 Task: Check the percentage active listings of large living room in the last 3 years.
Action: Mouse moved to (1082, 282)
Screenshot: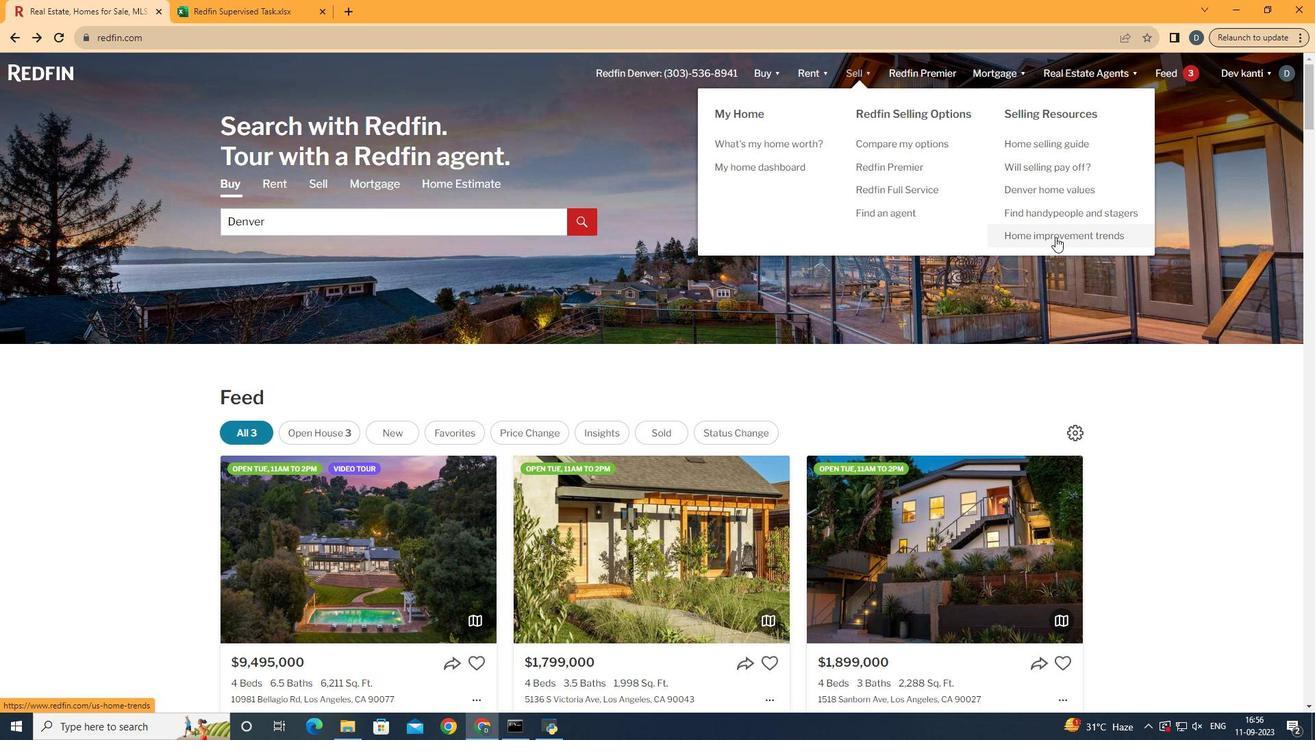 
Action: Mouse pressed left at (1082, 282)
Screenshot: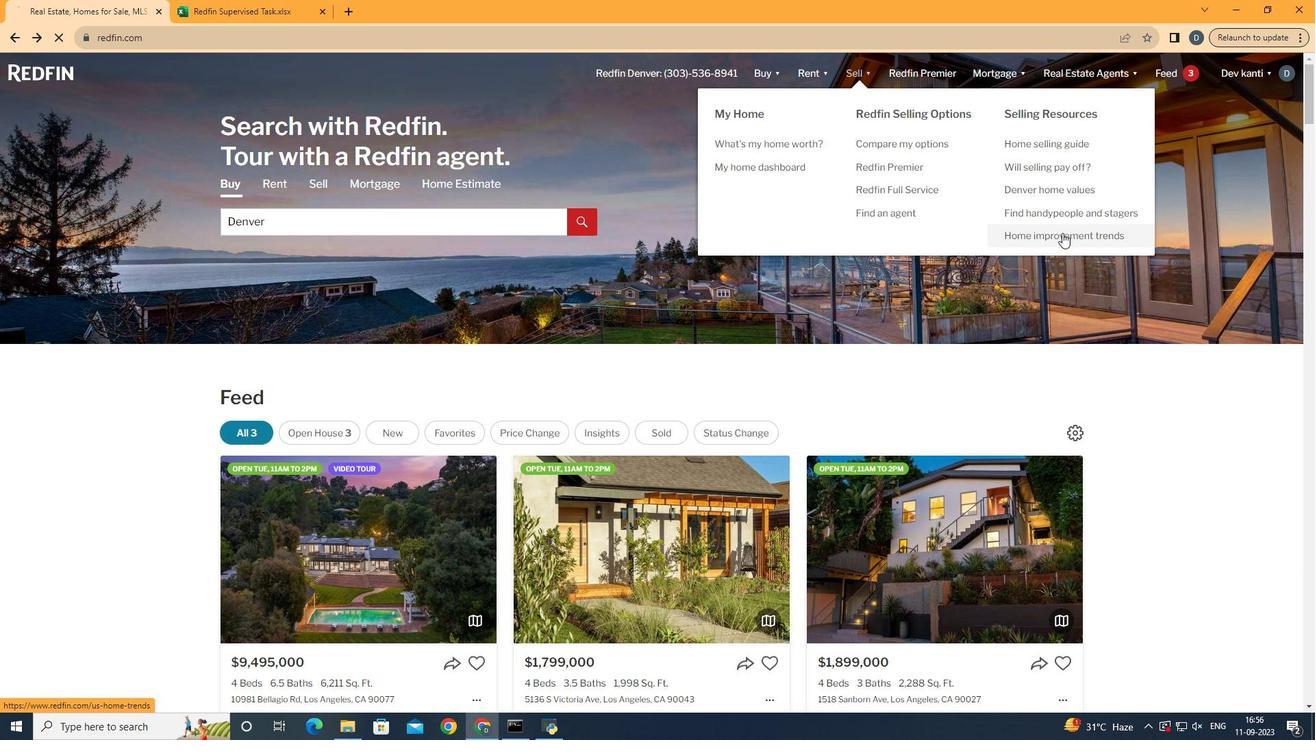 
Action: Mouse moved to (407, 304)
Screenshot: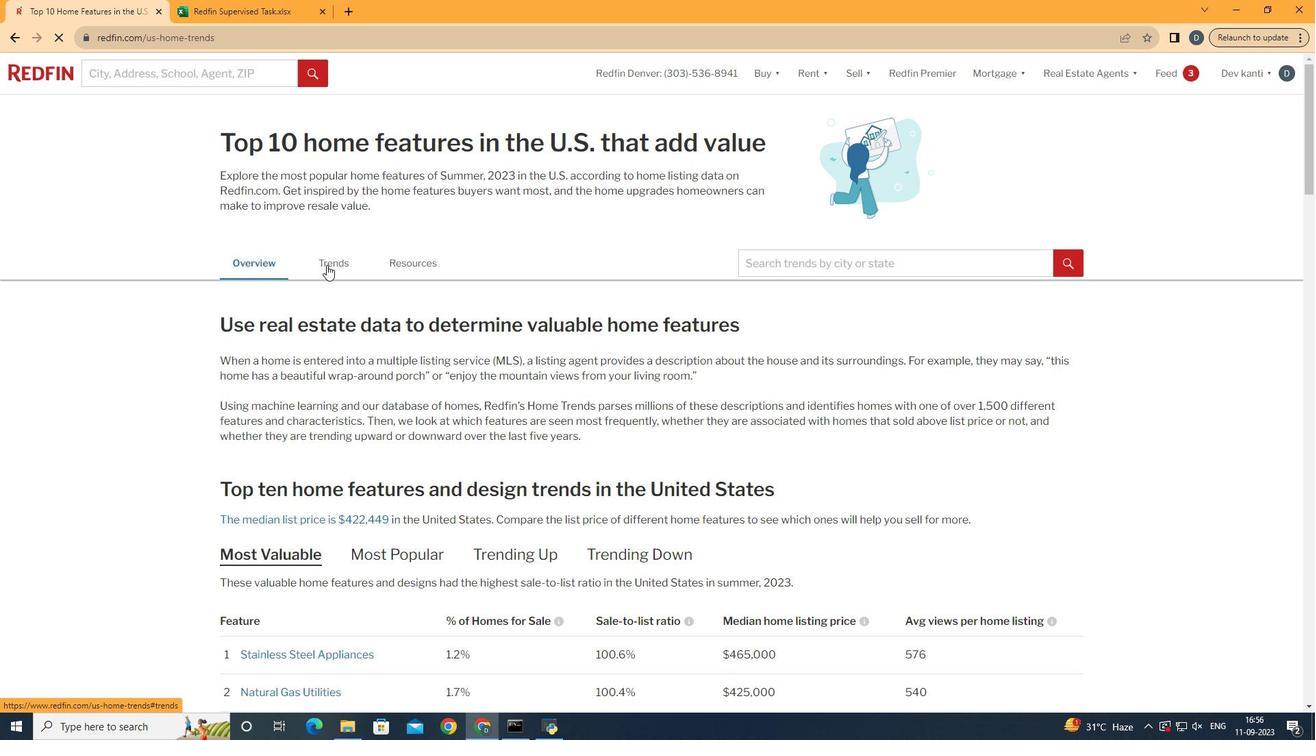 
Action: Mouse pressed left at (407, 304)
Screenshot: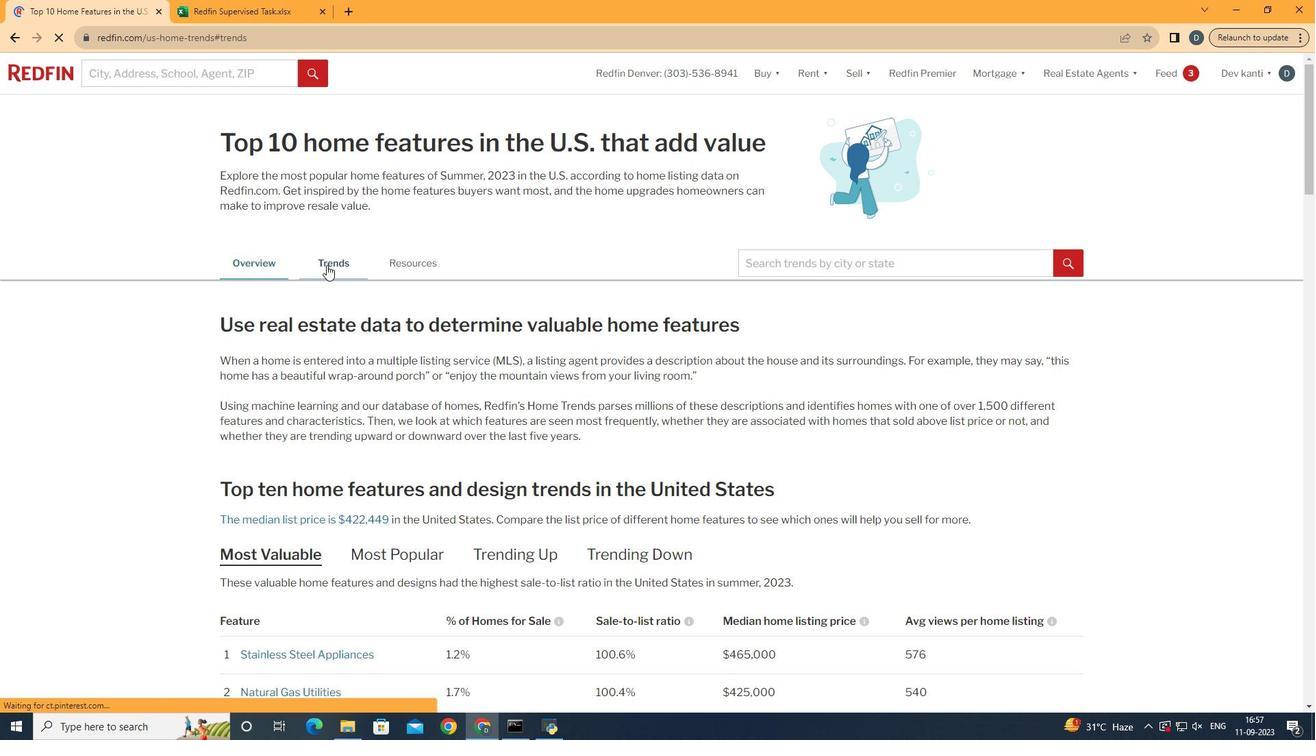 
Action: Mouse moved to (472, 379)
Screenshot: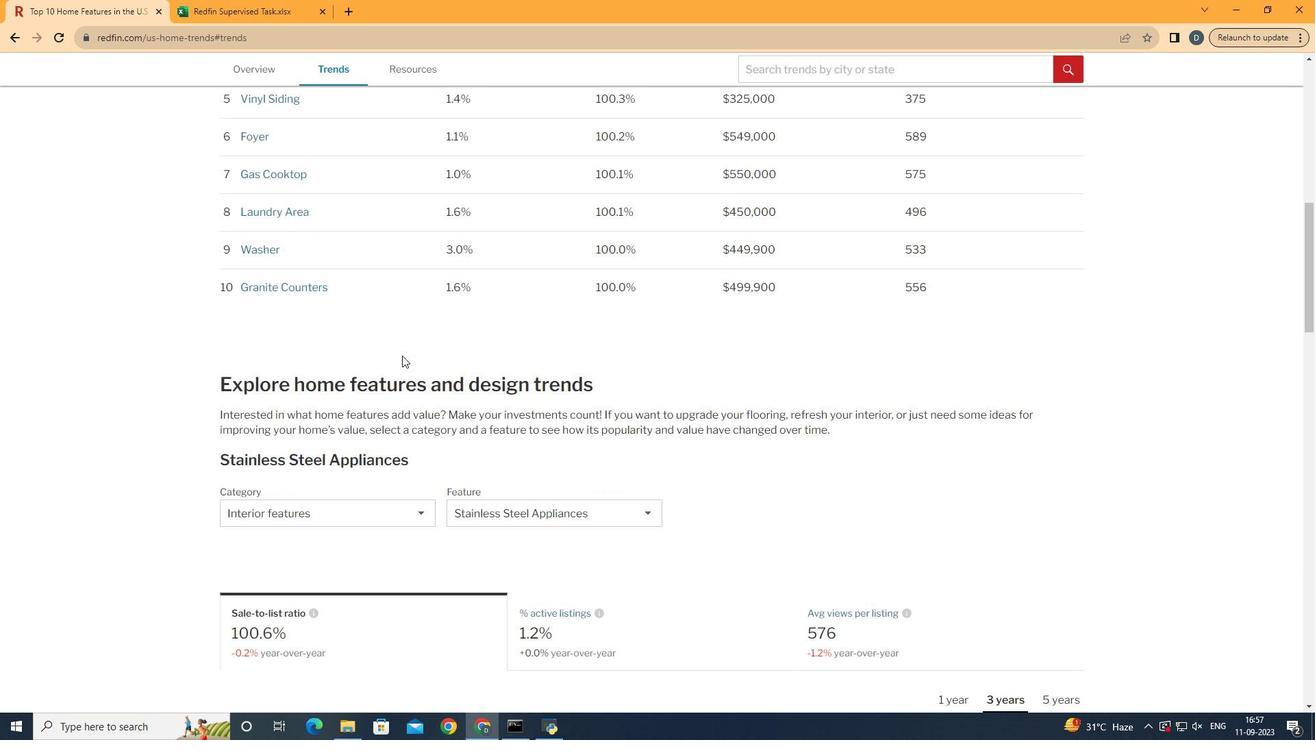 
Action: Mouse scrolled (472, 378) with delta (0, 0)
Screenshot: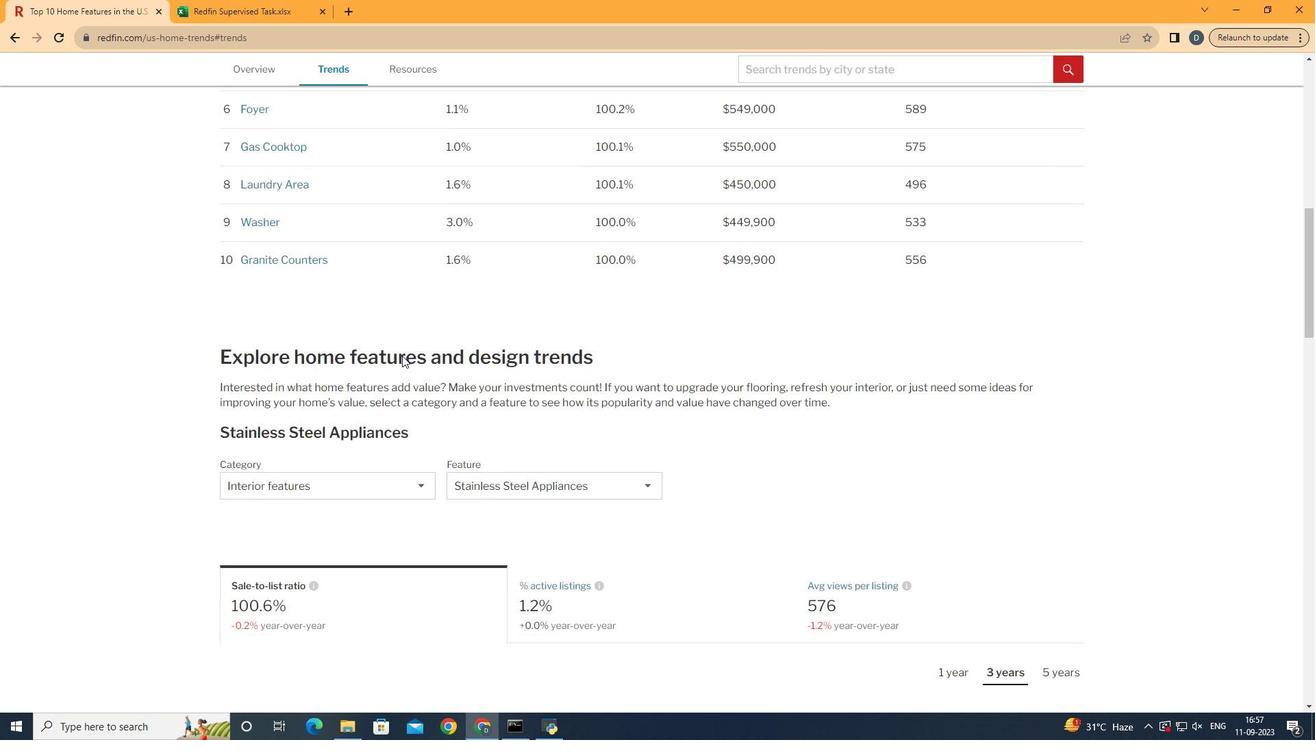 
Action: Mouse moved to (474, 379)
Screenshot: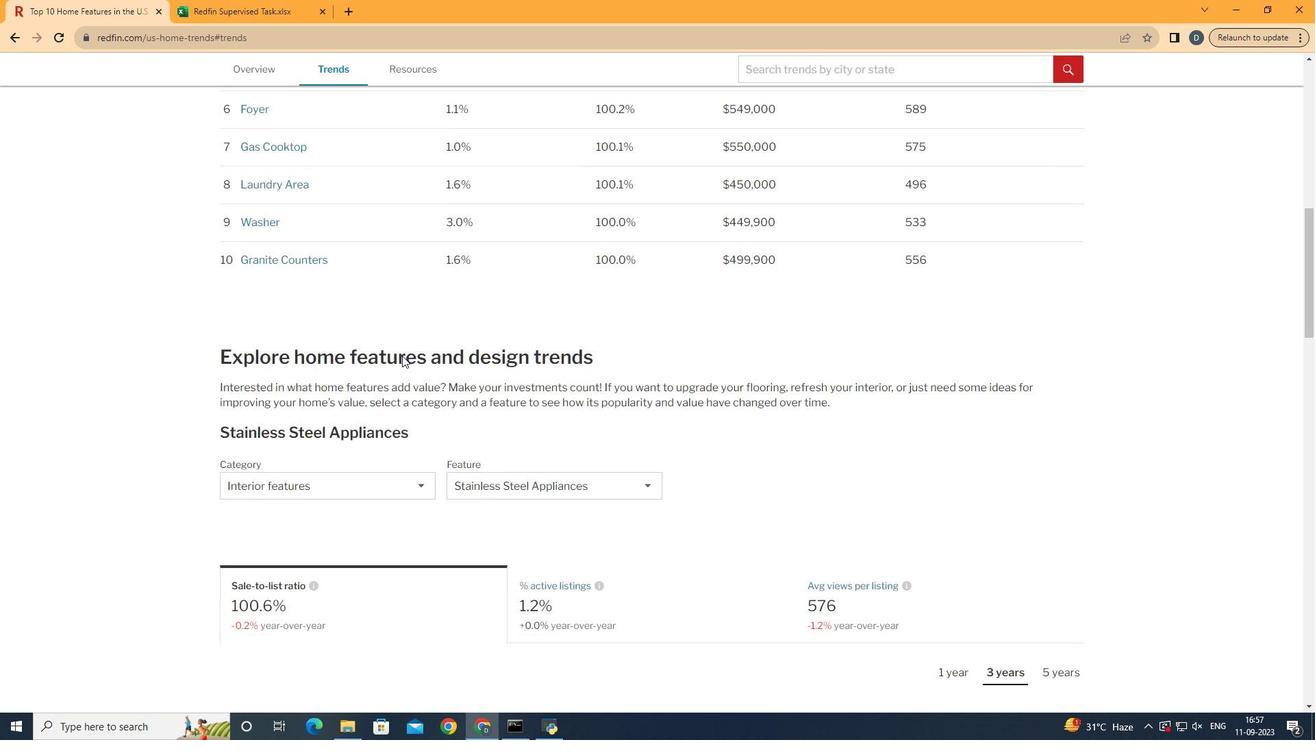 
Action: Mouse scrolled (474, 378) with delta (0, 0)
Screenshot: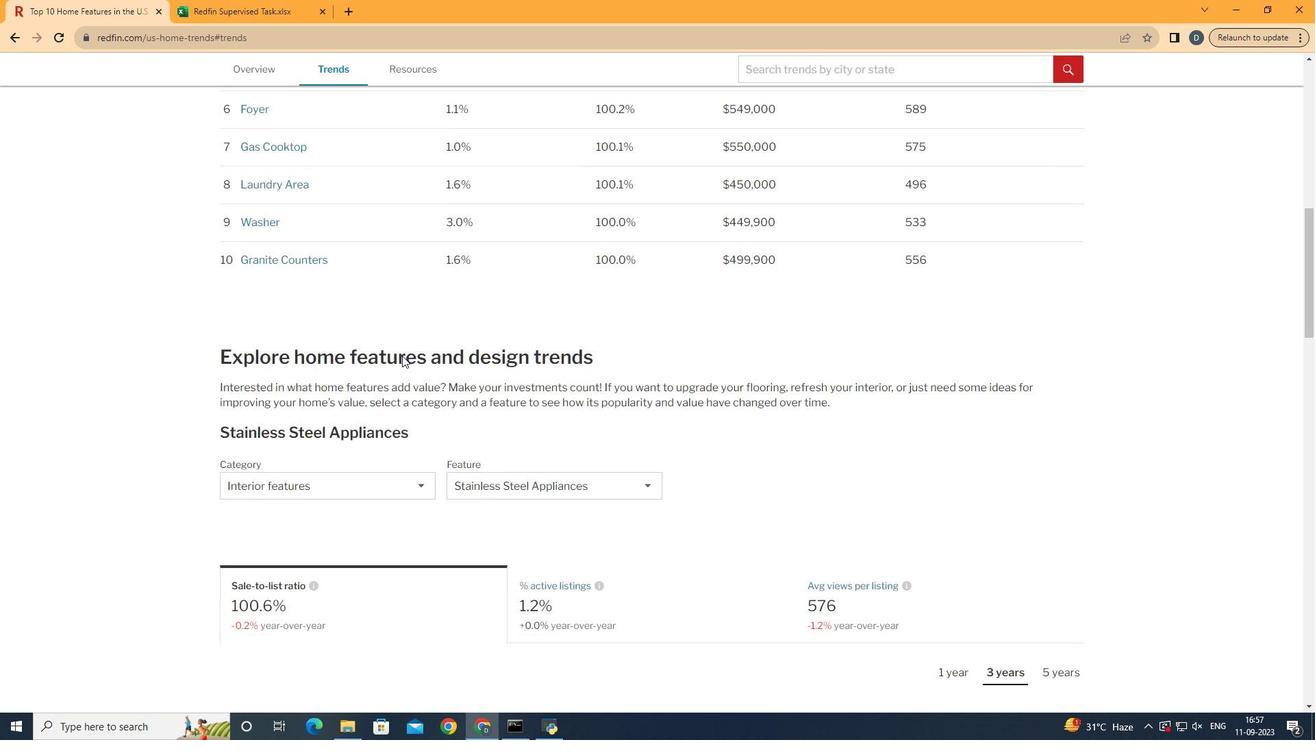 
Action: Mouse moved to (474, 379)
Screenshot: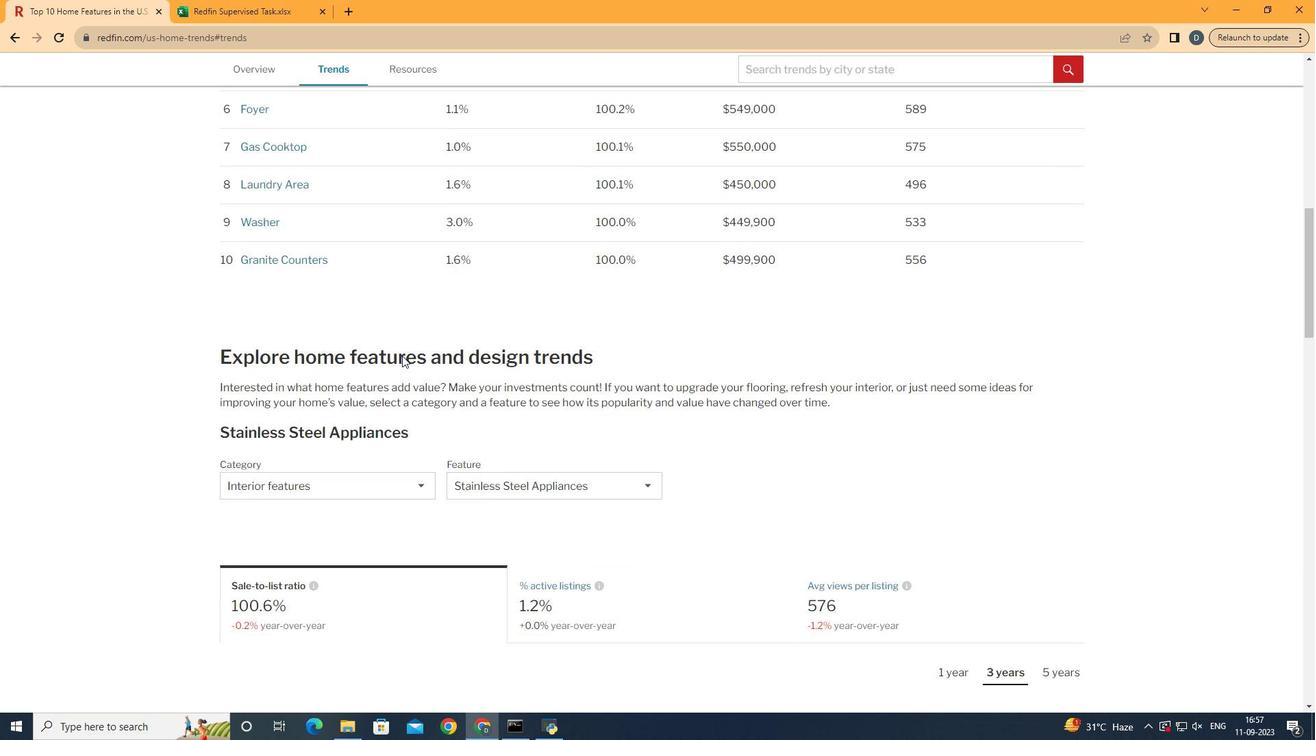 
Action: Mouse scrolled (474, 378) with delta (0, 0)
Screenshot: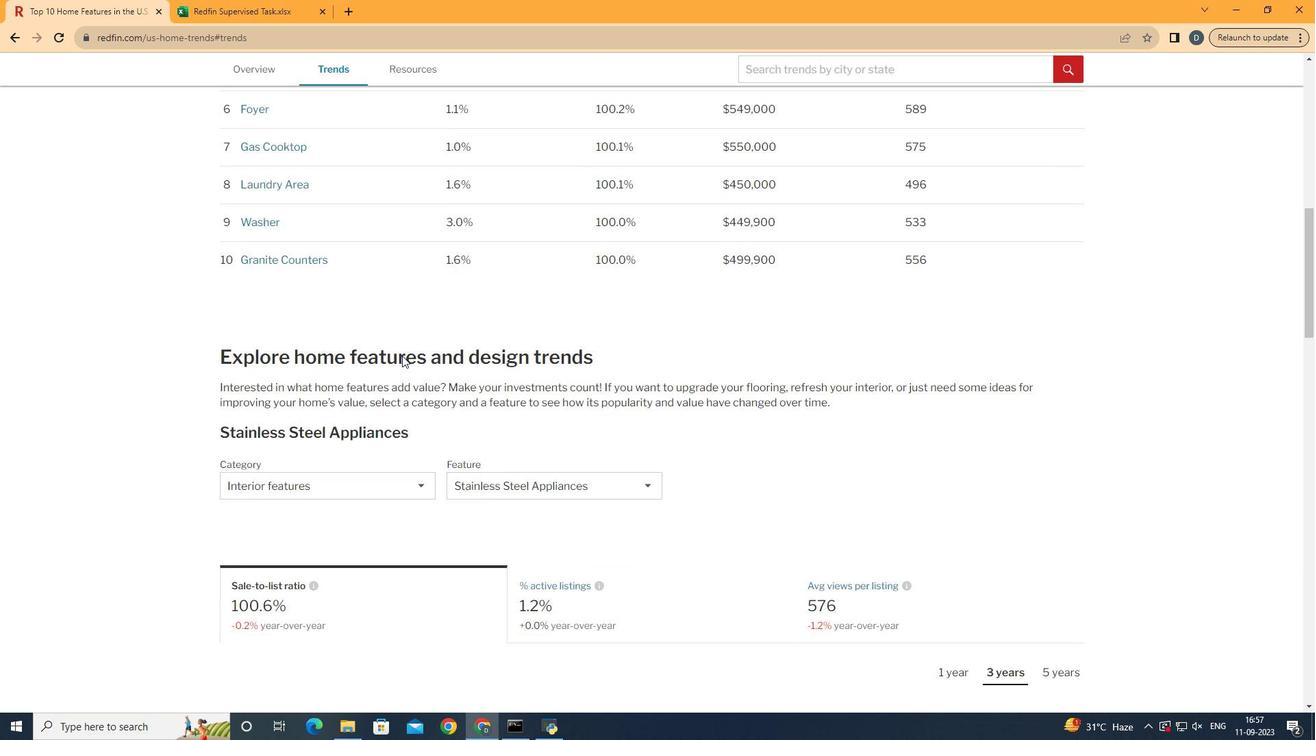 
Action: Mouse moved to (475, 378)
Screenshot: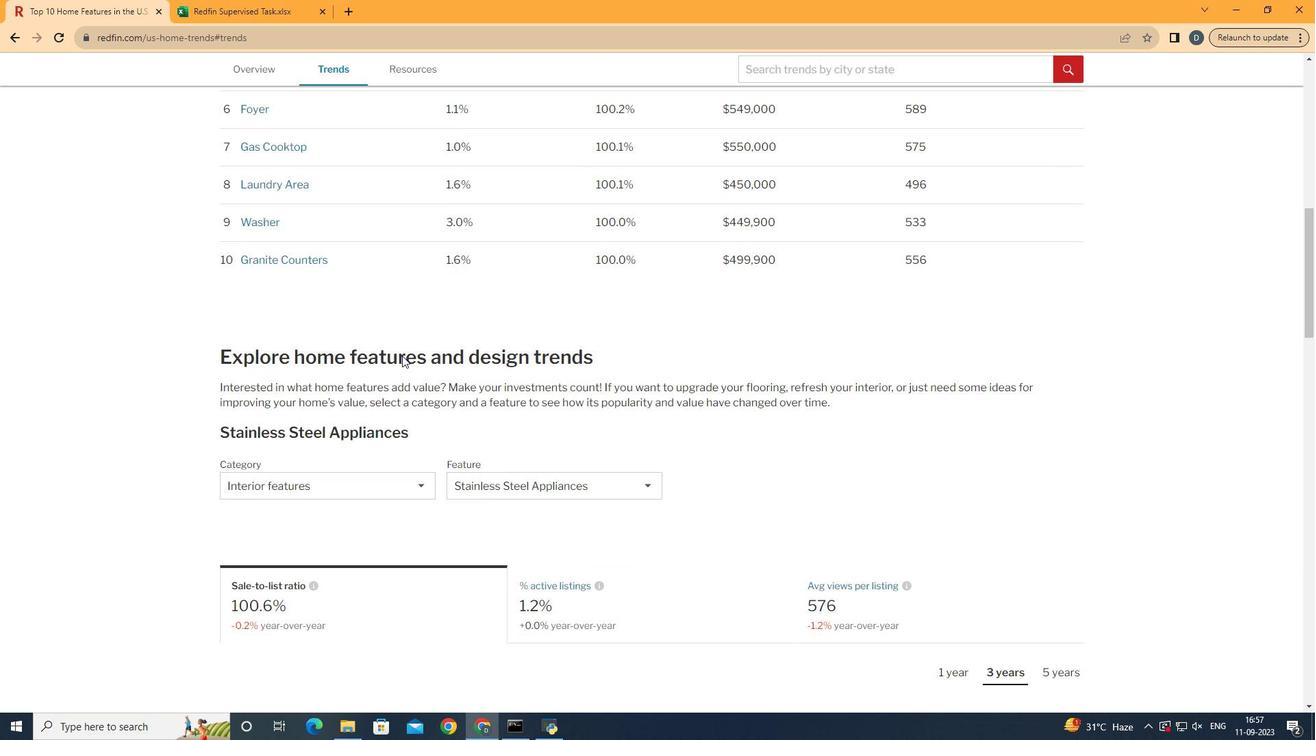 
Action: Mouse scrolled (475, 378) with delta (0, 0)
Screenshot: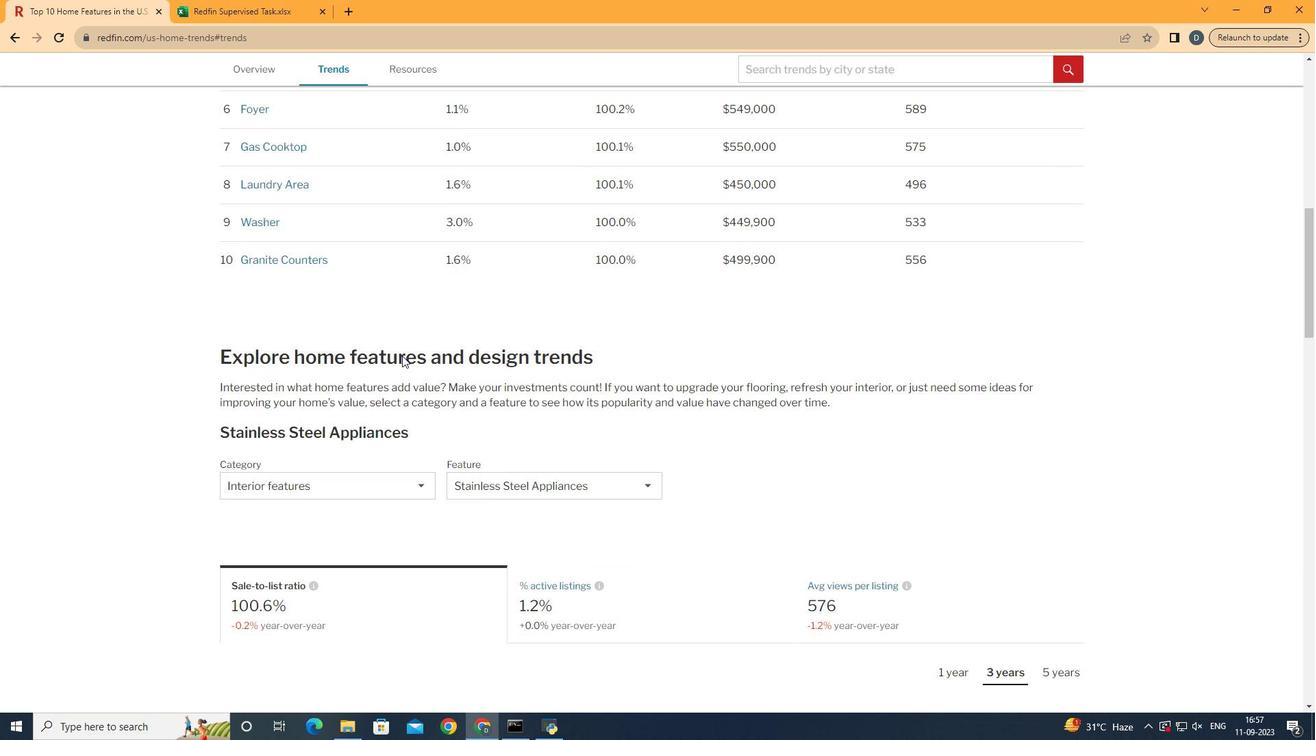
Action: Mouse scrolled (475, 378) with delta (0, 0)
Screenshot: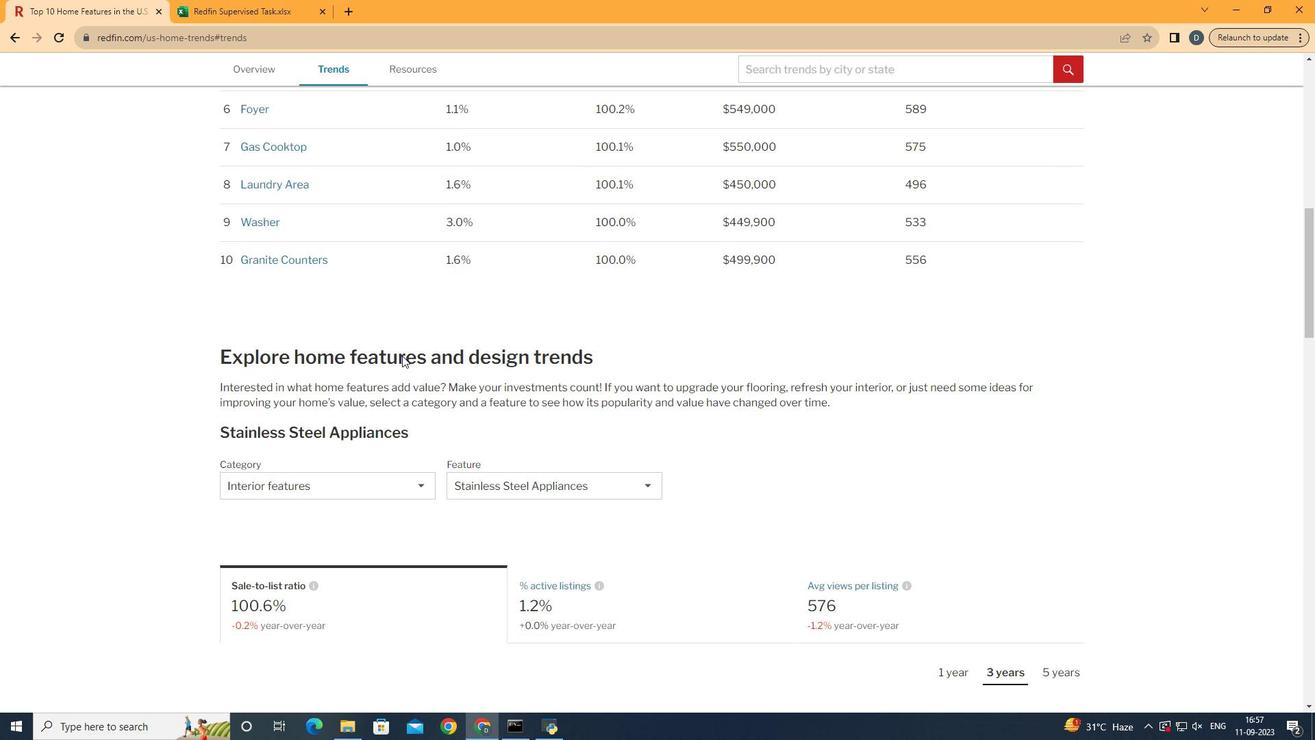 
Action: Mouse moved to (476, 378)
Screenshot: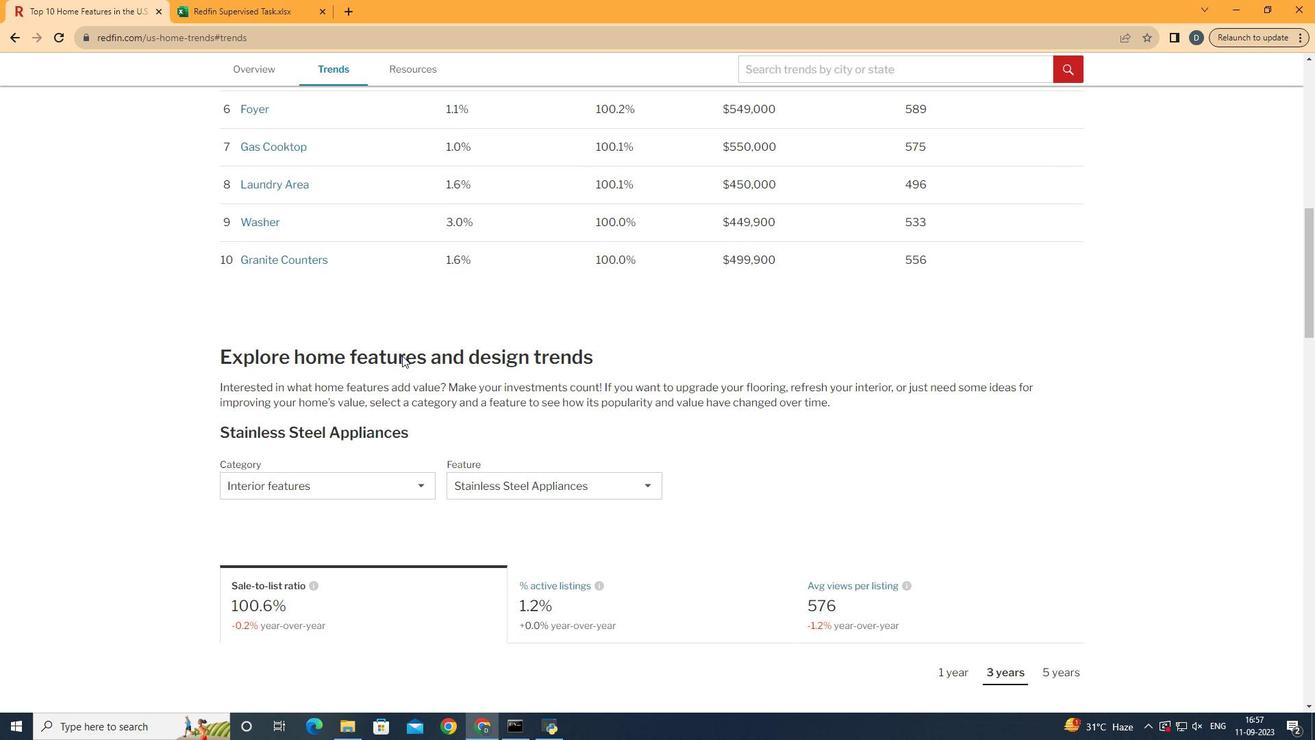 
Action: Mouse scrolled (476, 378) with delta (0, 0)
Screenshot: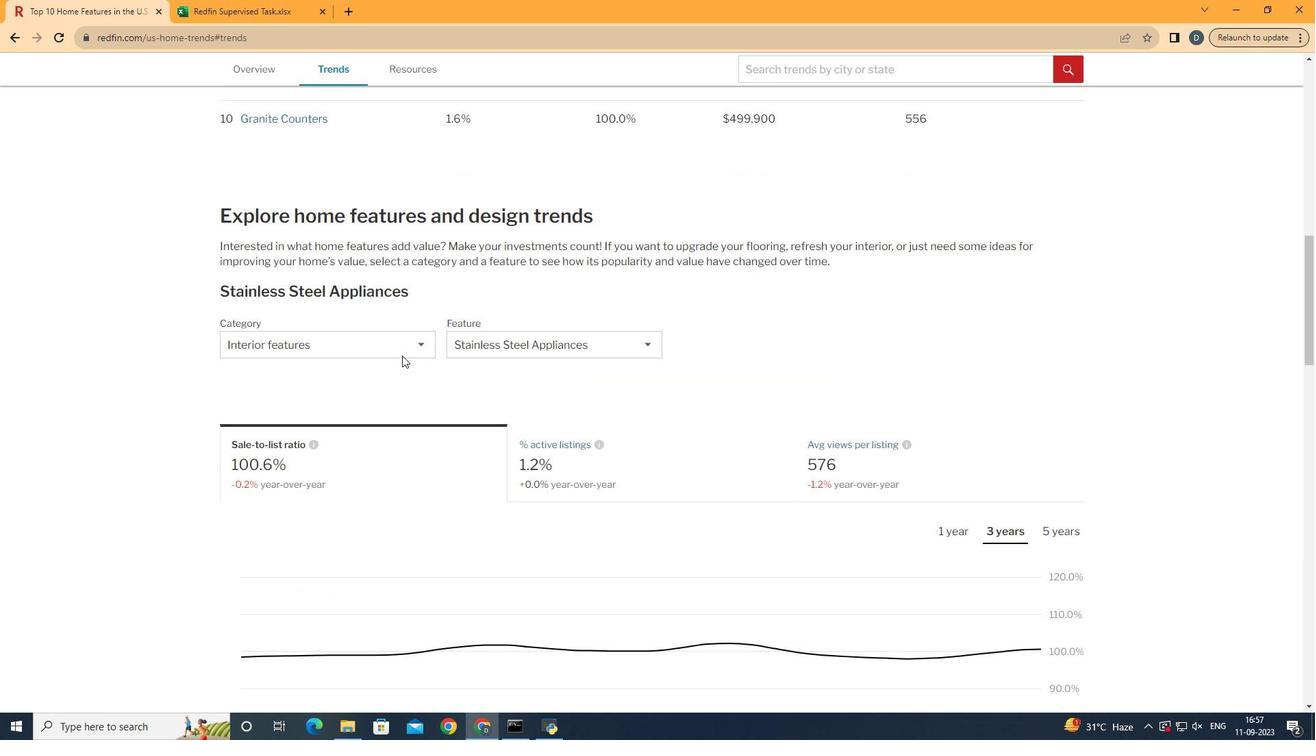 
Action: Mouse scrolled (476, 378) with delta (0, 0)
Screenshot: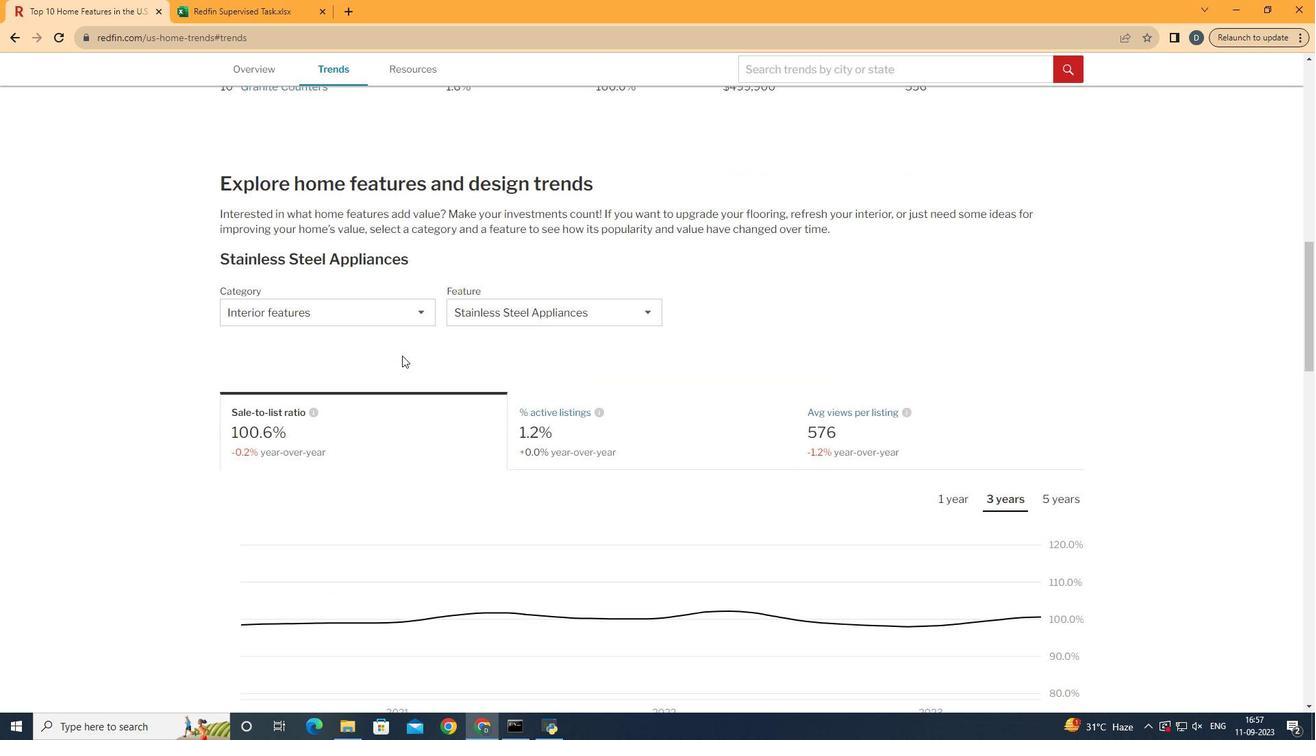 
Action: Mouse scrolled (476, 378) with delta (0, 0)
Screenshot: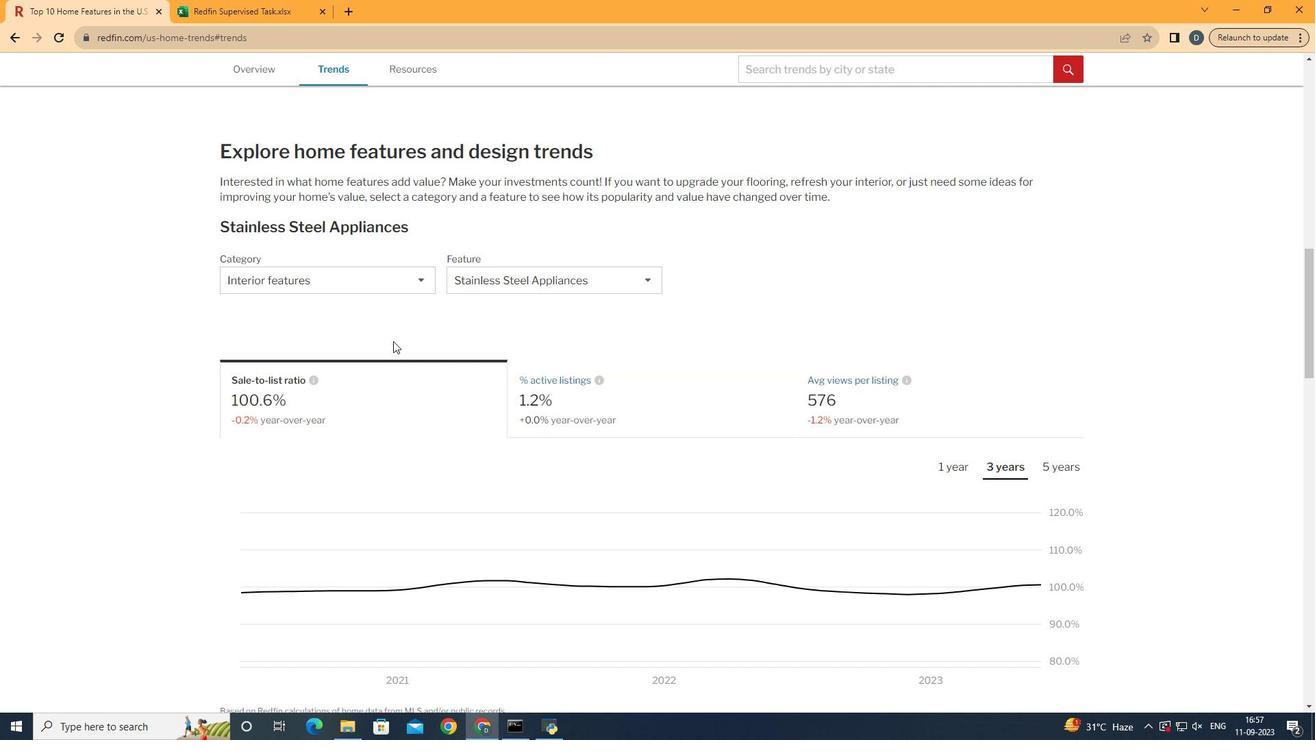 
Action: Mouse moved to (483, 326)
Screenshot: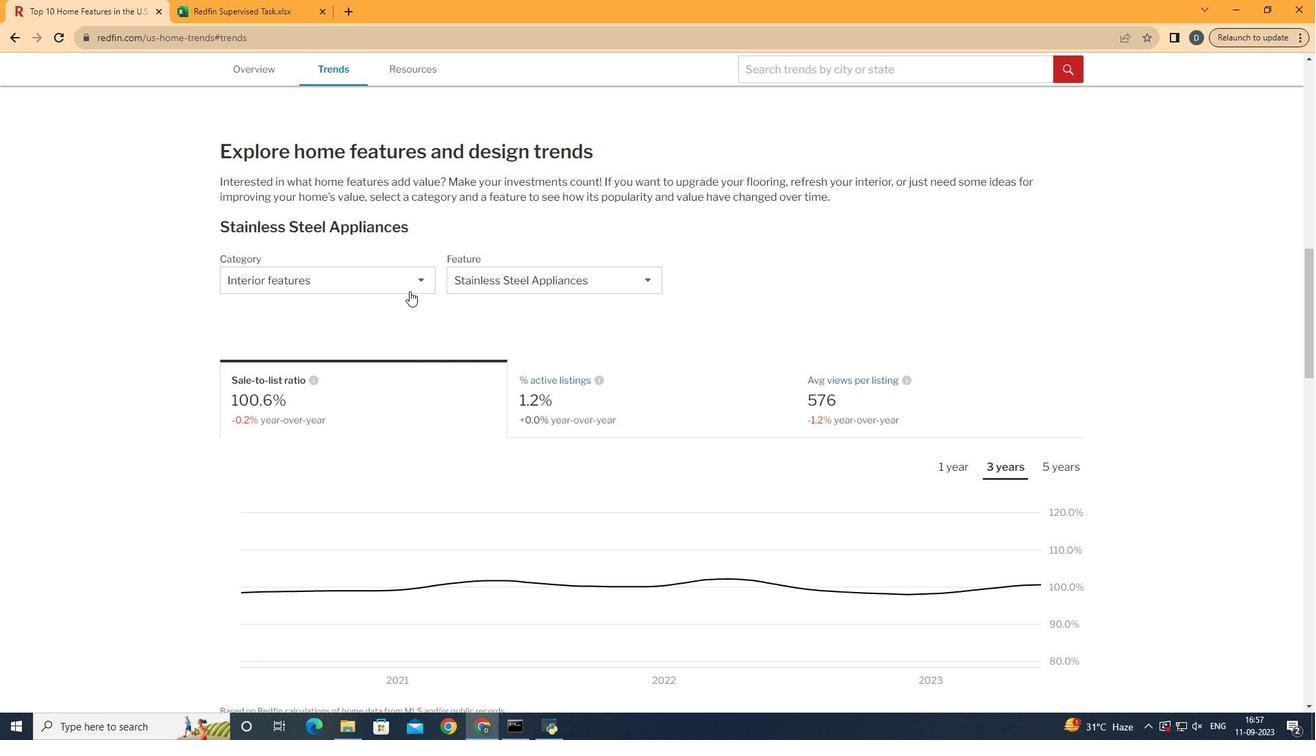 
Action: Mouse pressed left at (483, 326)
Screenshot: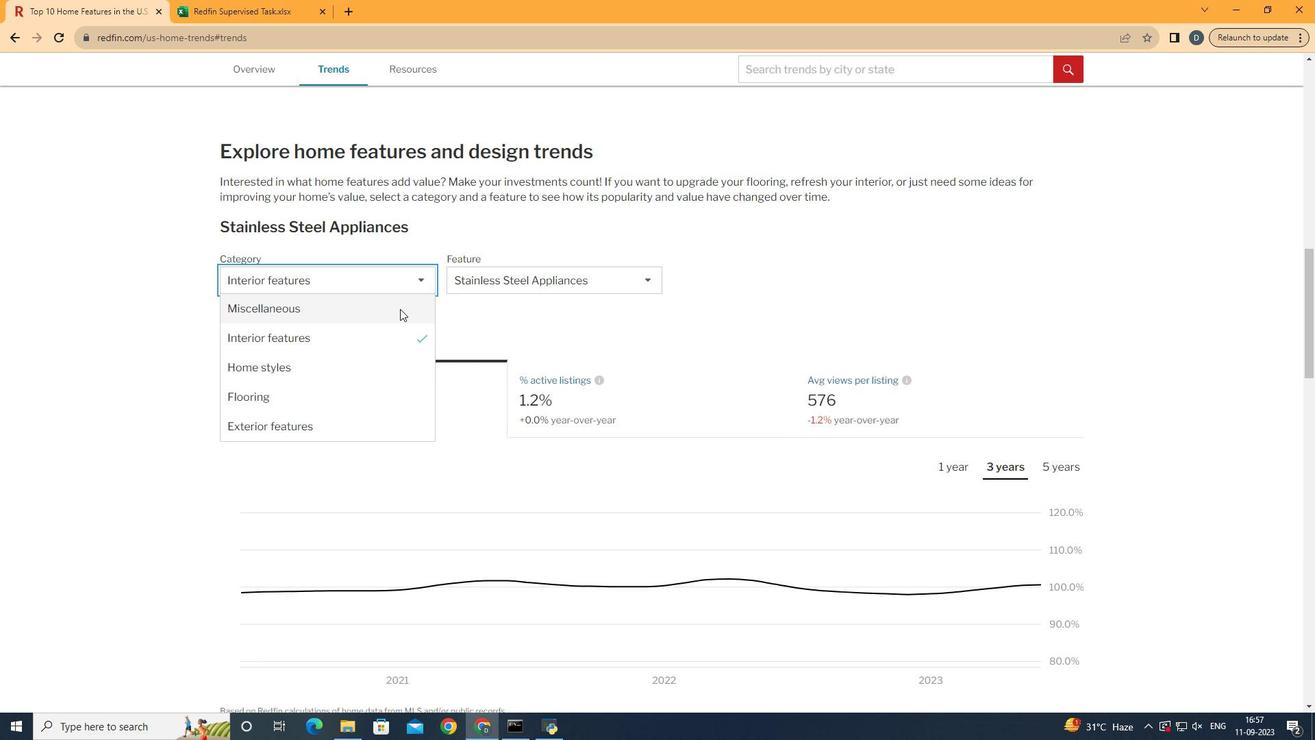 
Action: Mouse moved to (463, 360)
Screenshot: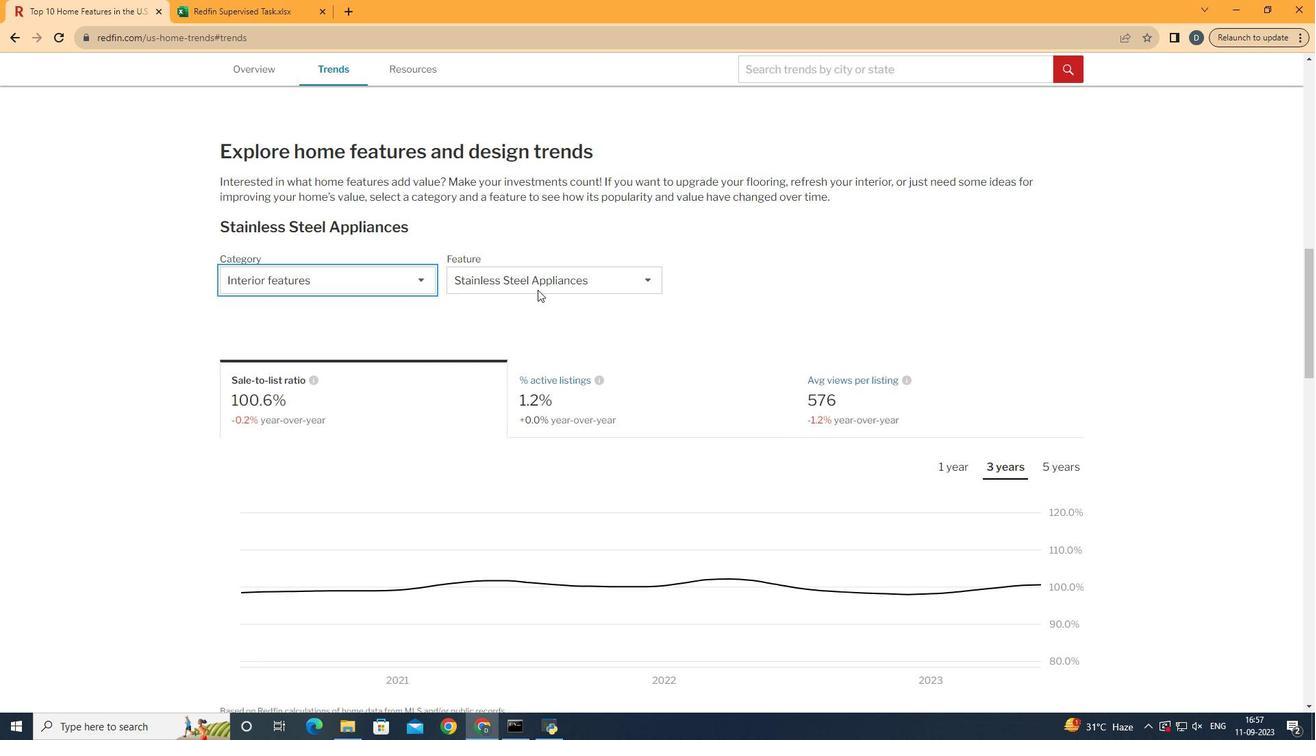 
Action: Mouse pressed left at (463, 360)
Screenshot: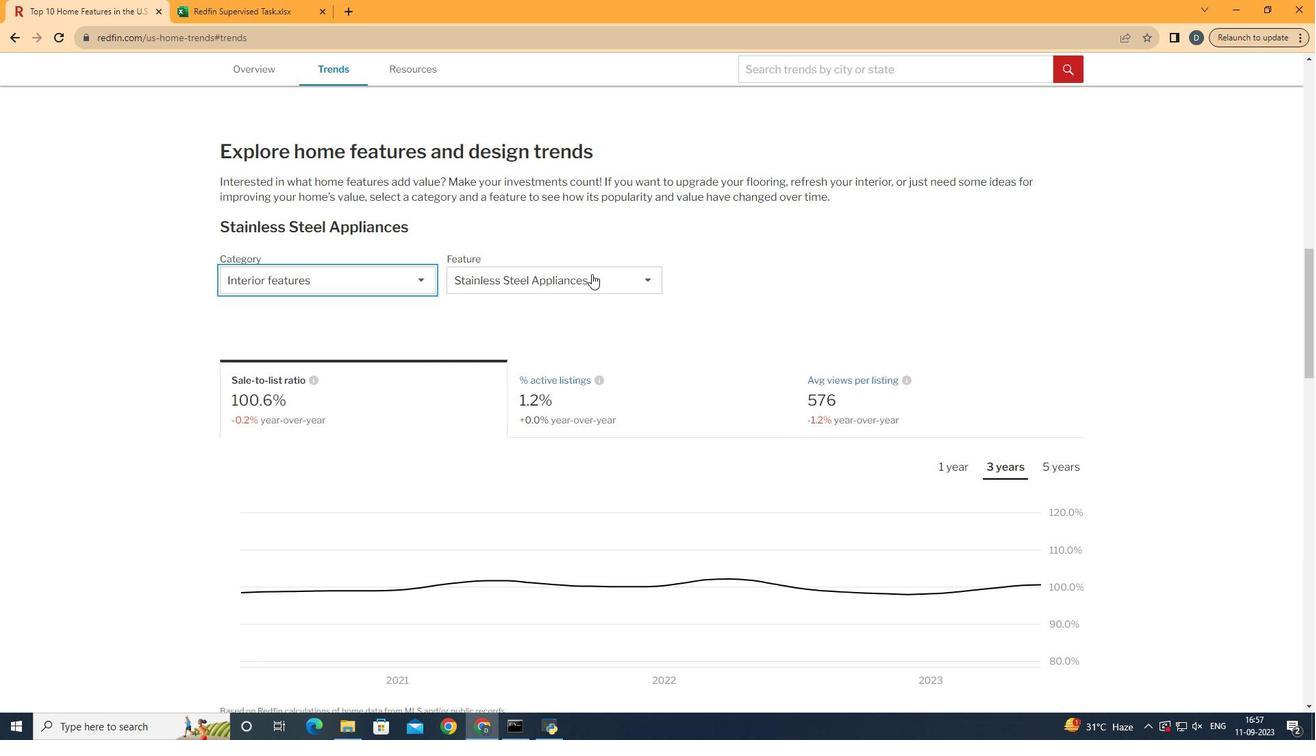 
Action: Mouse moved to (653, 312)
Screenshot: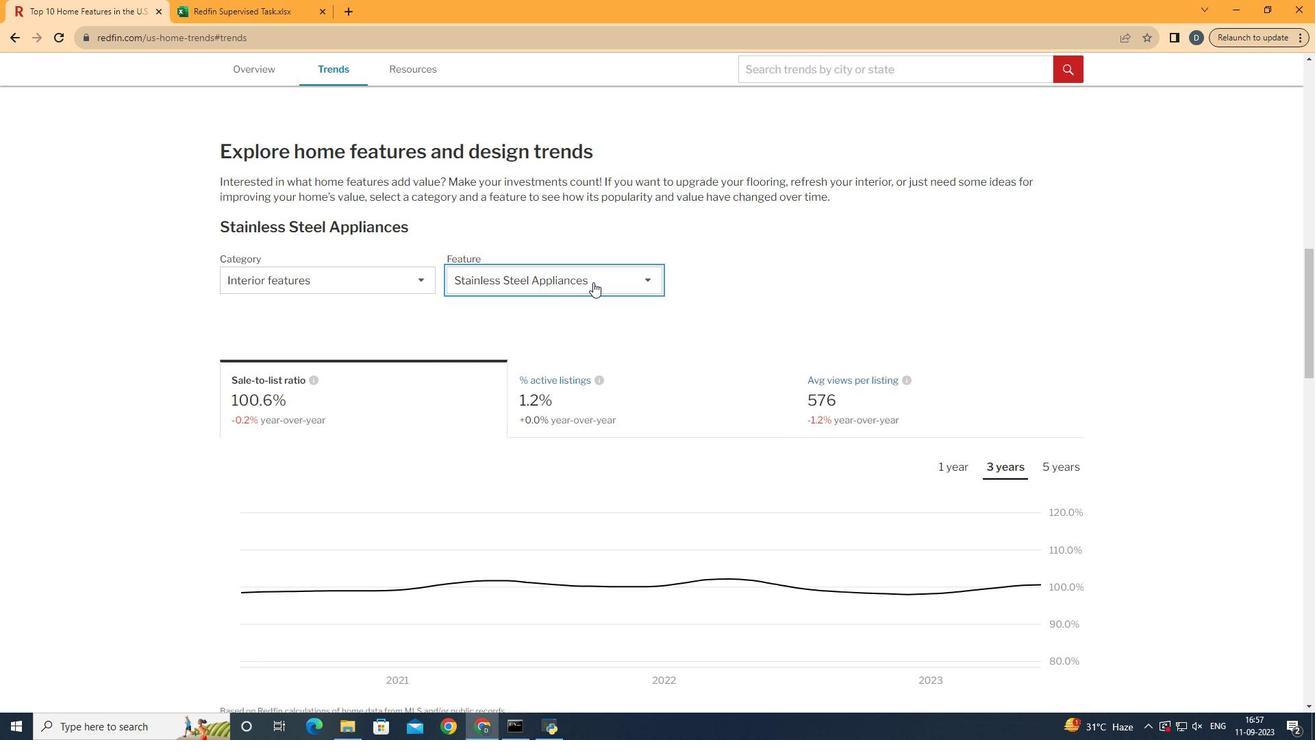 
Action: Mouse pressed left at (653, 312)
Screenshot: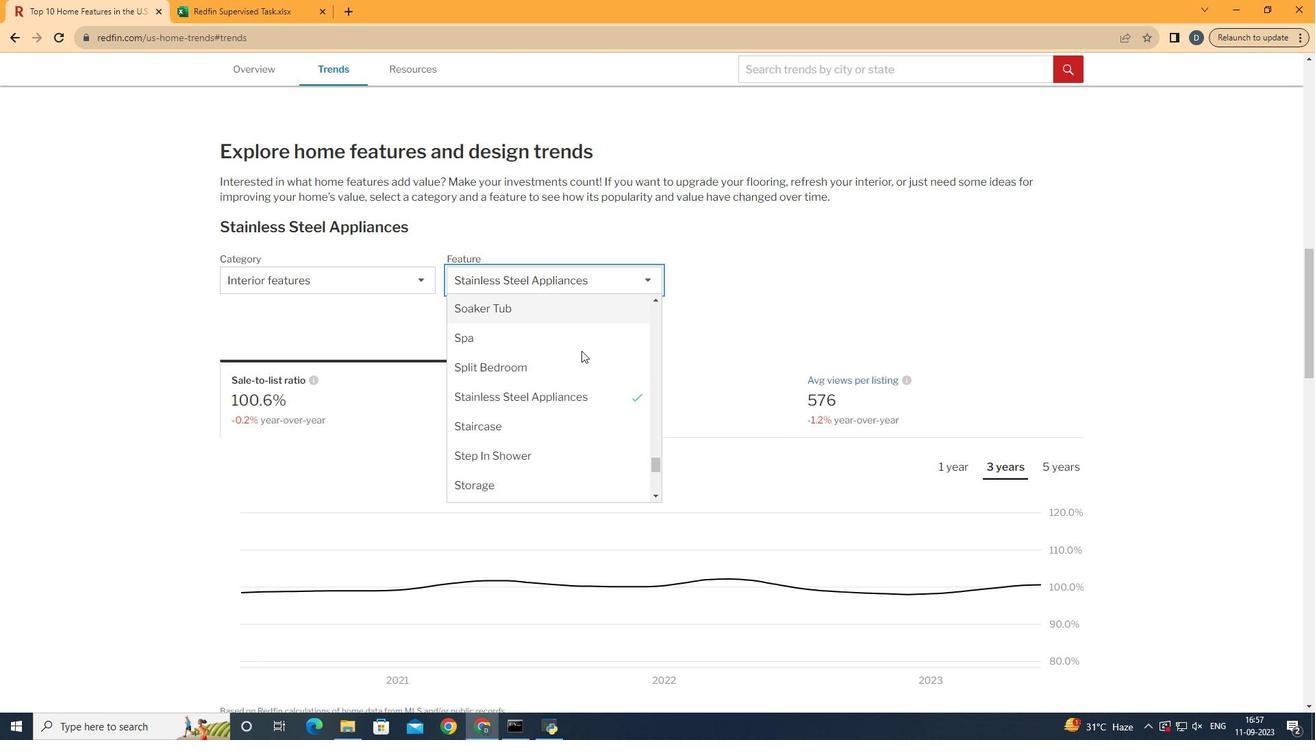 
Action: Mouse moved to (629, 406)
Screenshot: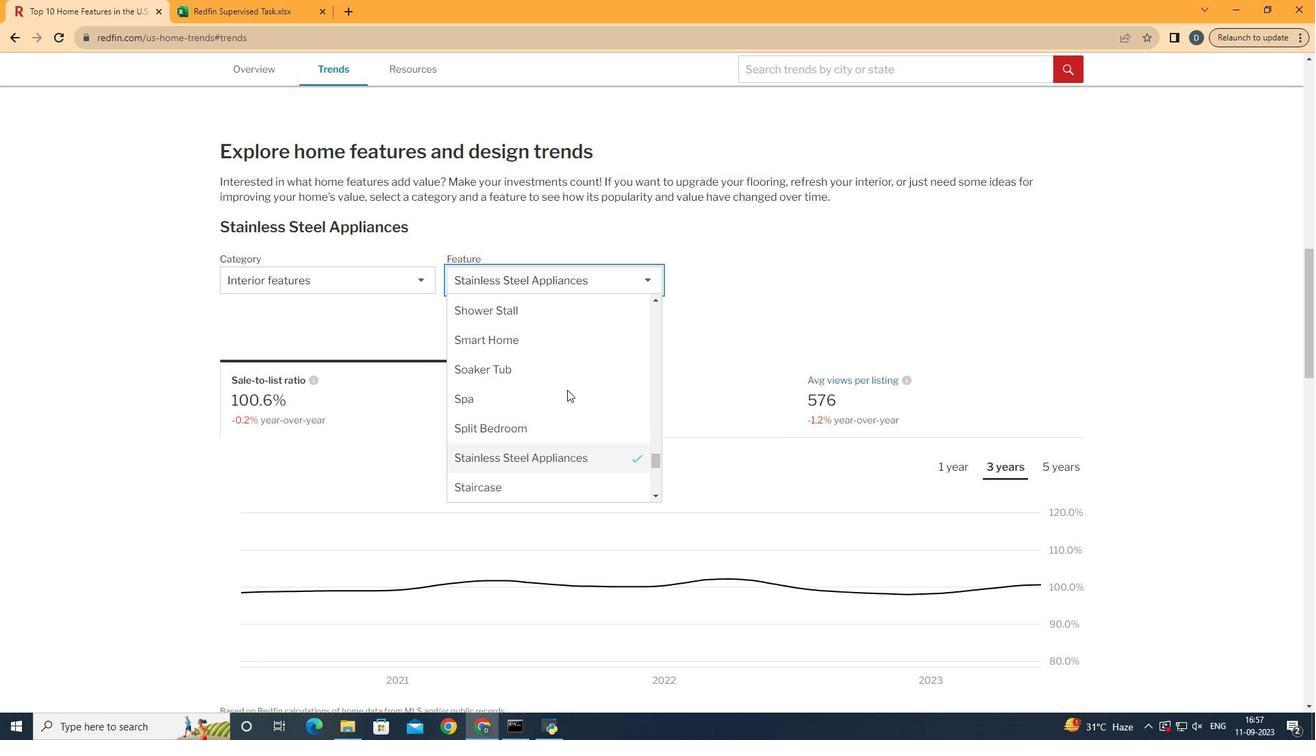 
Action: Mouse scrolled (629, 407) with delta (0, 0)
Screenshot: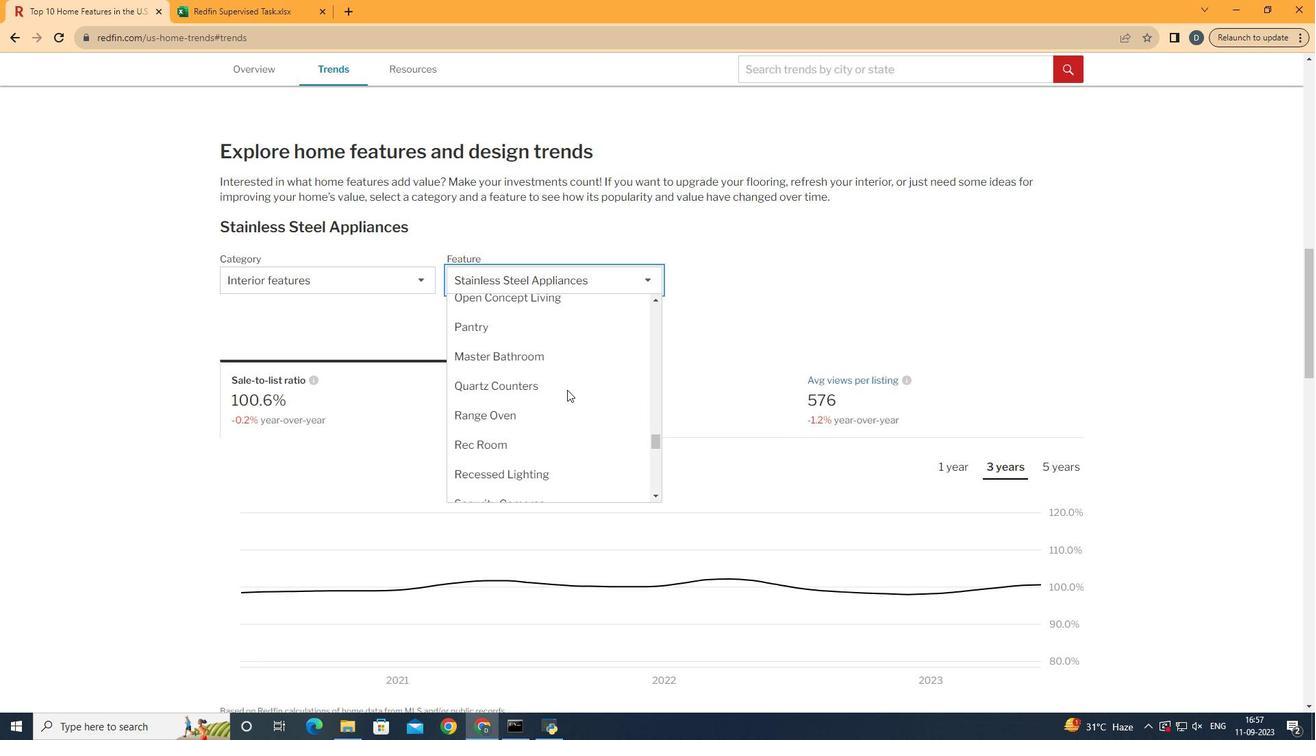 
Action: Mouse scrolled (629, 407) with delta (0, 0)
Screenshot: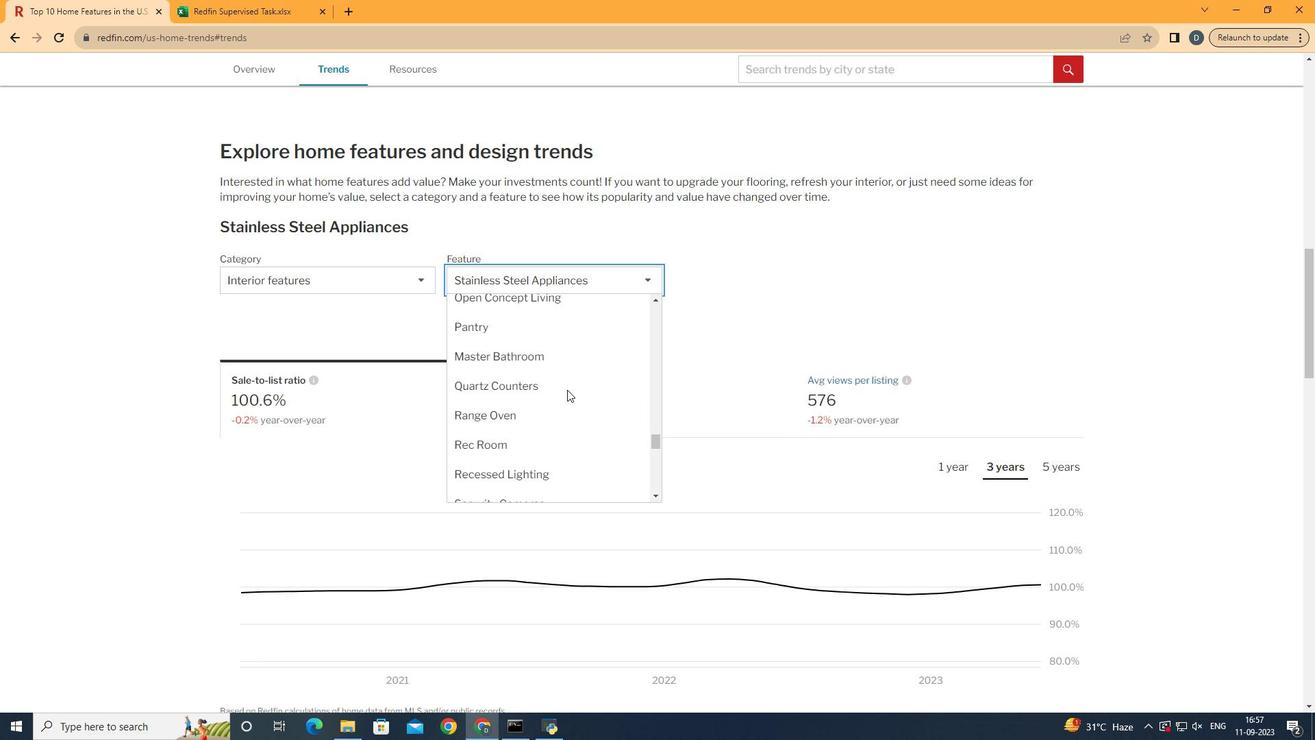 
Action: Mouse scrolled (629, 407) with delta (0, 0)
Screenshot: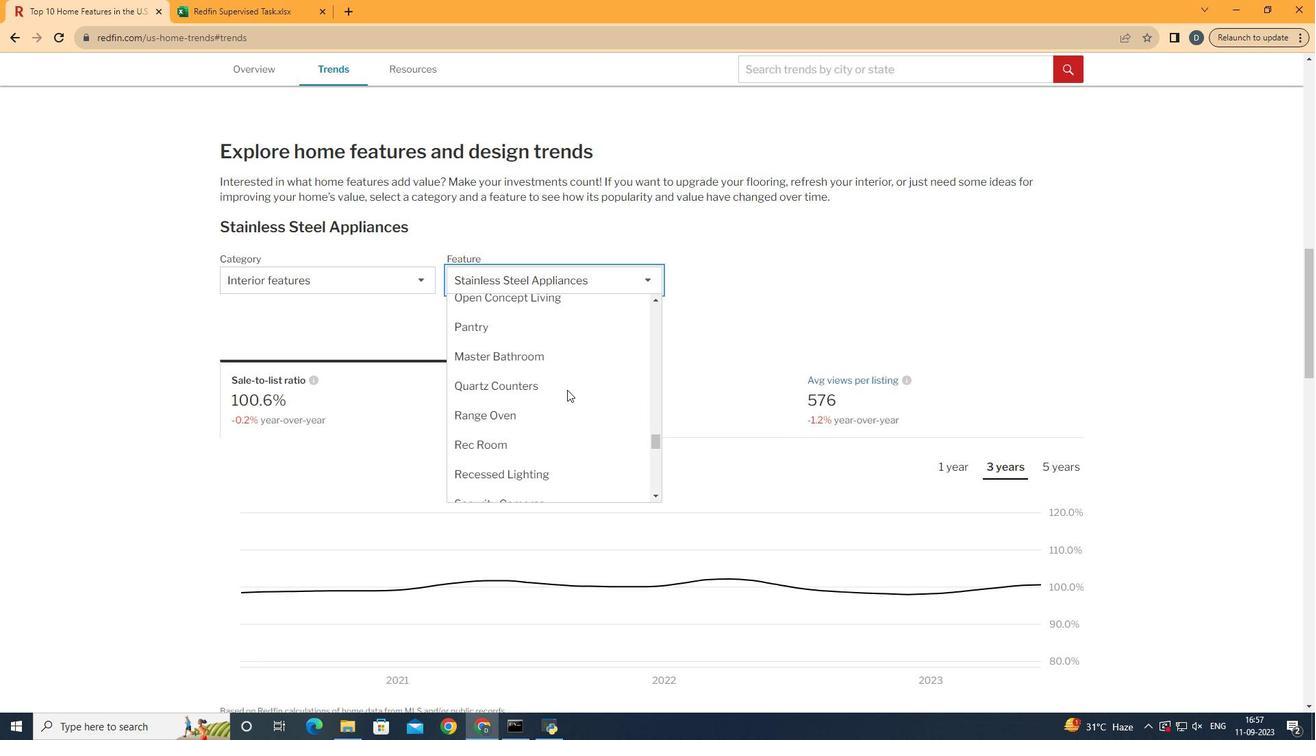 
Action: Mouse scrolled (629, 407) with delta (0, 0)
Screenshot: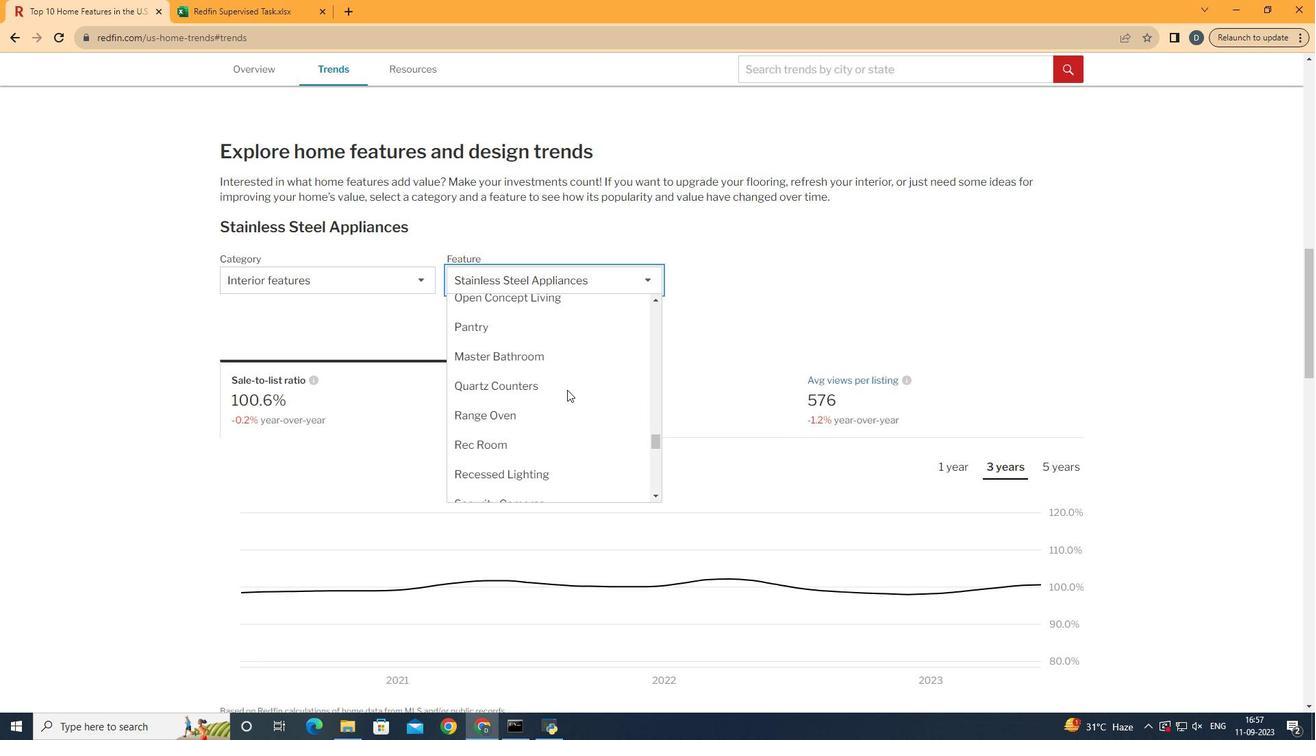 
Action: Mouse scrolled (629, 407) with delta (0, 0)
Screenshot: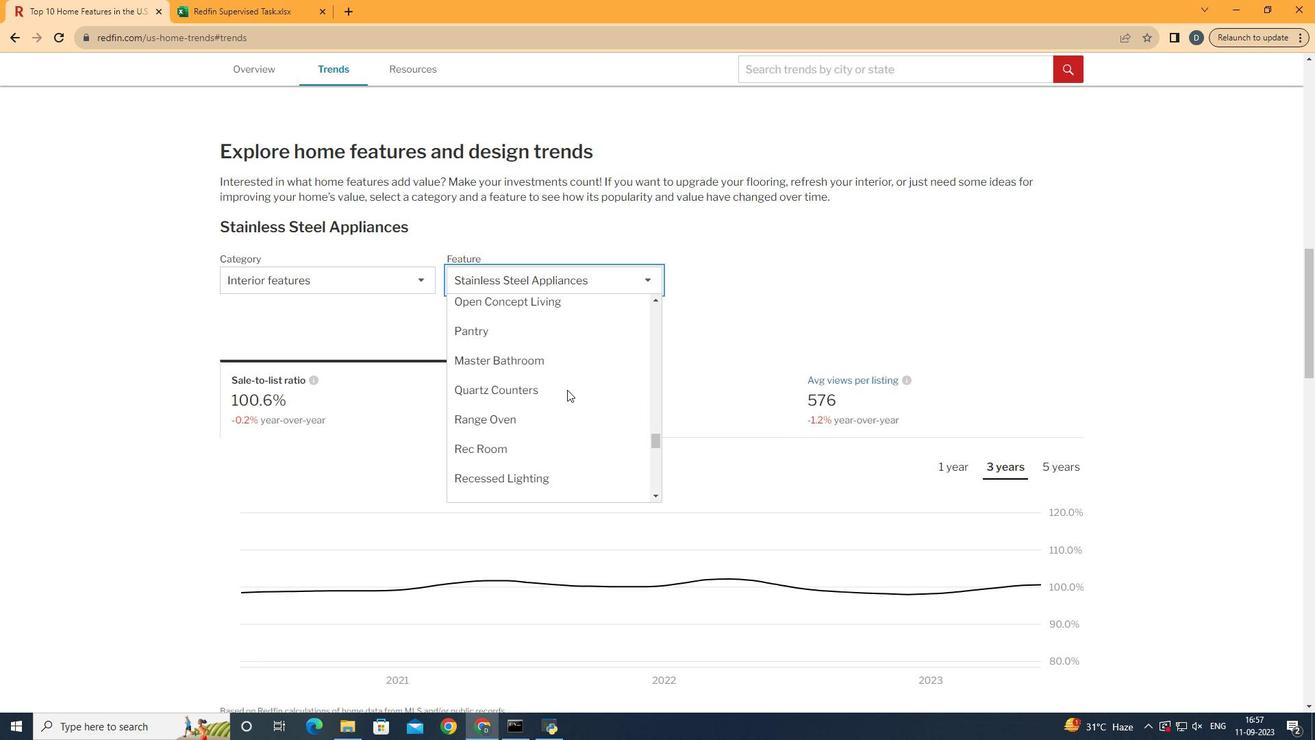 
Action: Mouse scrolled (629, 407) with delta (0, 0)
Screenshot: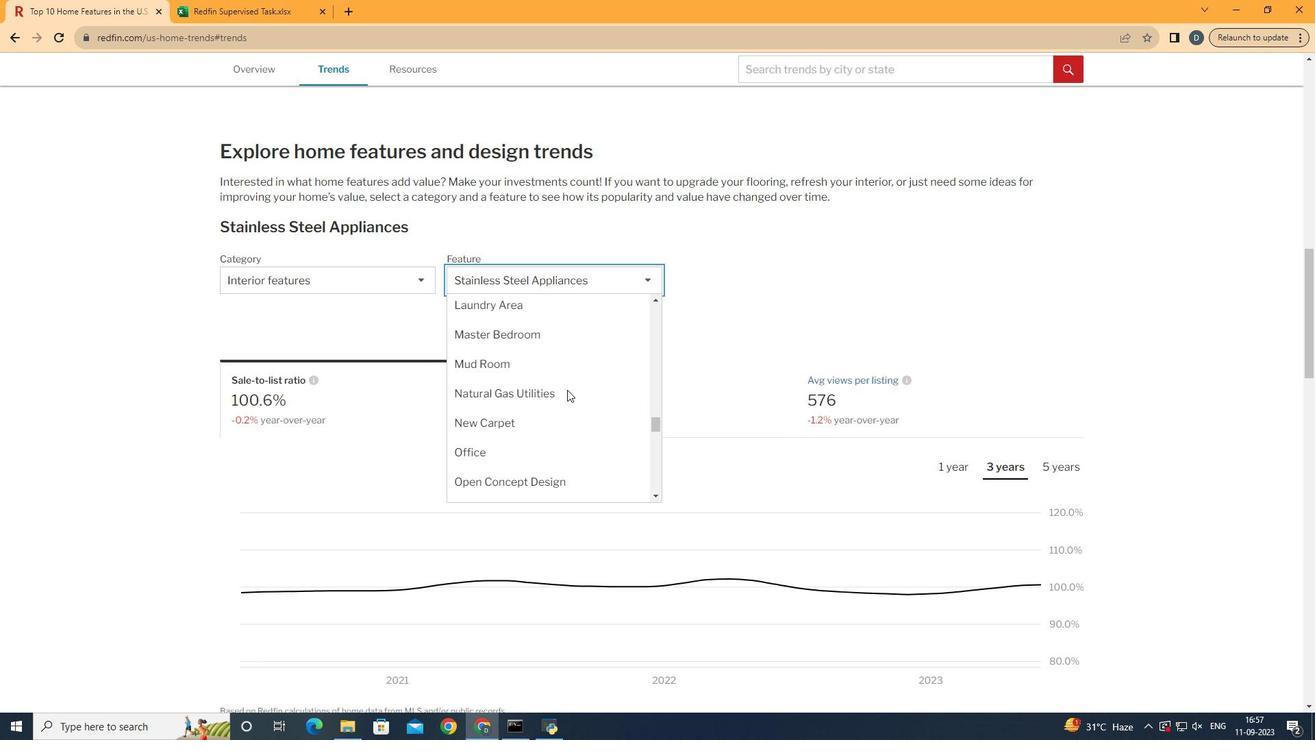 
Action: Mouse scrolled (629, 407) with delta (0, 0)
Screenshot: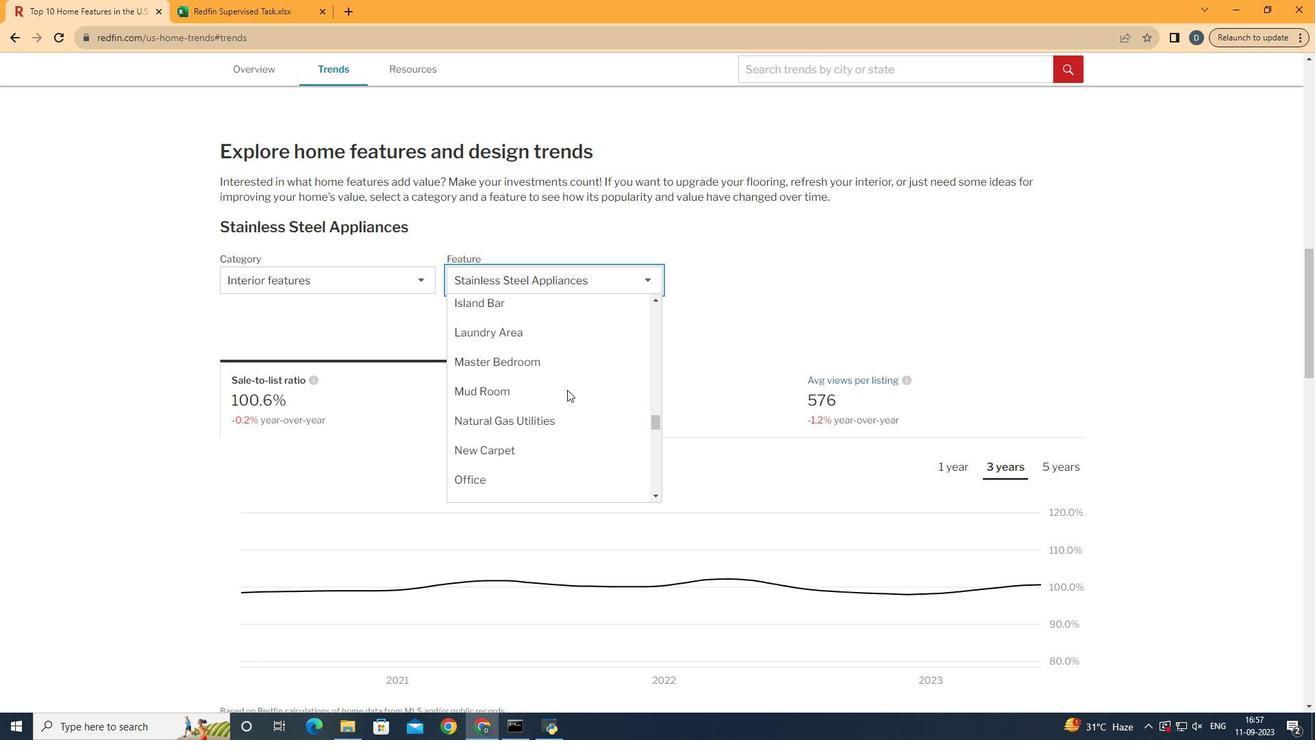 
Action: Mouse scrolled (629, 407) with delta (0, 0)
Screenshot: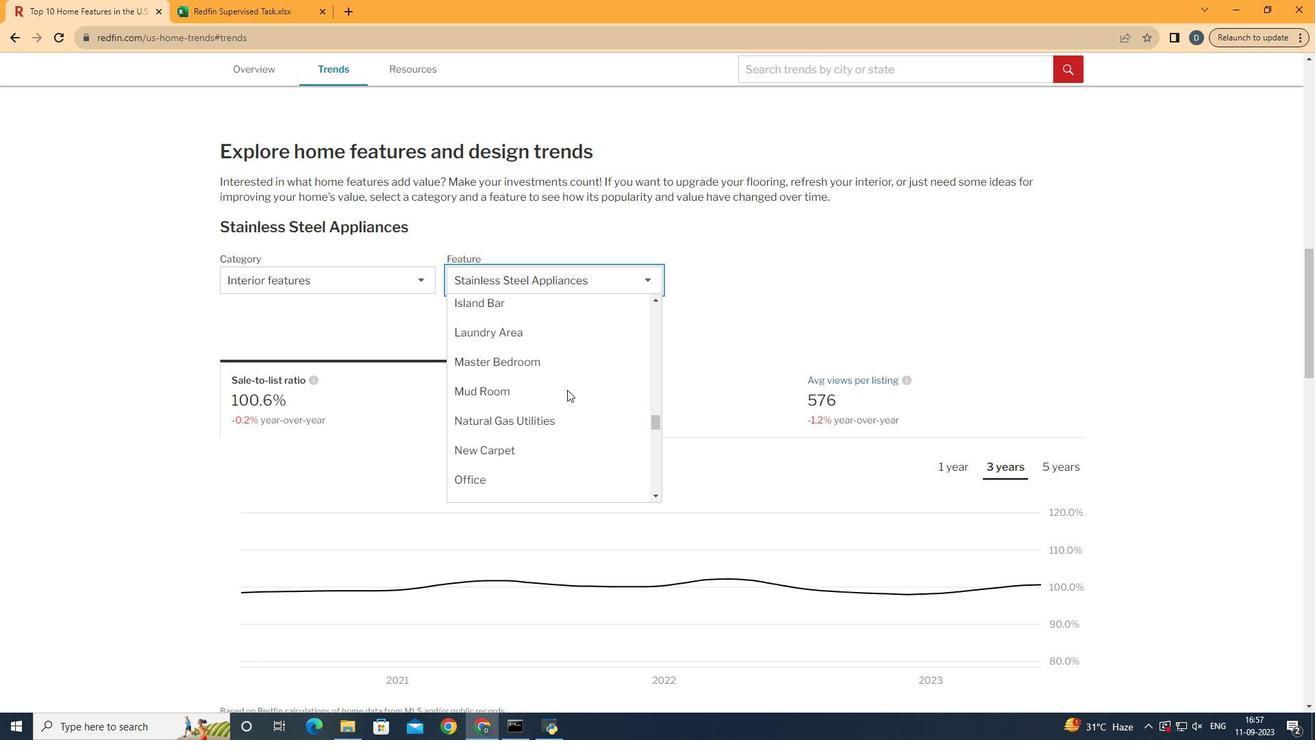 
Action: Mouse scrolled (629, 407) with delta (0, 0)
Screenshot: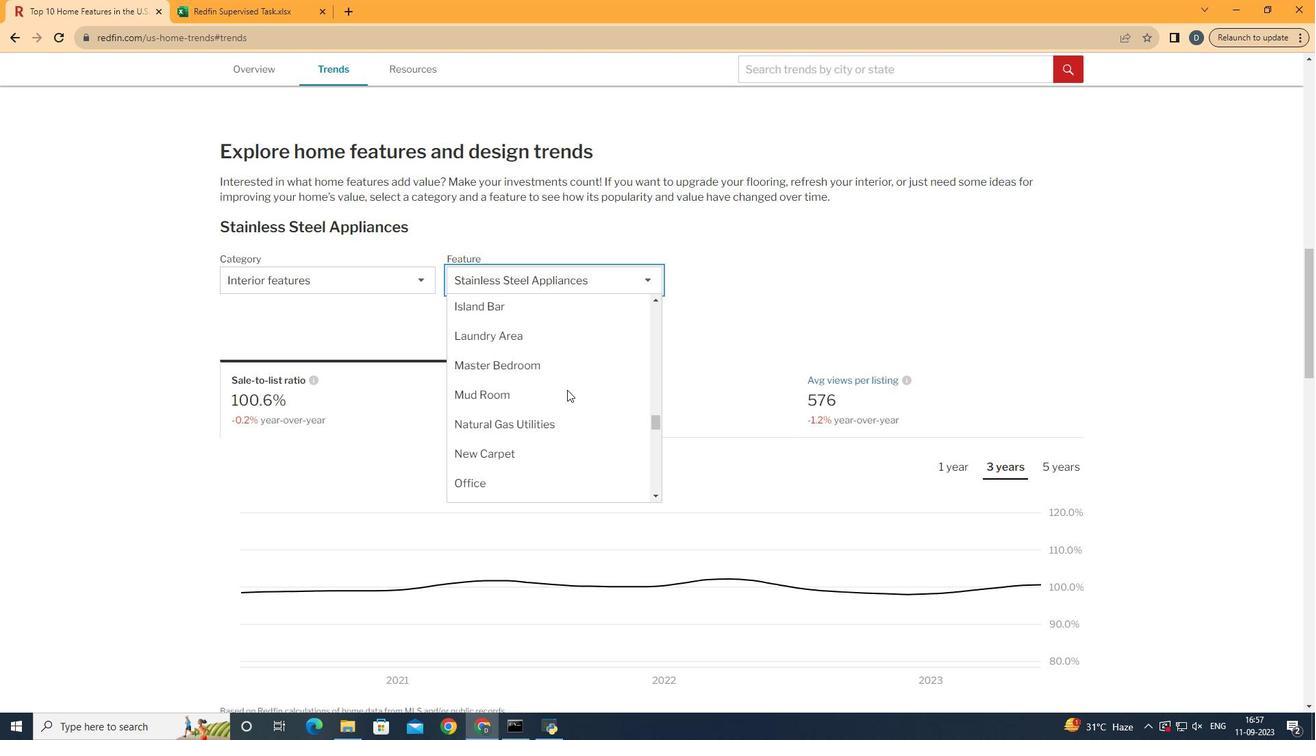 
Action: Mouse scrolled (629, 407) with delta (0, 0)
Screenshot: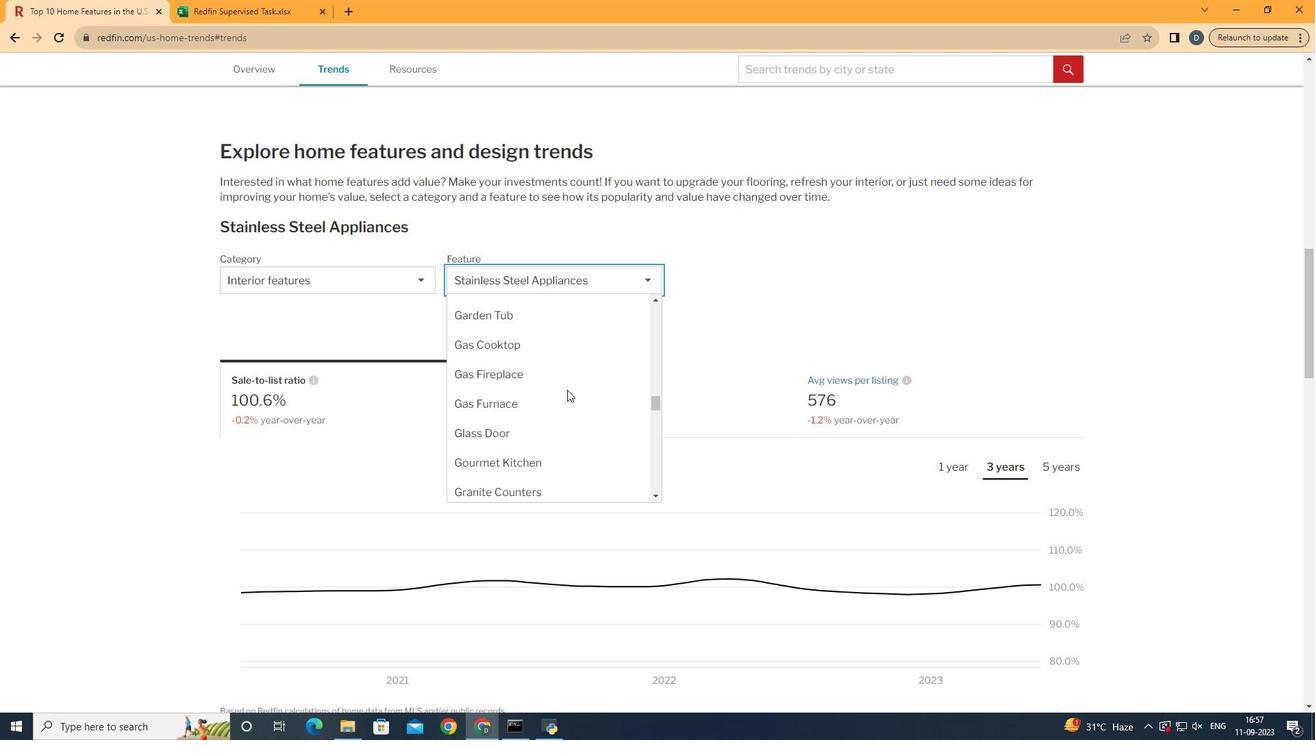 
Action: Mouse scrolled (629, 407) with delta (0, 0)
Screenshot: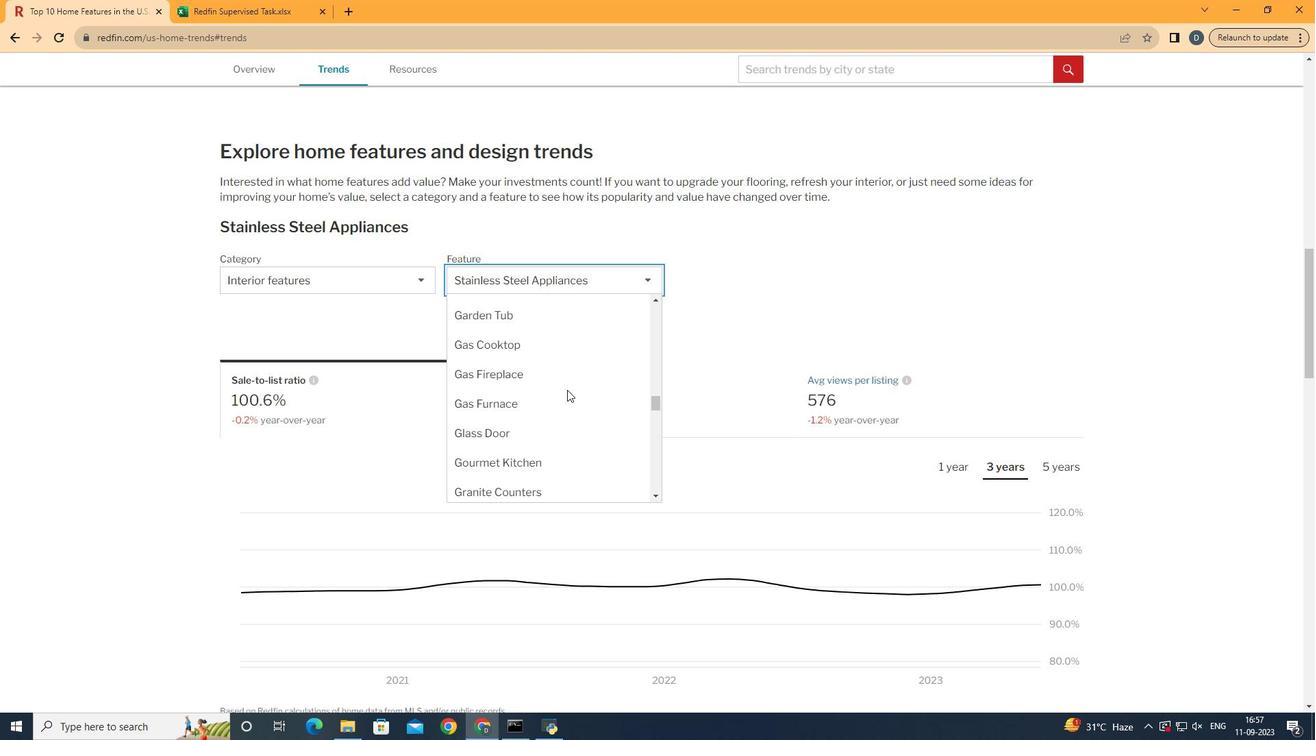 
Action: Mouse scrolled (629, 407) with delta (0, 0)
Screenshot: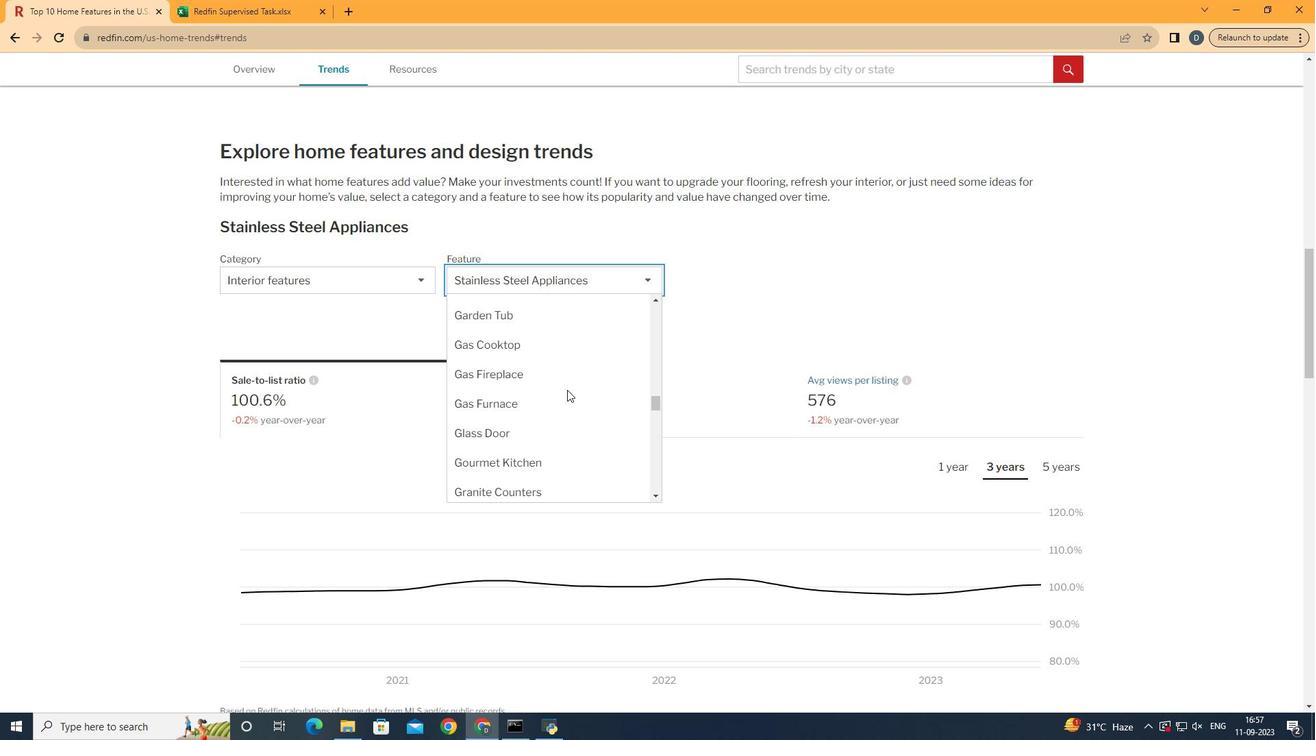 
Action: Mouse scrolled (629, 407) with delta (0, 0)
Screenshot: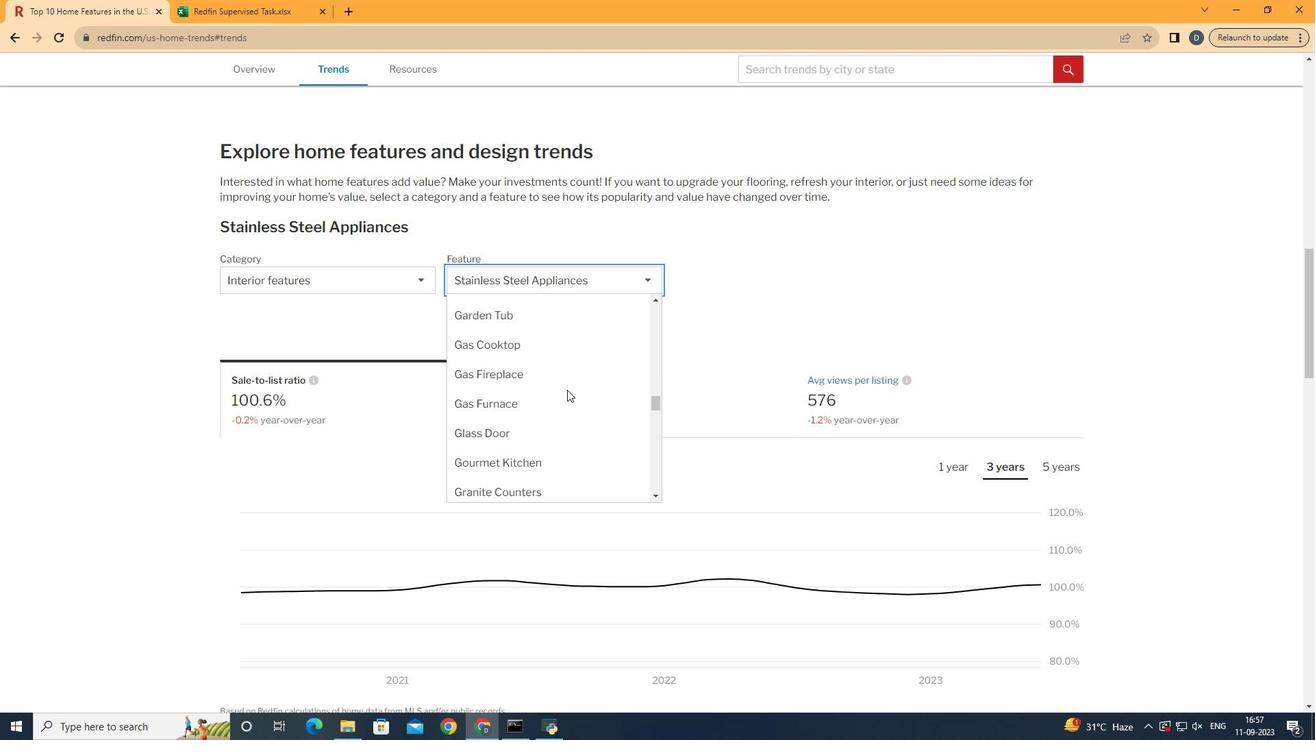 
Action: Mouse moved to (629, 406)
Screenshot: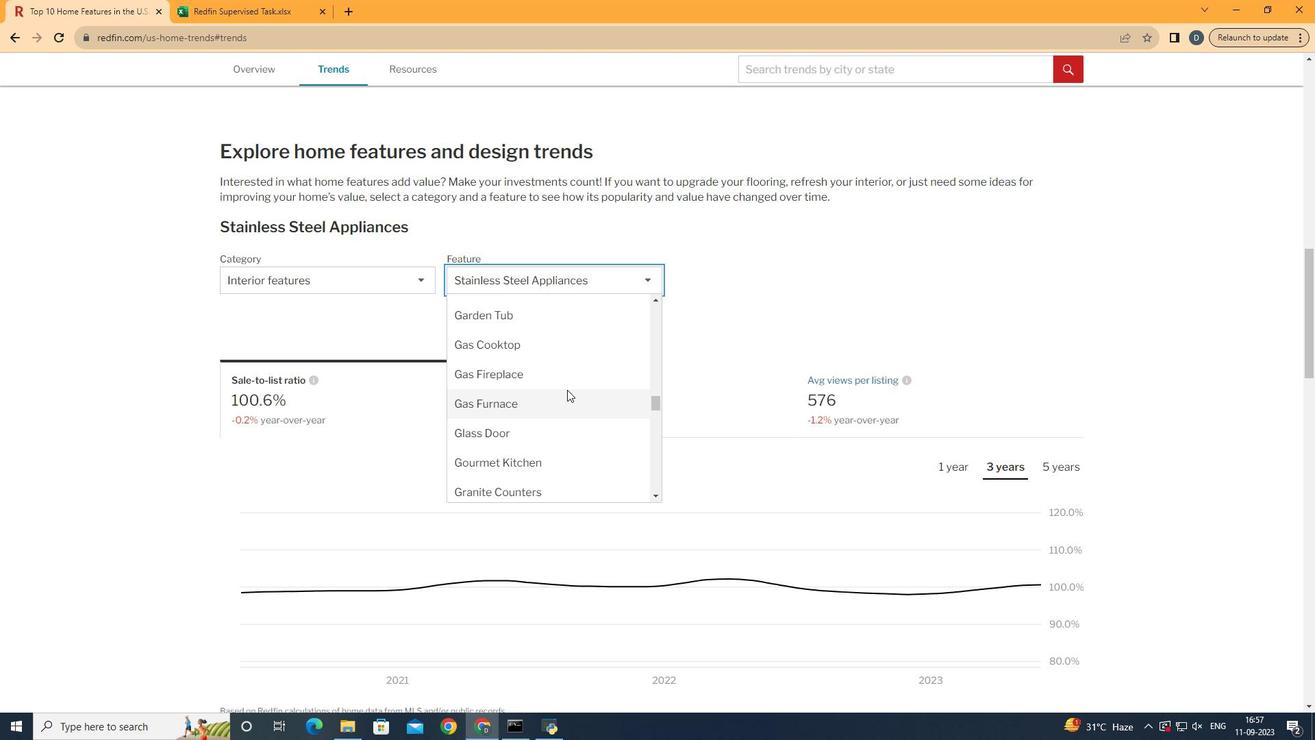
Action: Mouse scrolled (629, 407) with delta (0, 0)
Screenshot: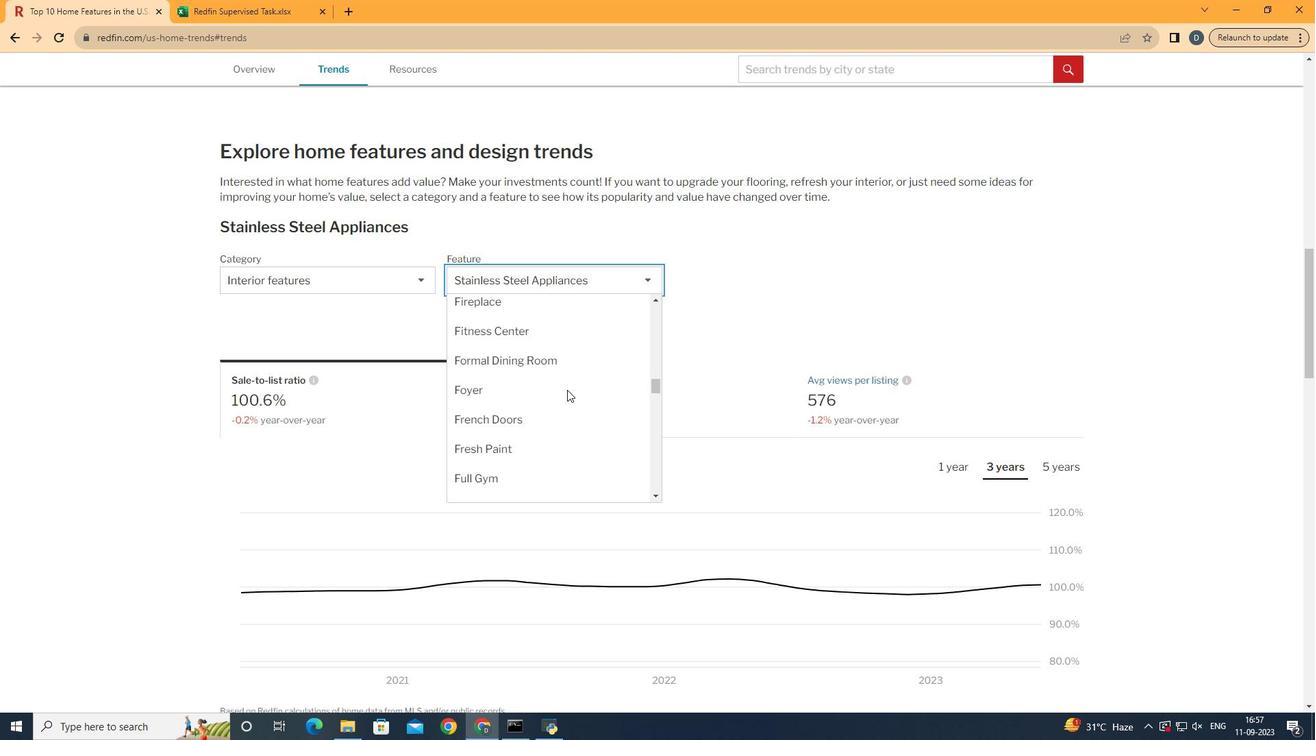 
Action: Mouse scrolled (629, 407) with delta (0, 0)
Screenshot: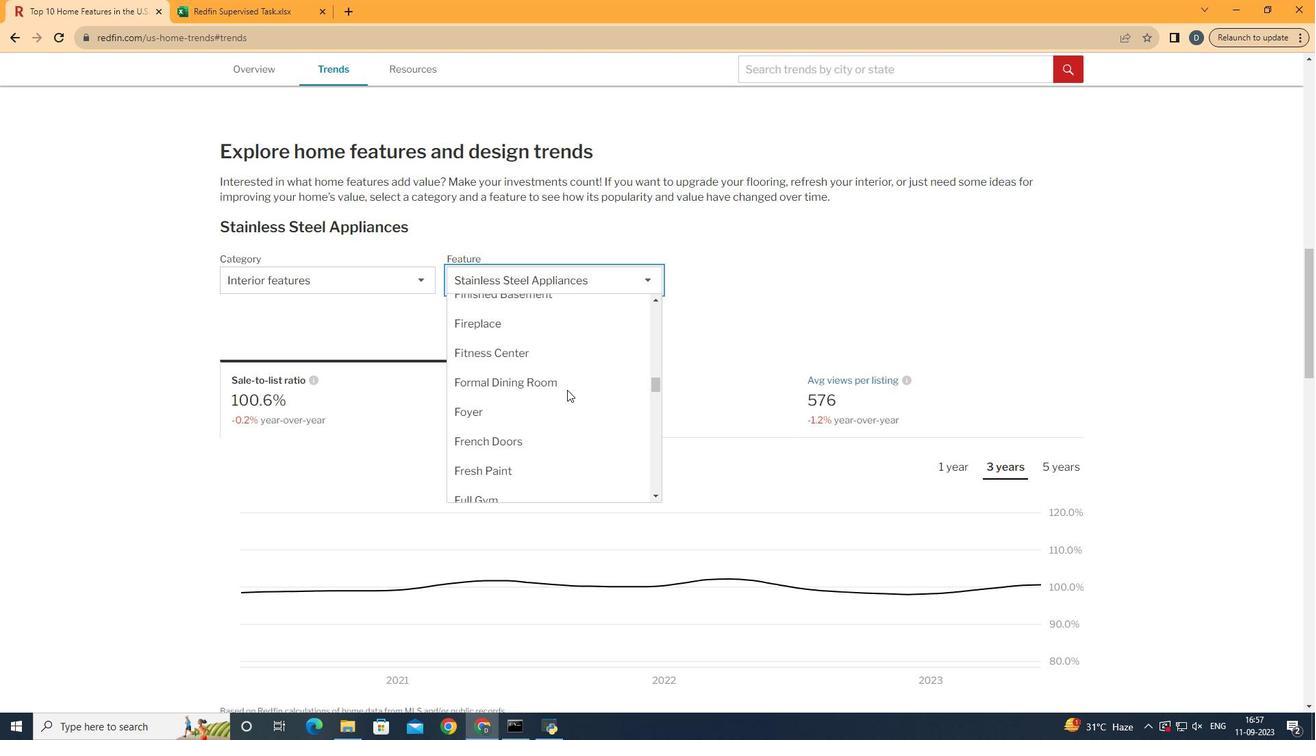 
Action: Mouse scrolled (629, 407) with delta (0, 0)
Screenshot: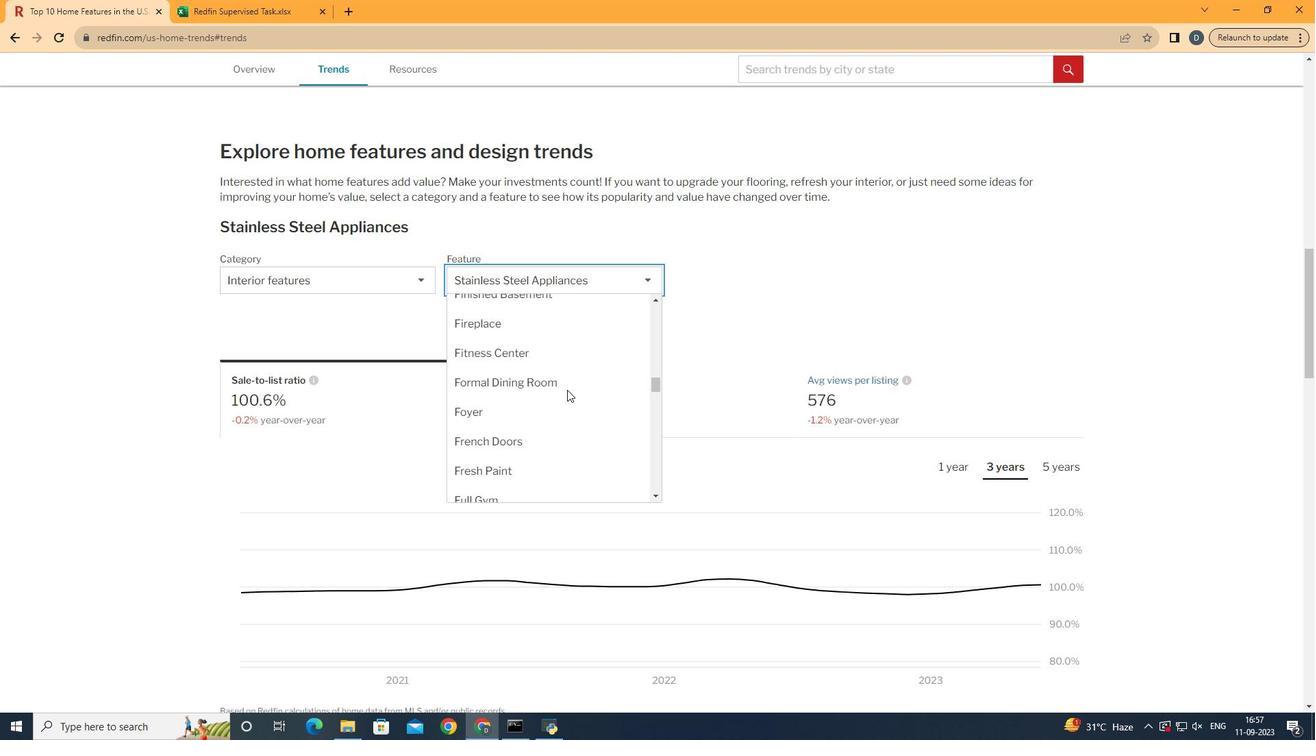 
Action: Mouse scrolled (629, 407) with delta (0, 0)
Screenshot: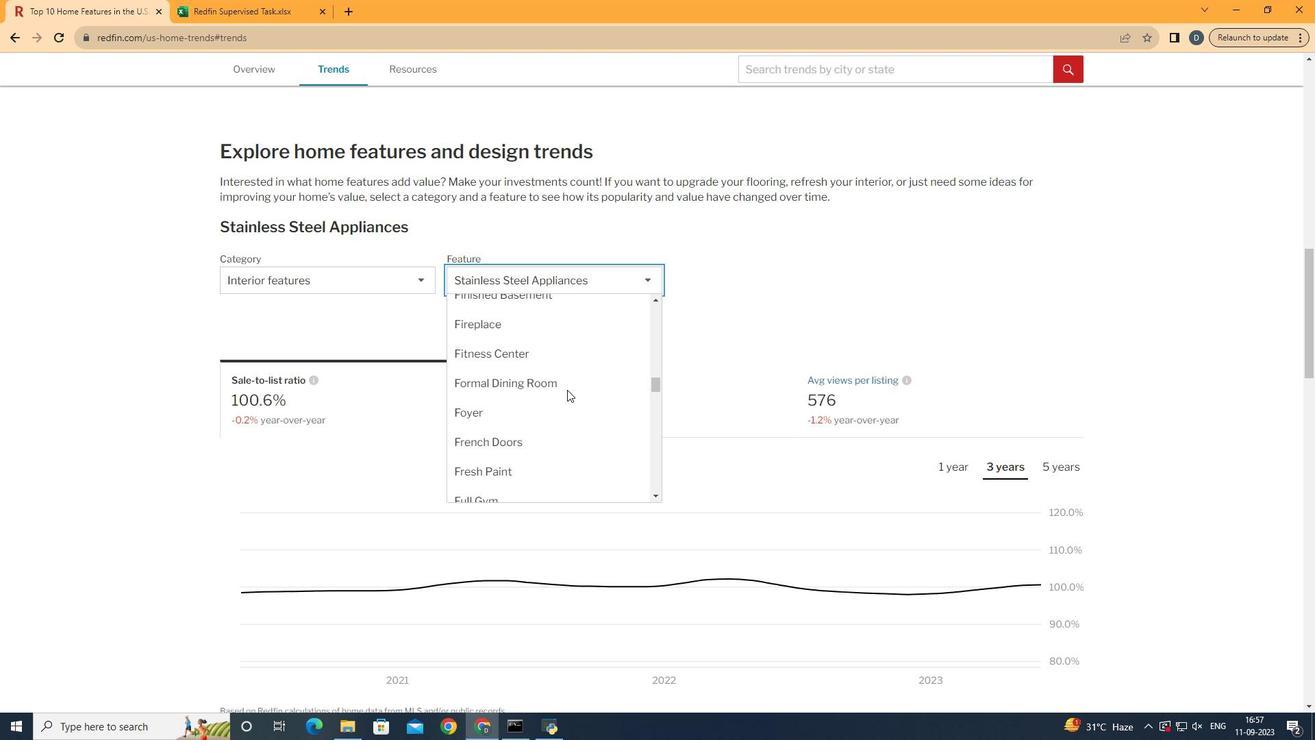 
Action: Mouse scrolled (629, 407) with delta (0, 0)
Screenshot: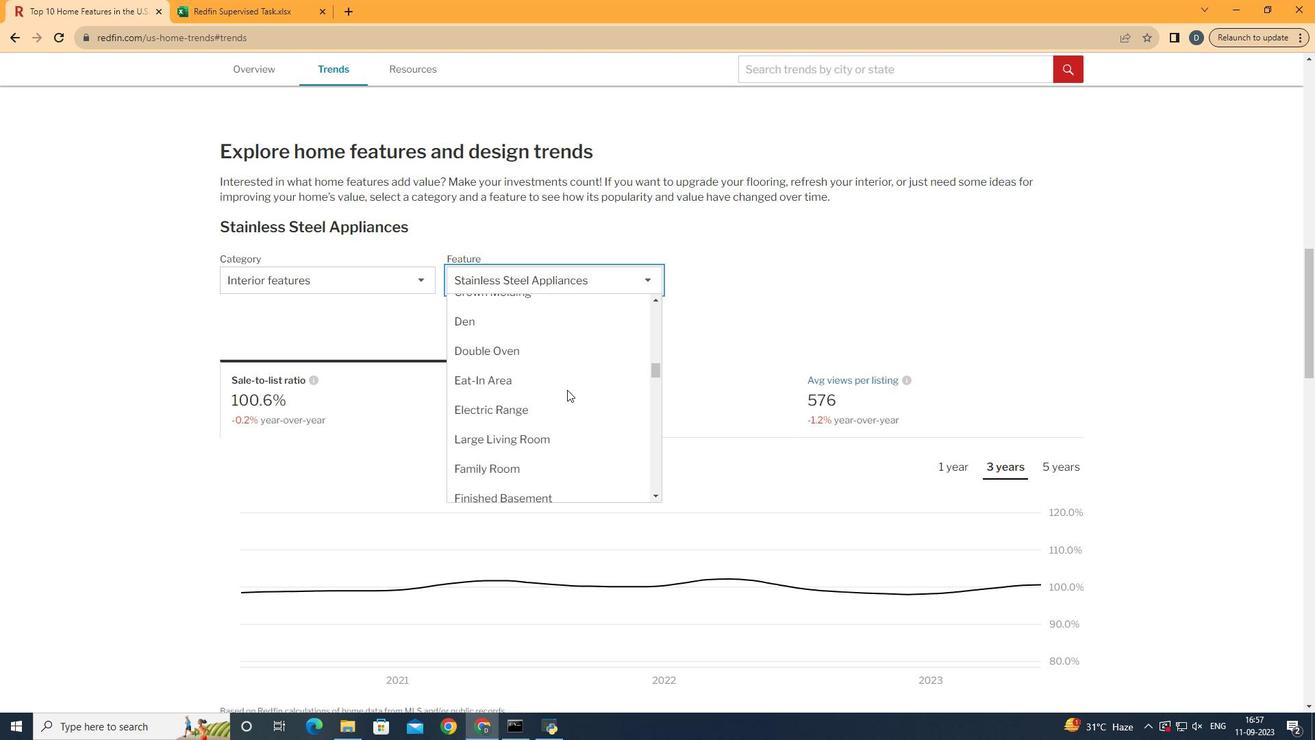 
Action: Mouse scrolled (629, 407) with delta (0, 0)
Screenshot: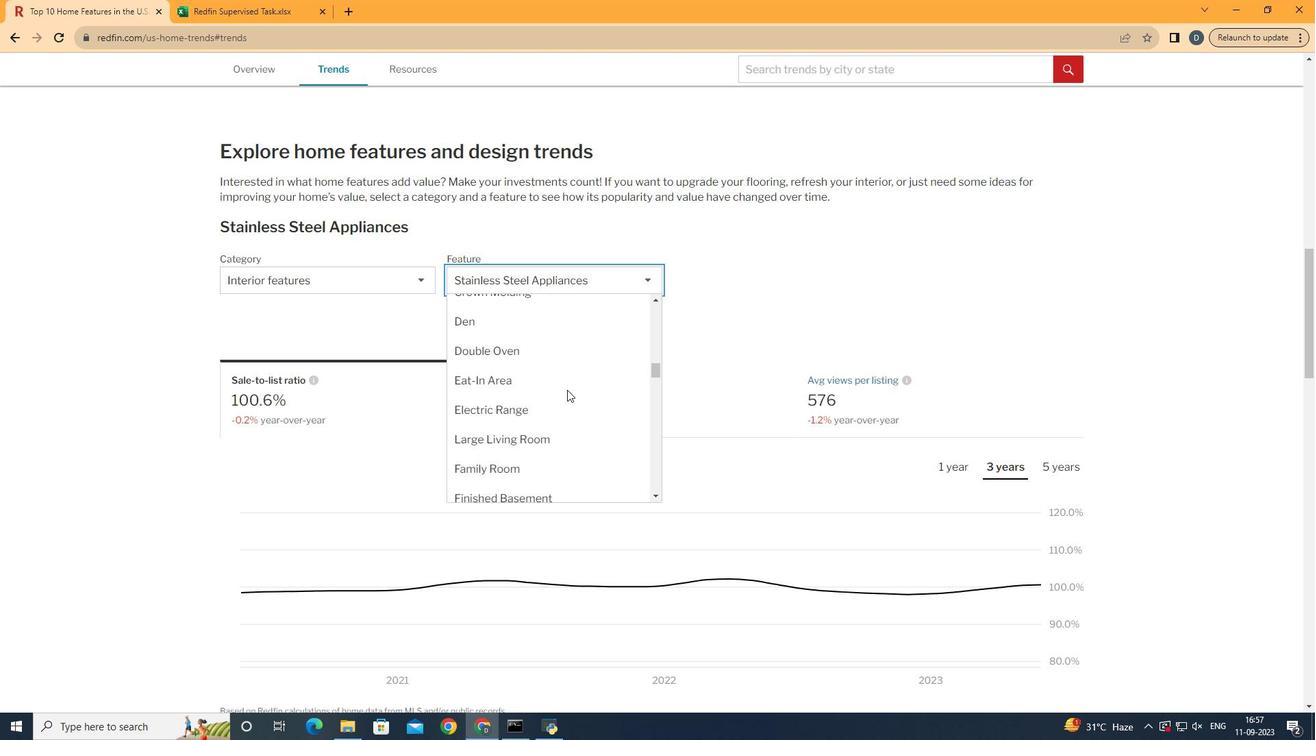 
Action: Mouse scrolled (629, 407) with delta (0, 0)
Screenshot: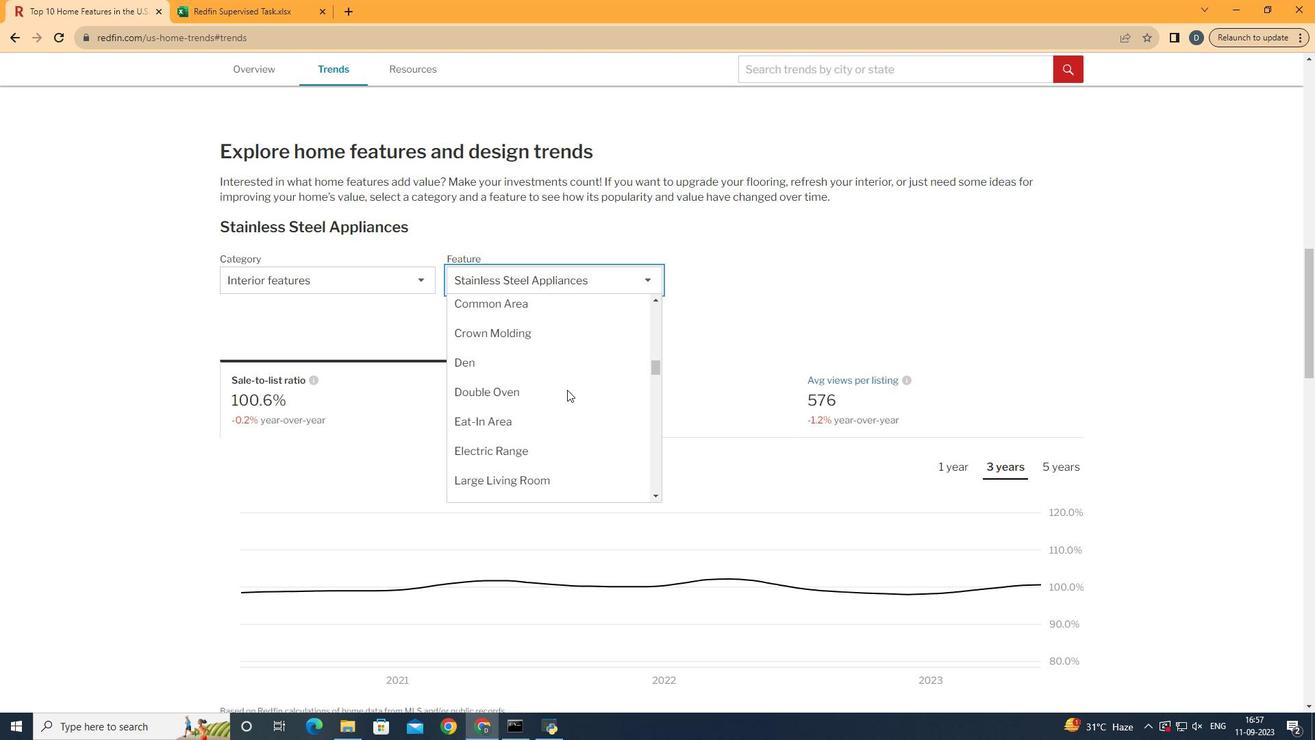 
Action: Mouse scrolled (629, 407) with delta (0, 0)
Screenshot: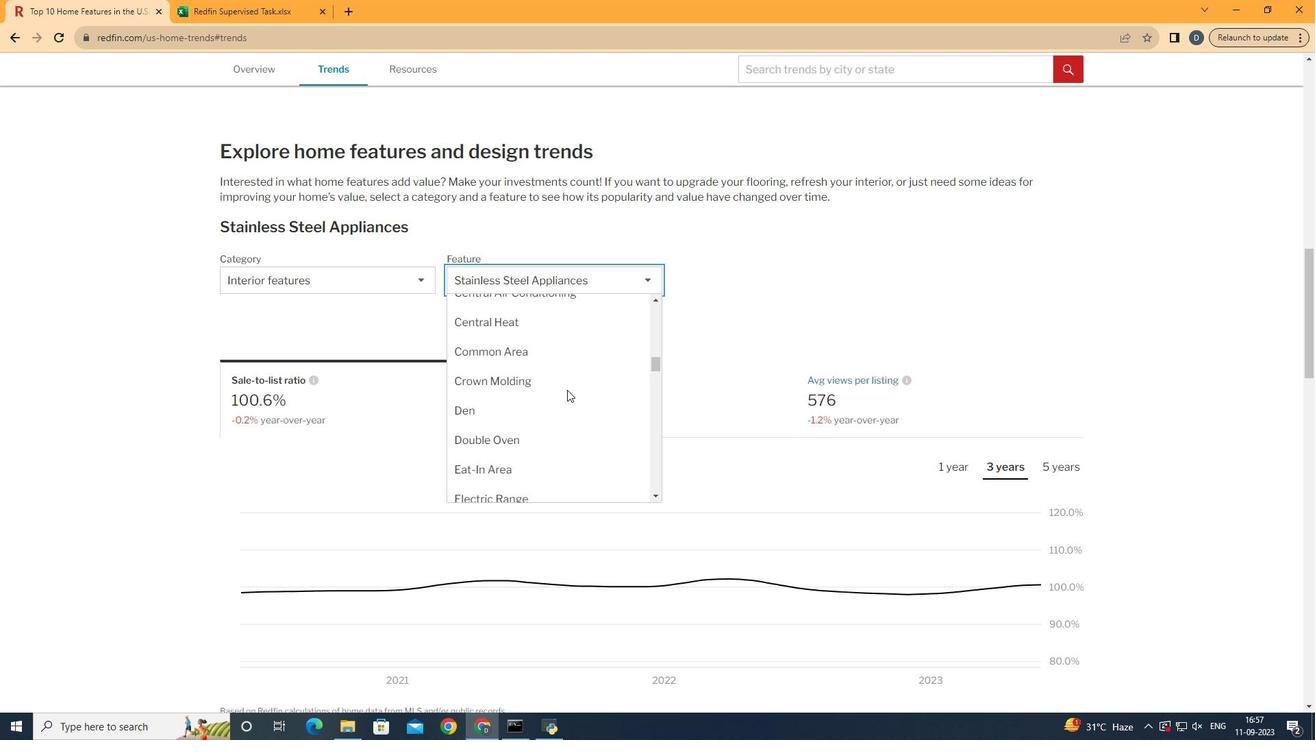 
Action: Mouse scrolled (629, 407) with delta (0, 0)
Screenshot: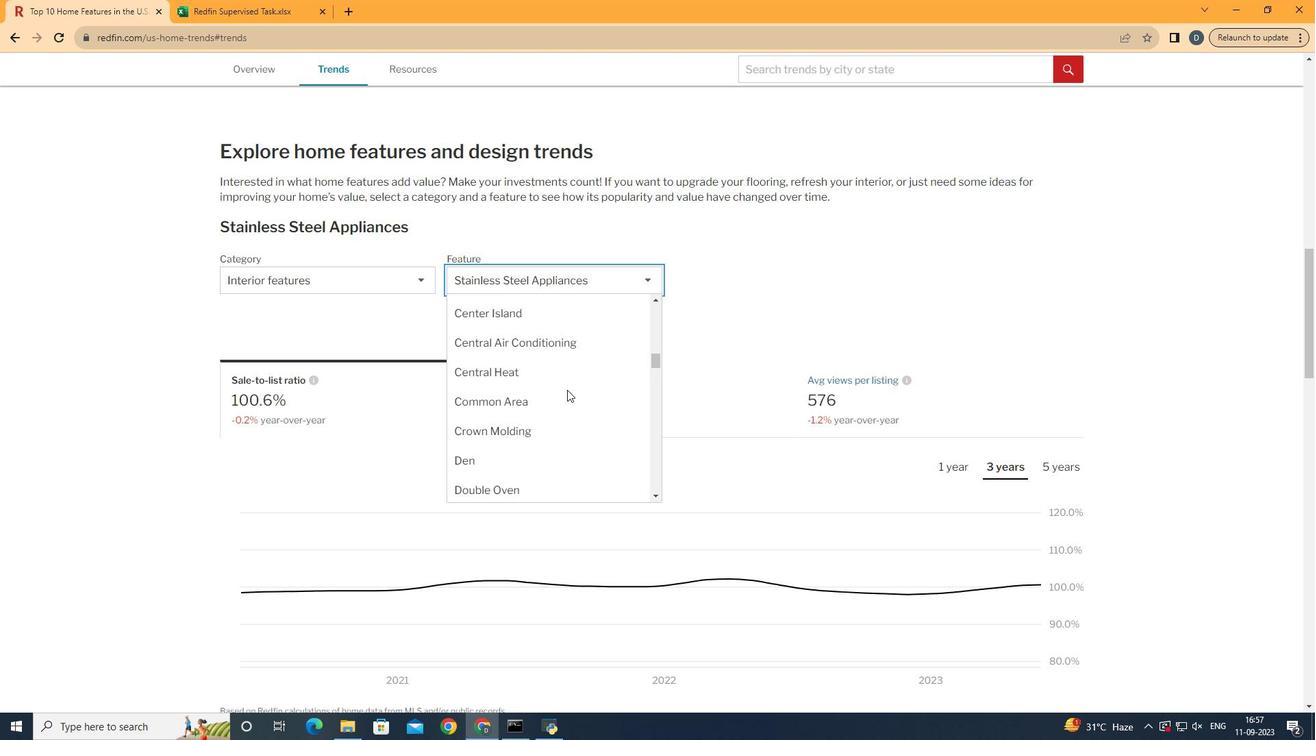 
Action: Mouse scrolled (629, 407) with delta (0, 0)
Screenshot: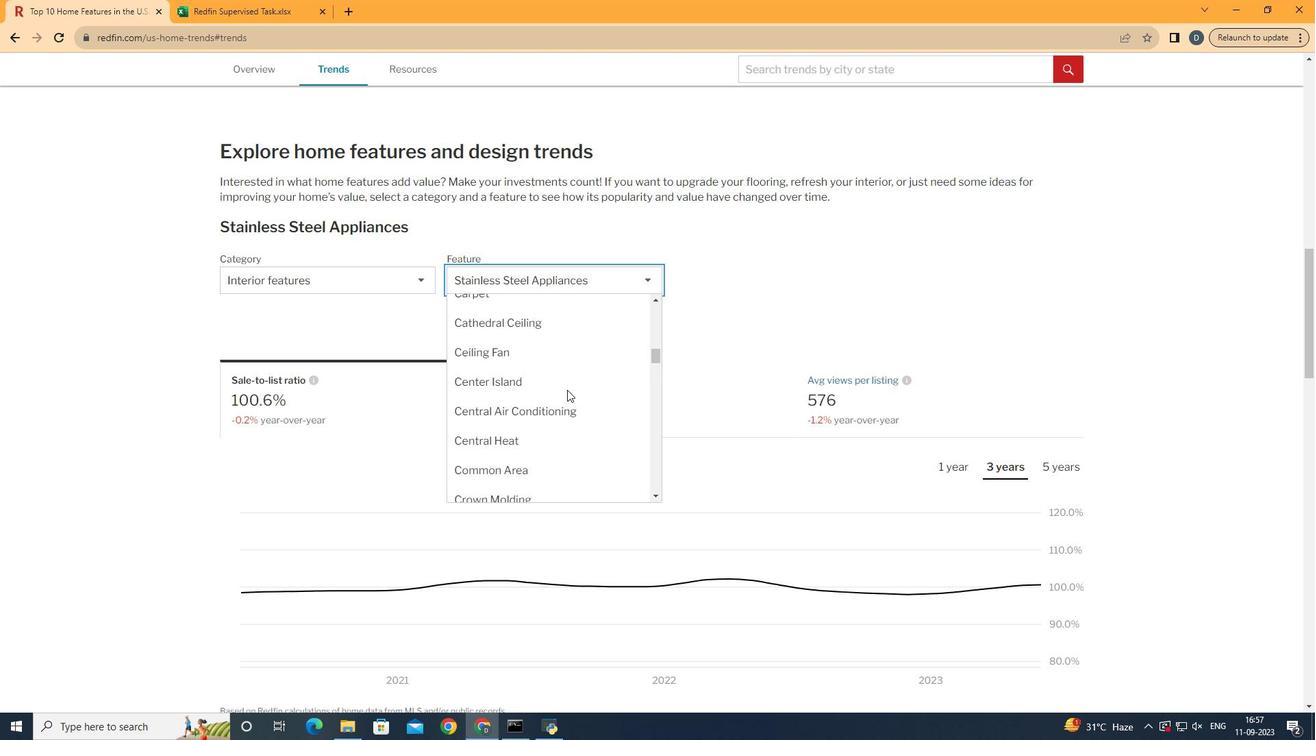 
Action: Mouse scrolled (629, 407) with delta (0, 0)
Screenshot: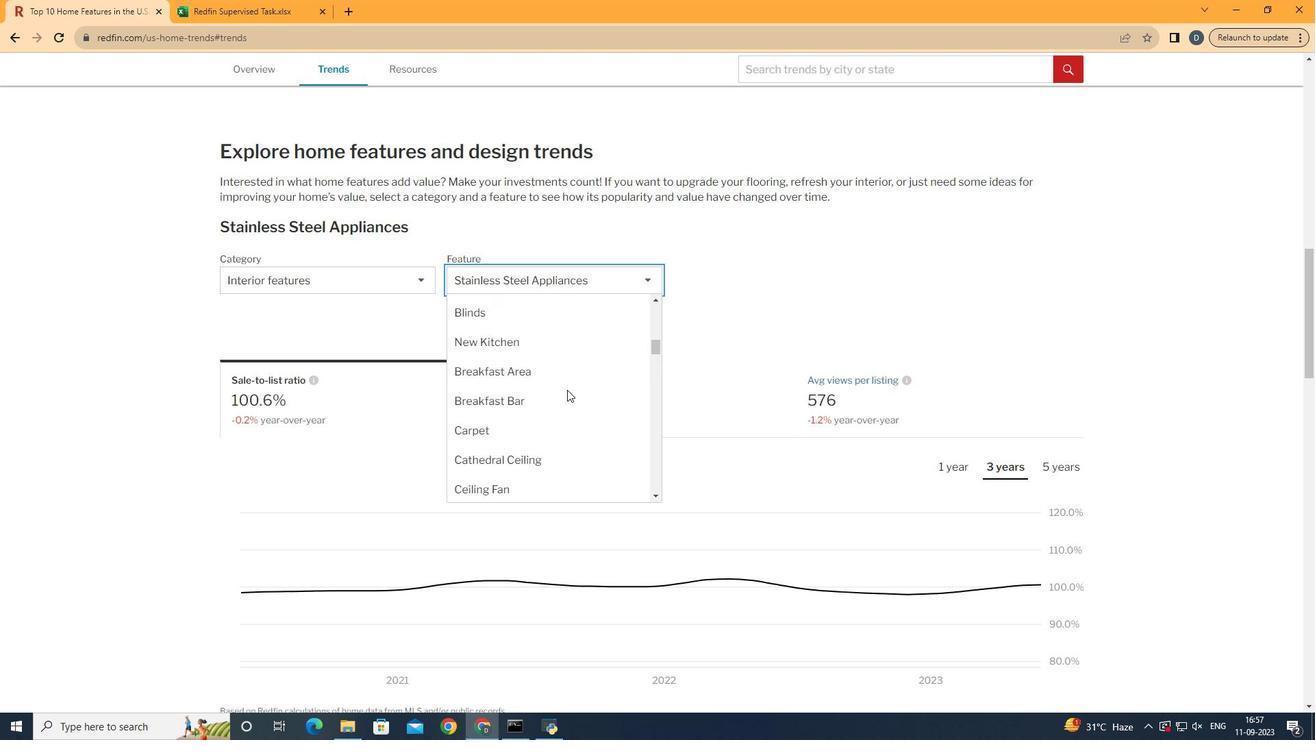 
Action: Mouse scrolled (629, 407) with delta (0, 0)
Screenshot: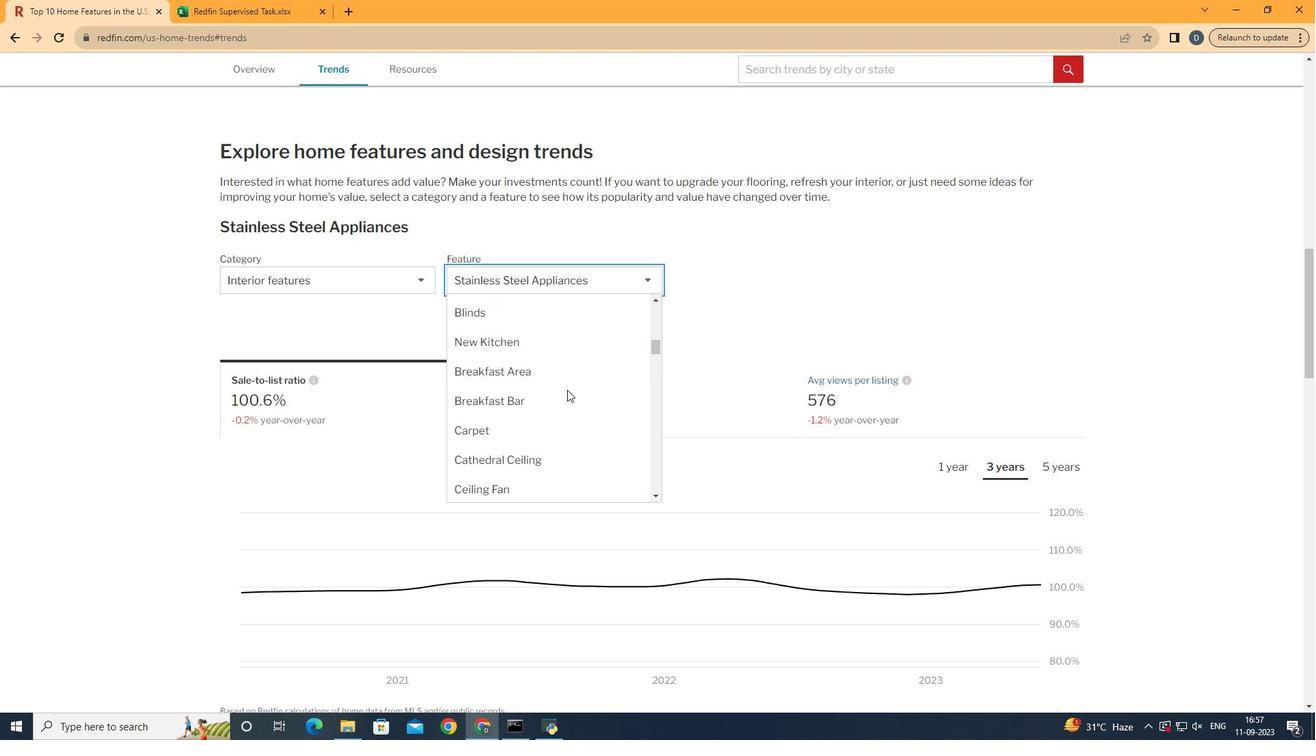 
Action: Mouse scrolled (629, 407) with delta (0, 0)
Screenshot: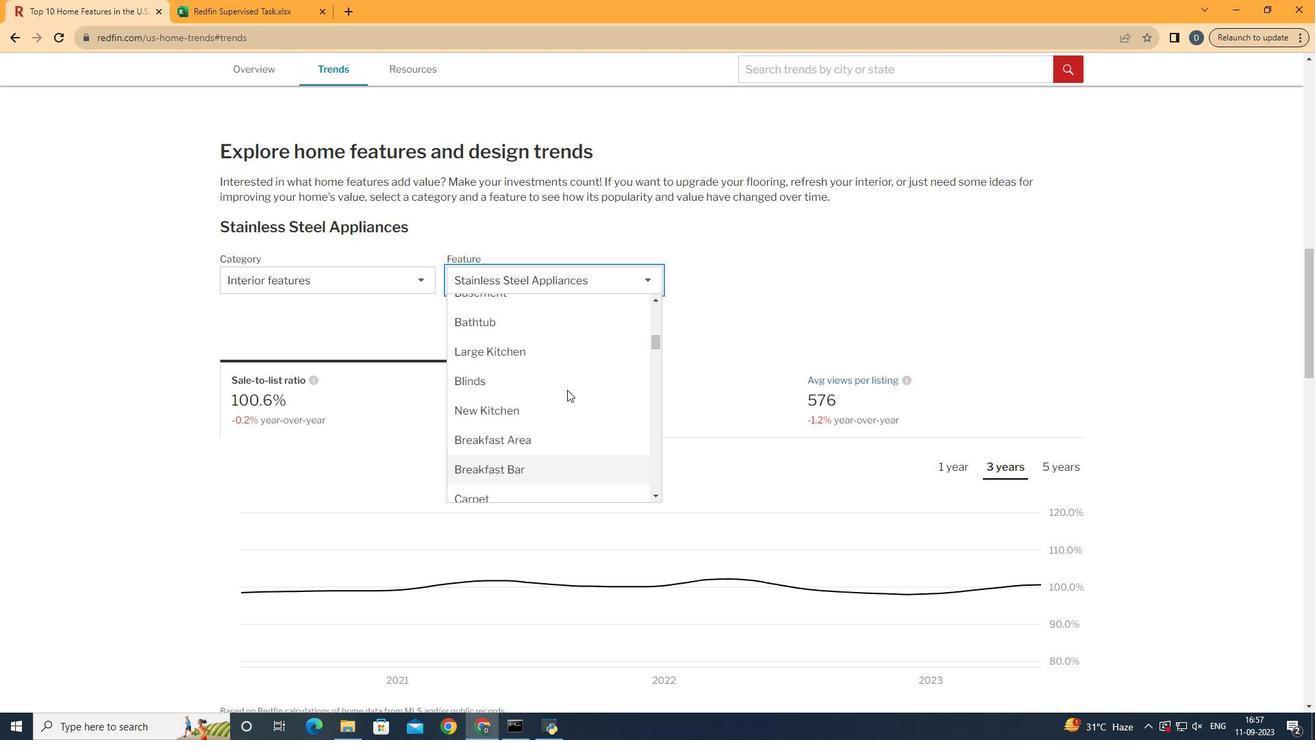 
Action: Mouse scrolled (629, 407) with delta (0, 0)
Screenshot: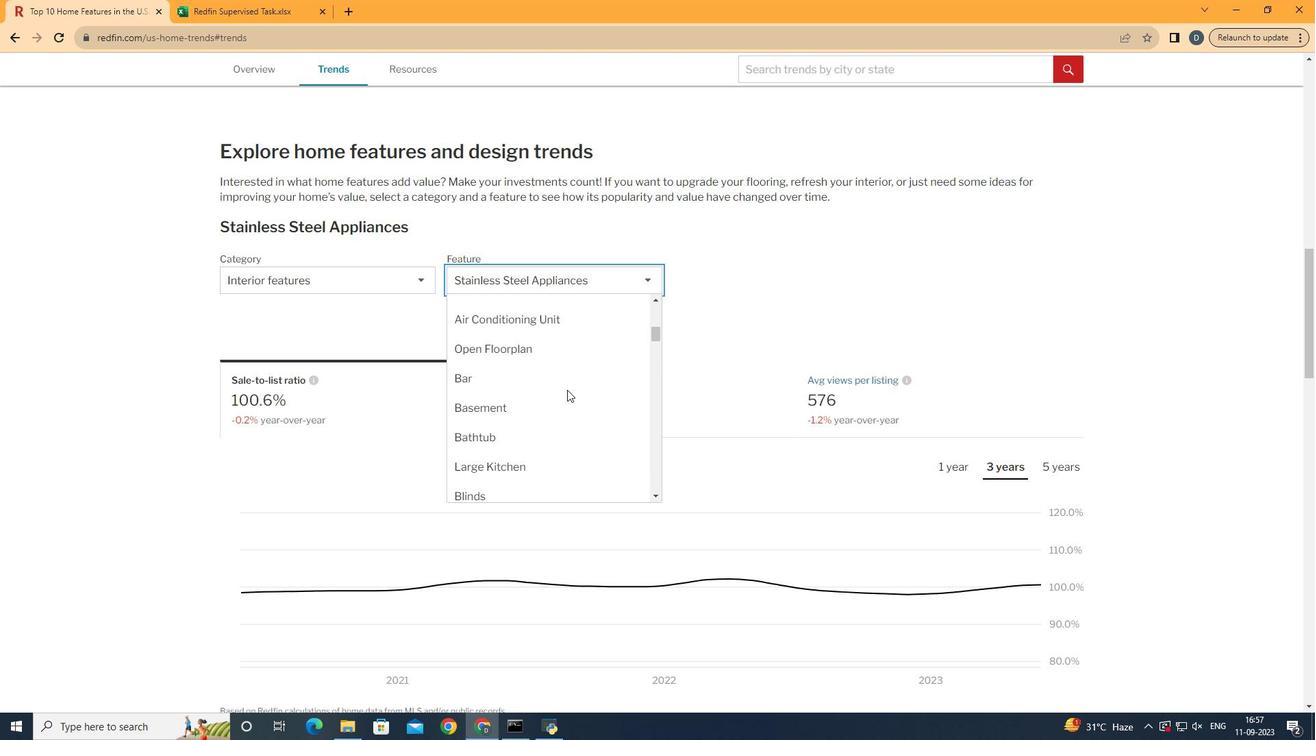 
Action: Mouse scrolled (629, 407) with delta (0, 0)
Screenshot: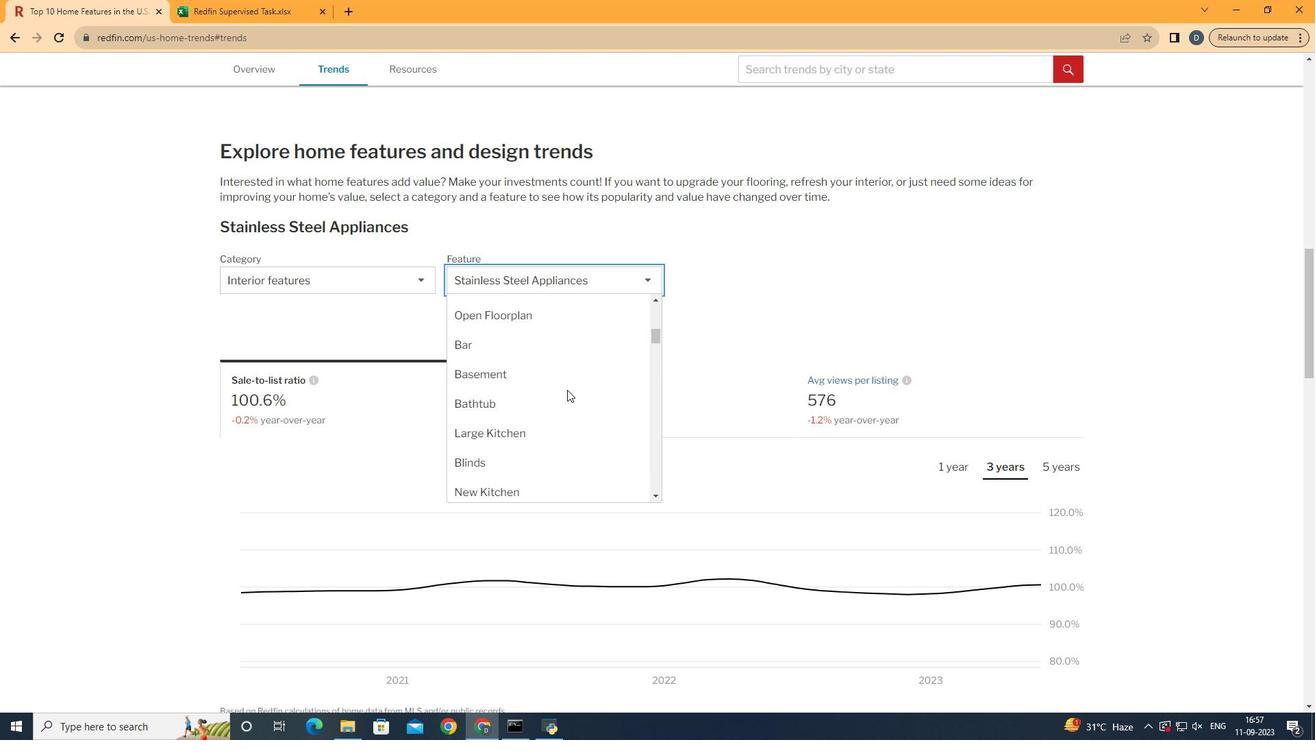 
Action: Mouse scrolled (629, 405) with delta (0, 0)
Screenshot: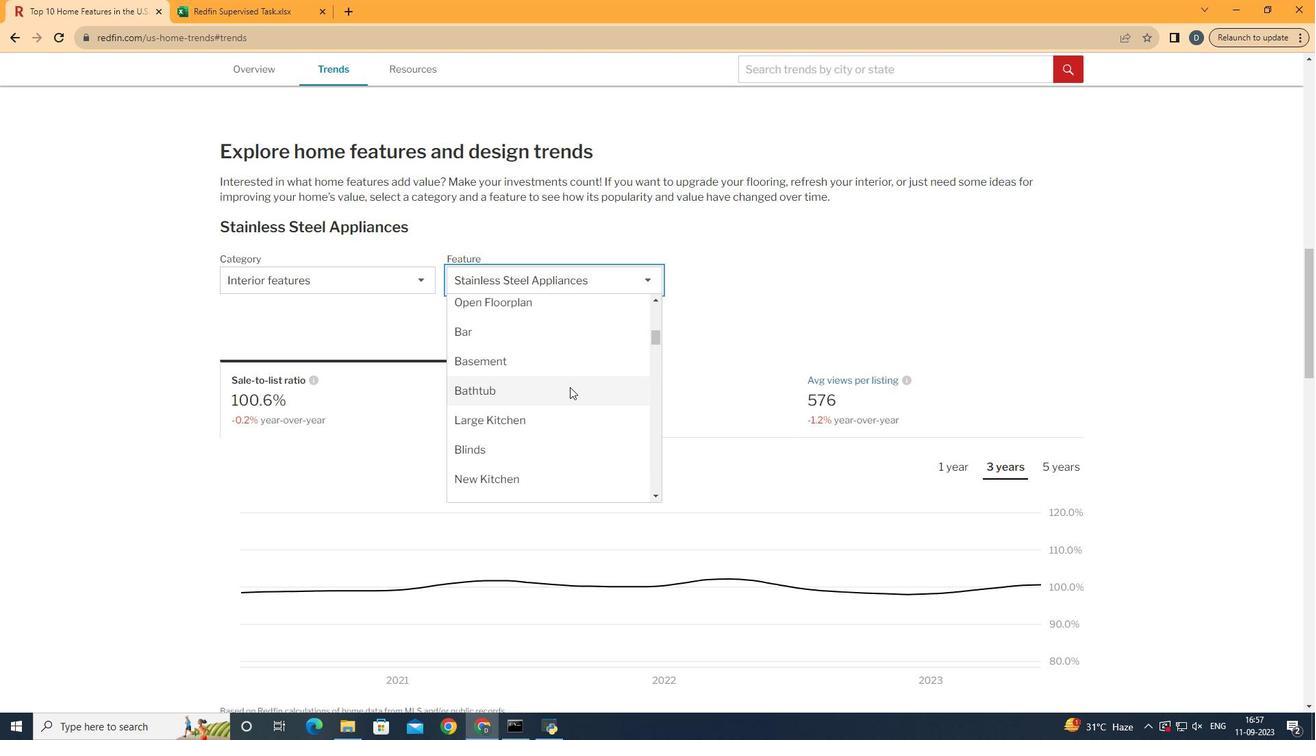 
Action: Mouse moved to (639, 414)
Screenshot: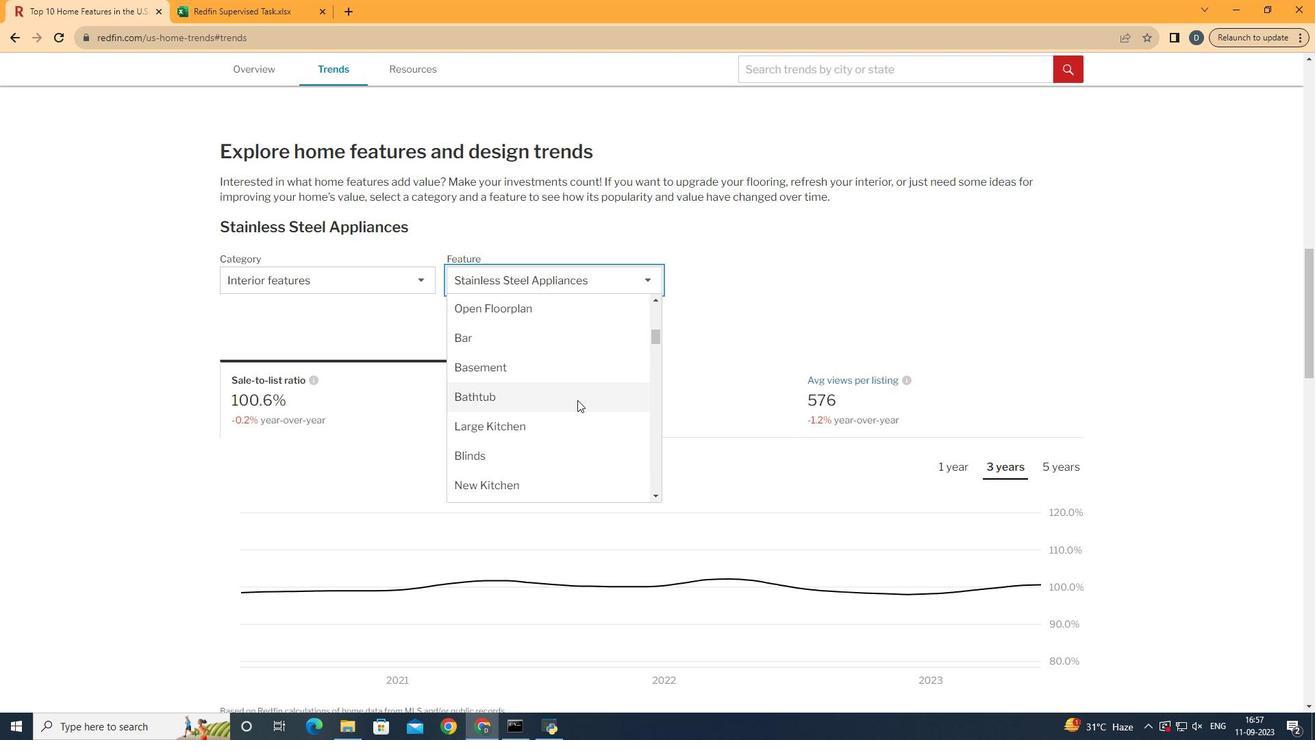 
Action: Mouse scrolled (639, 414) with delta (0, 0)
Screenshot: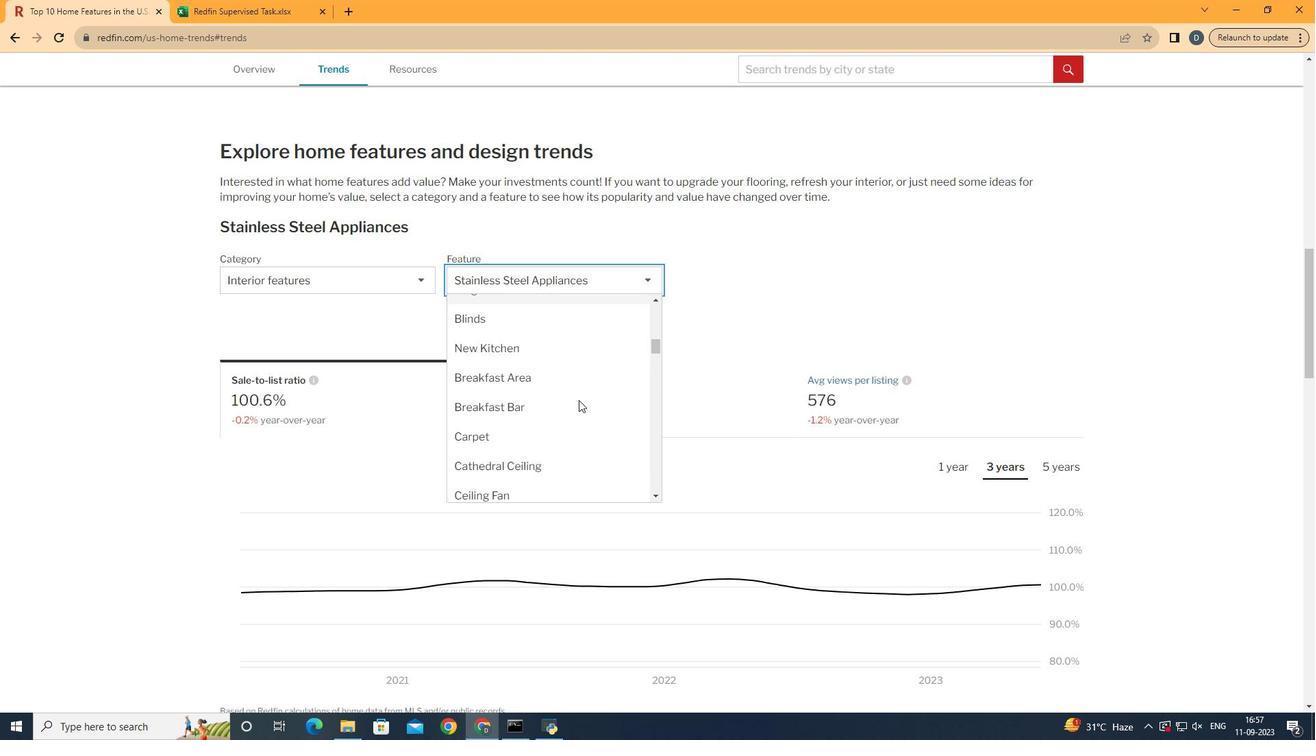 
Action: Mouse scrolled (639, 414) with delta (0, 0)
Screenshot: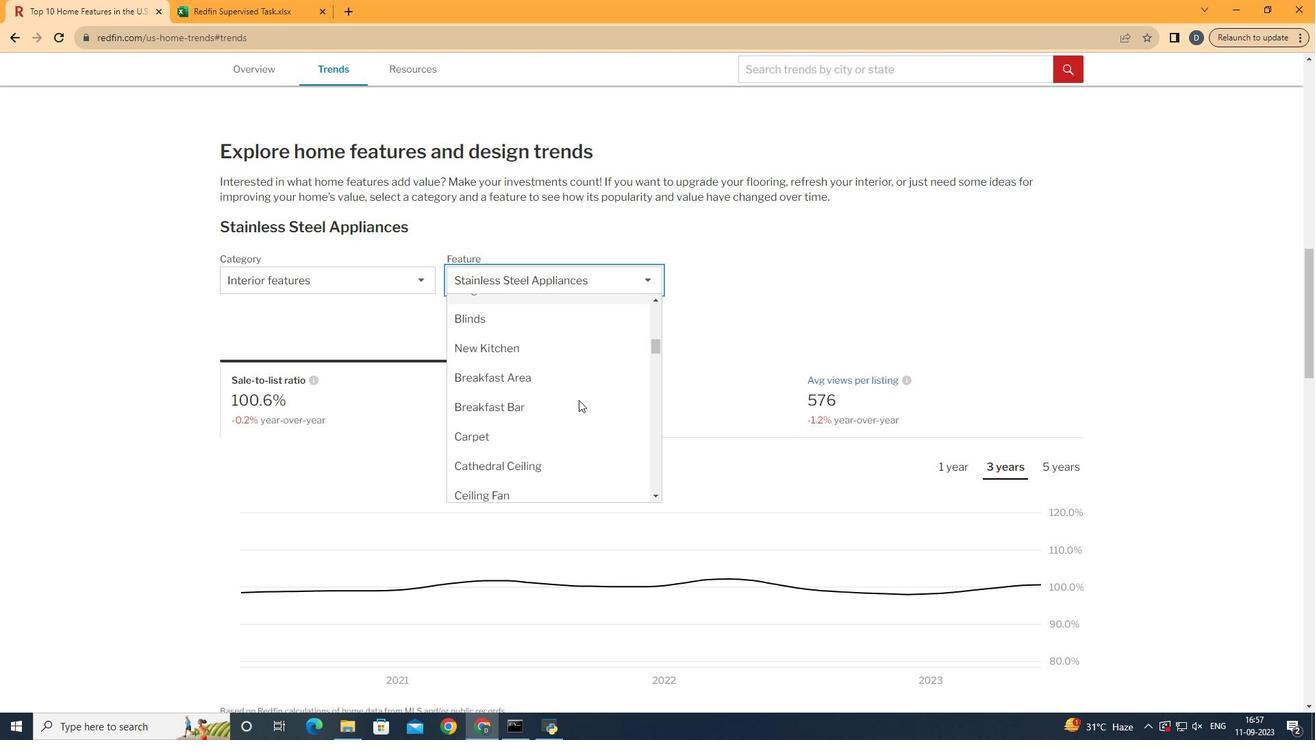 
Action: Mouse moved to (640, 414)
Screenshot: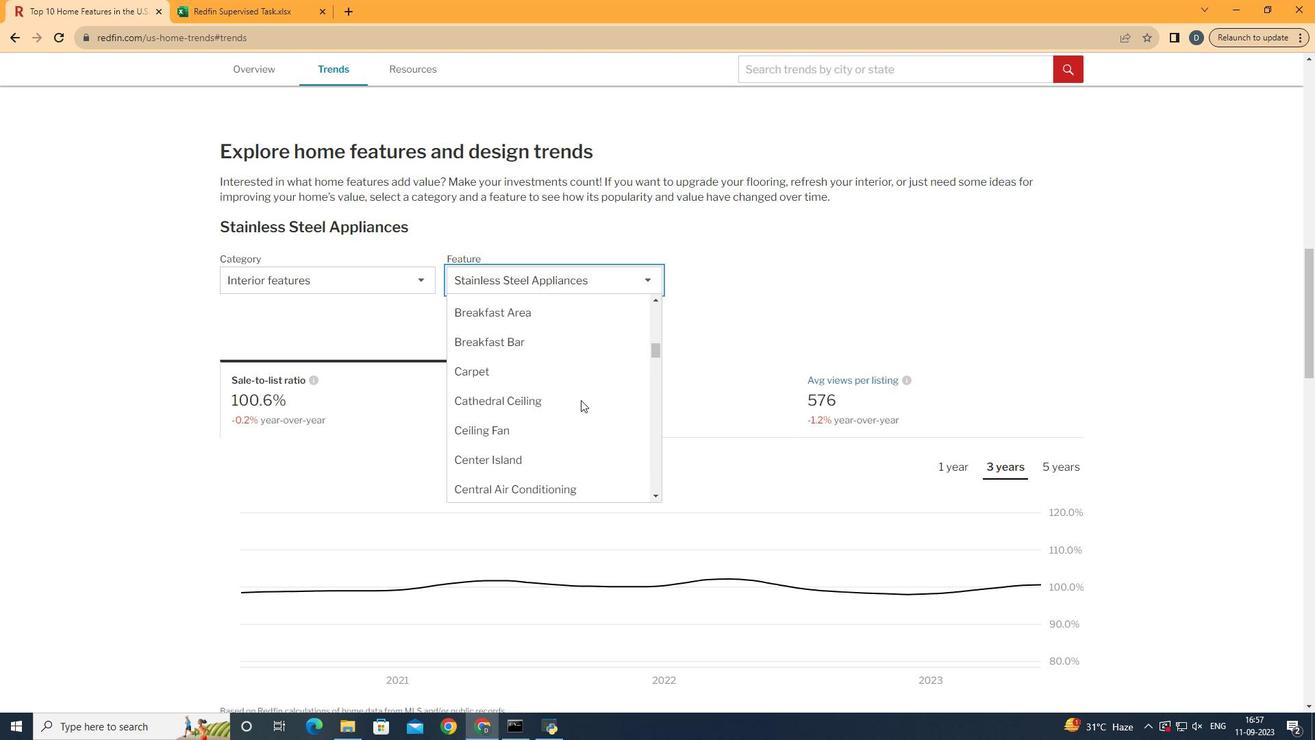 
Action: Mouse scrolled (640, 414) with delta (0, 0)
Screenshot: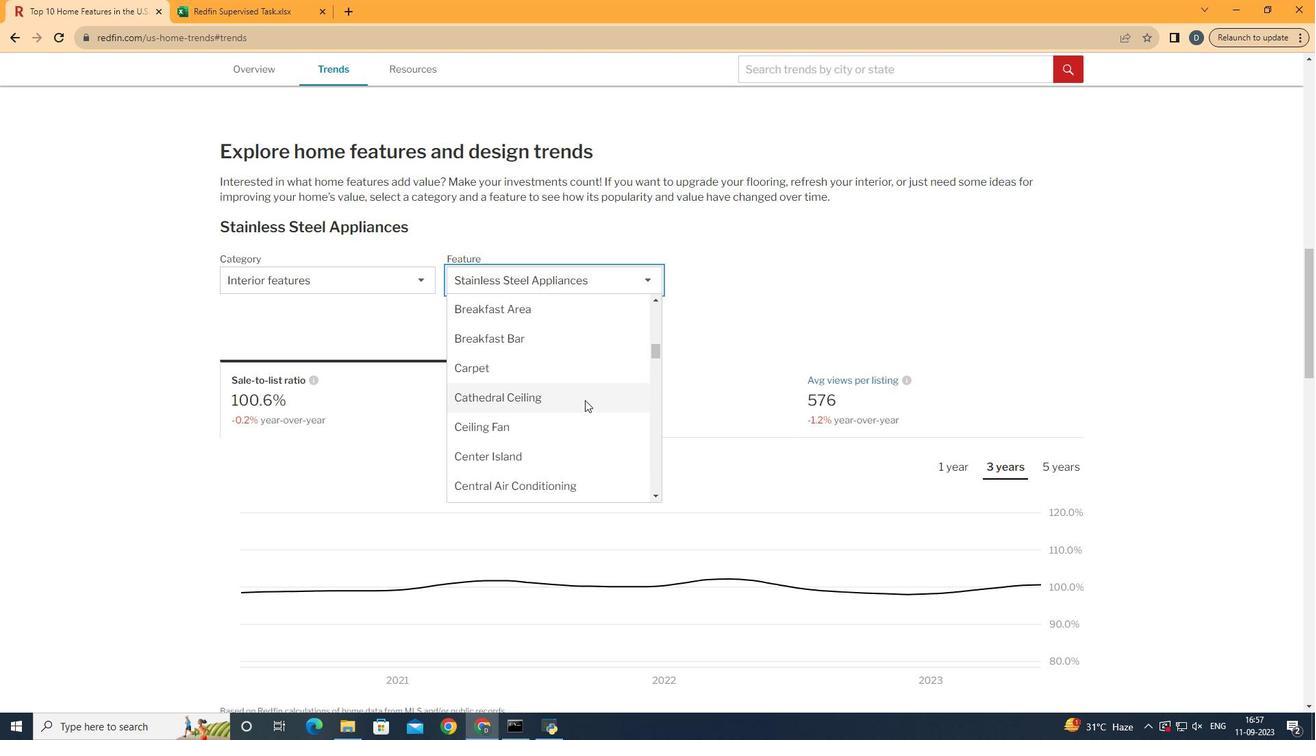 
Action: Mouse moved to (617, 381)
Screenshot: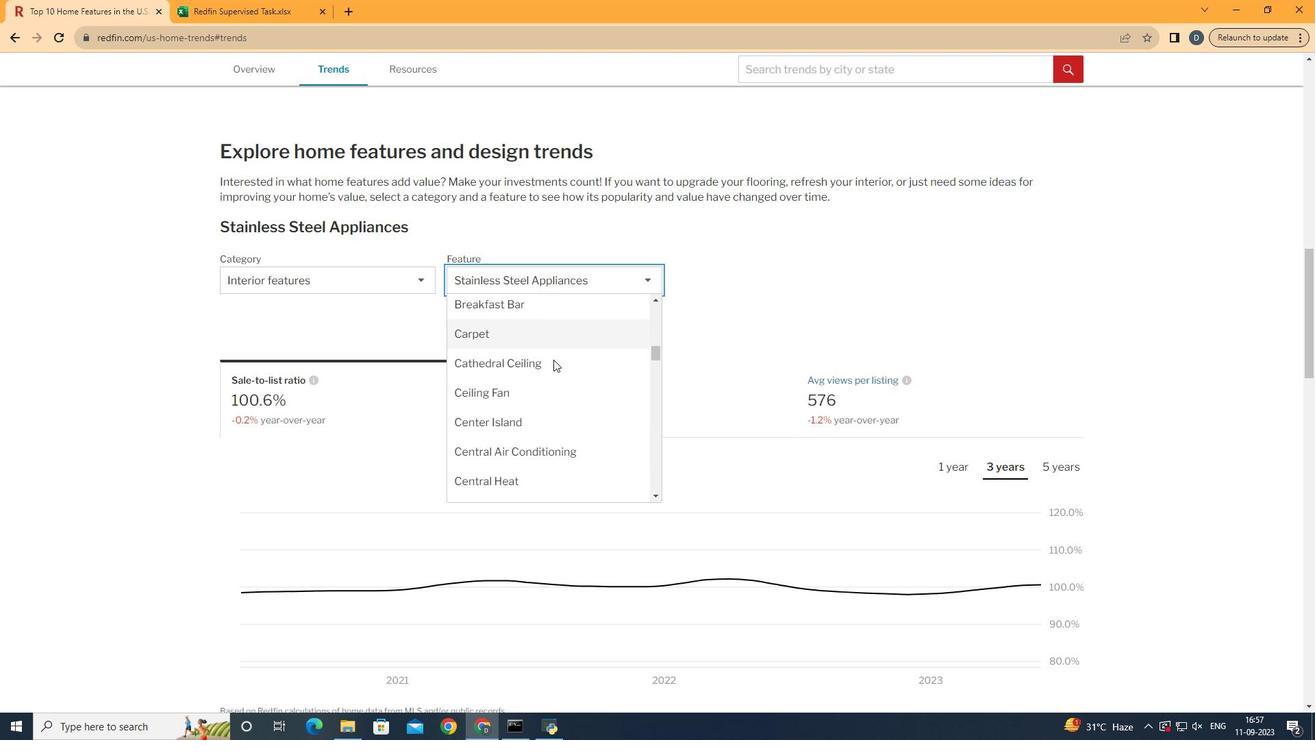 
Action: Mouse scrolled (617, 381) with delta (0, 0)
Screenshot: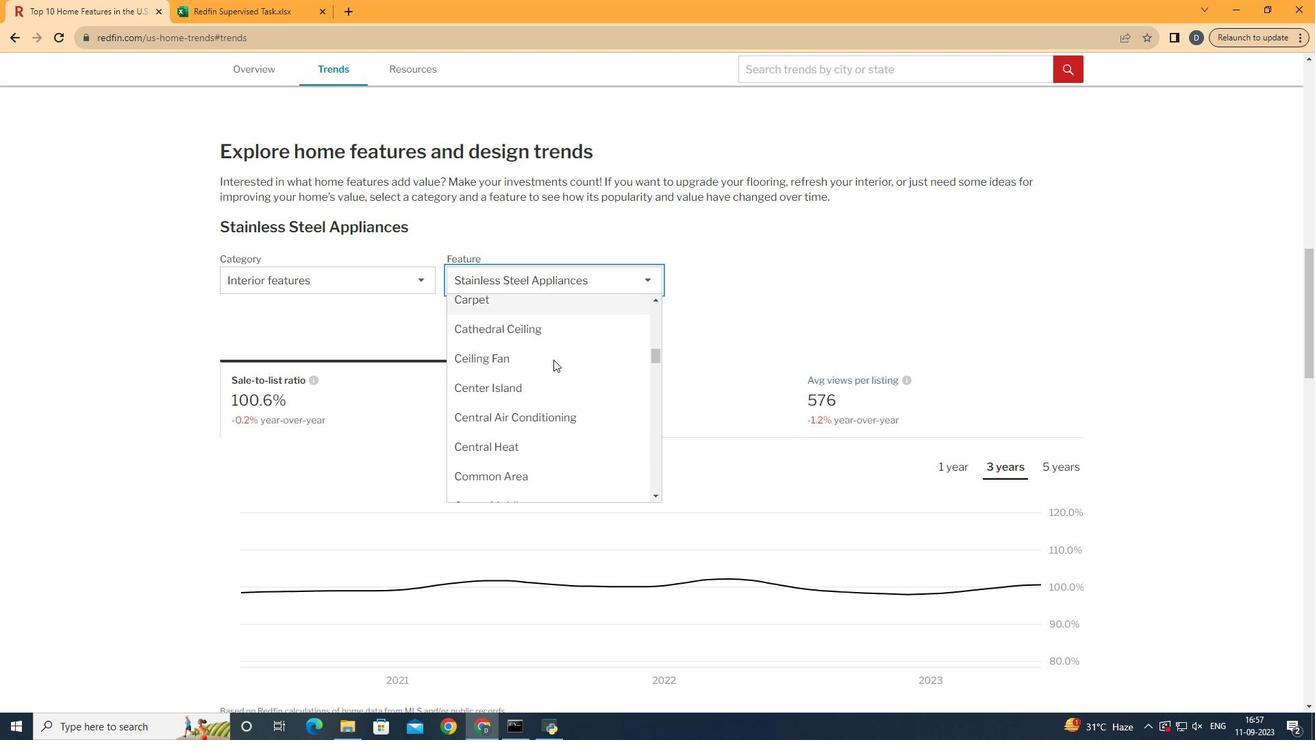 
Action: Mouse moved to (624, 438)
Screenshot: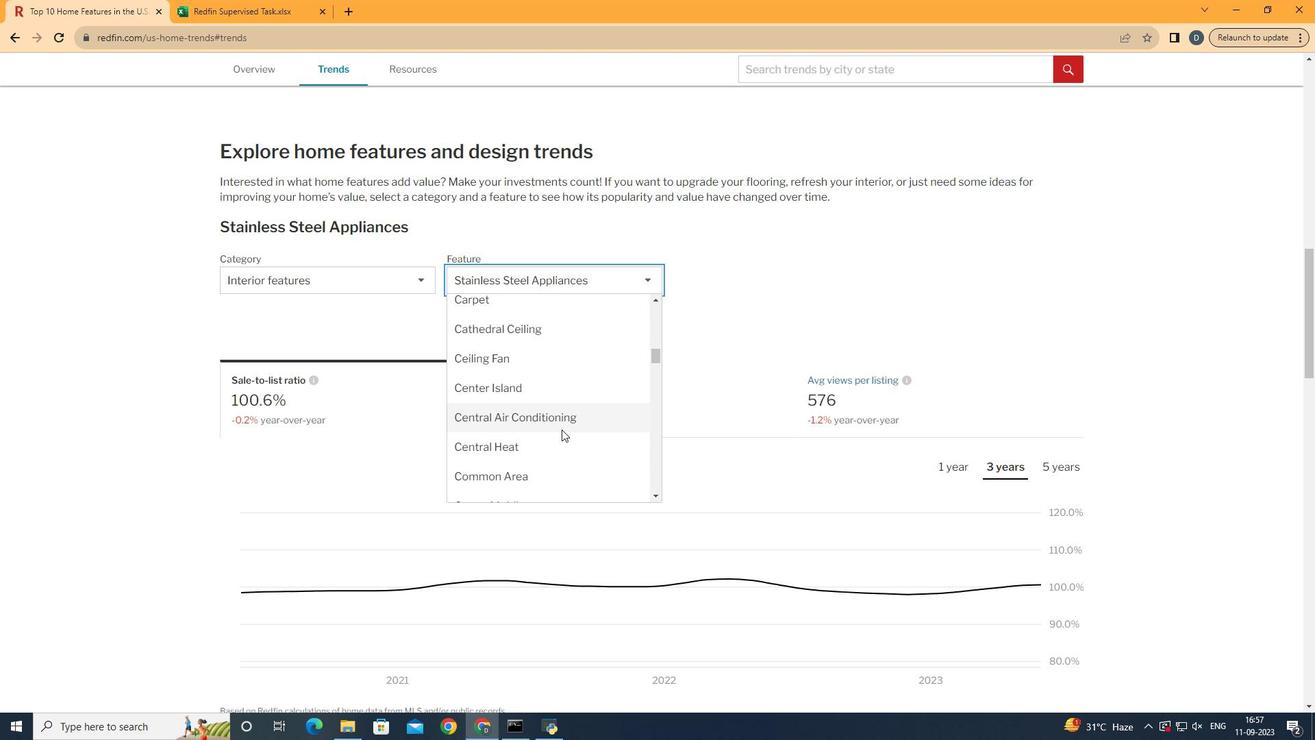 
Action: Mouse scrolled (624, 438) with delta (0, 0)
Screenshot: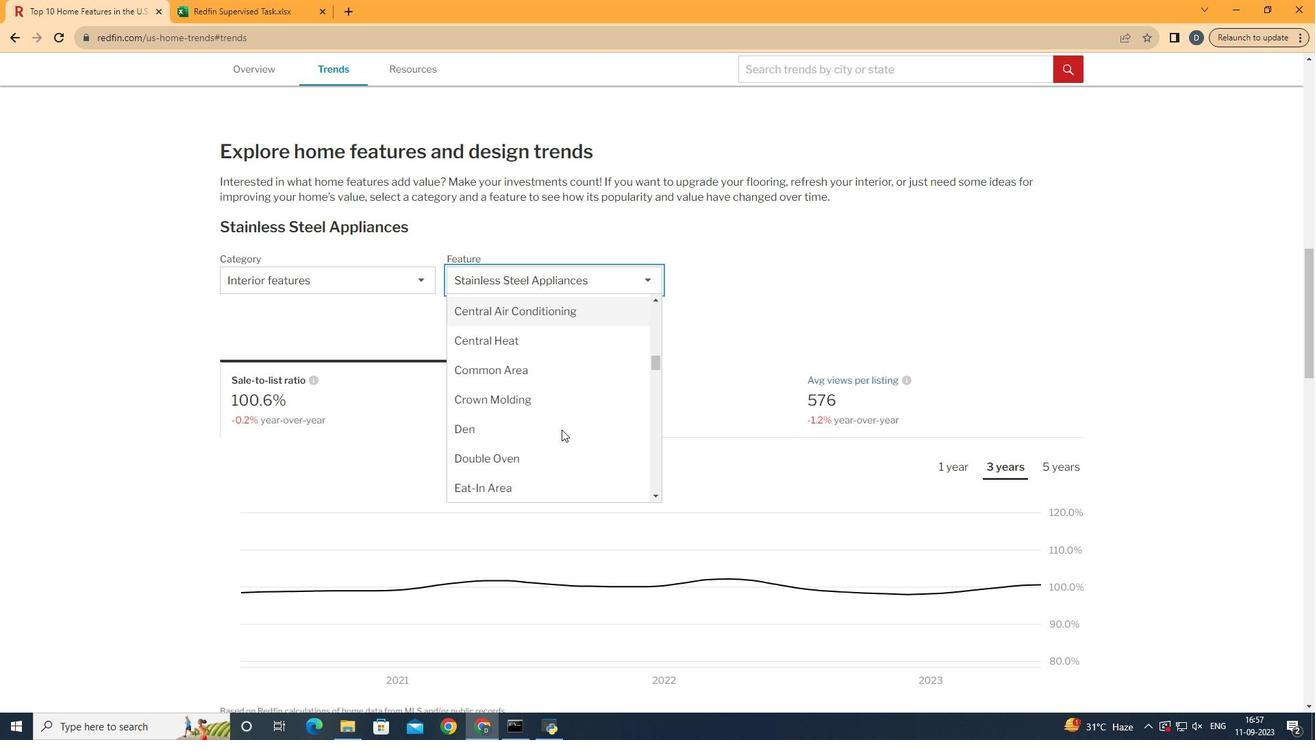 
Action: Mouse scrolled (624, 438) with delta (0, 0)
Screenshot: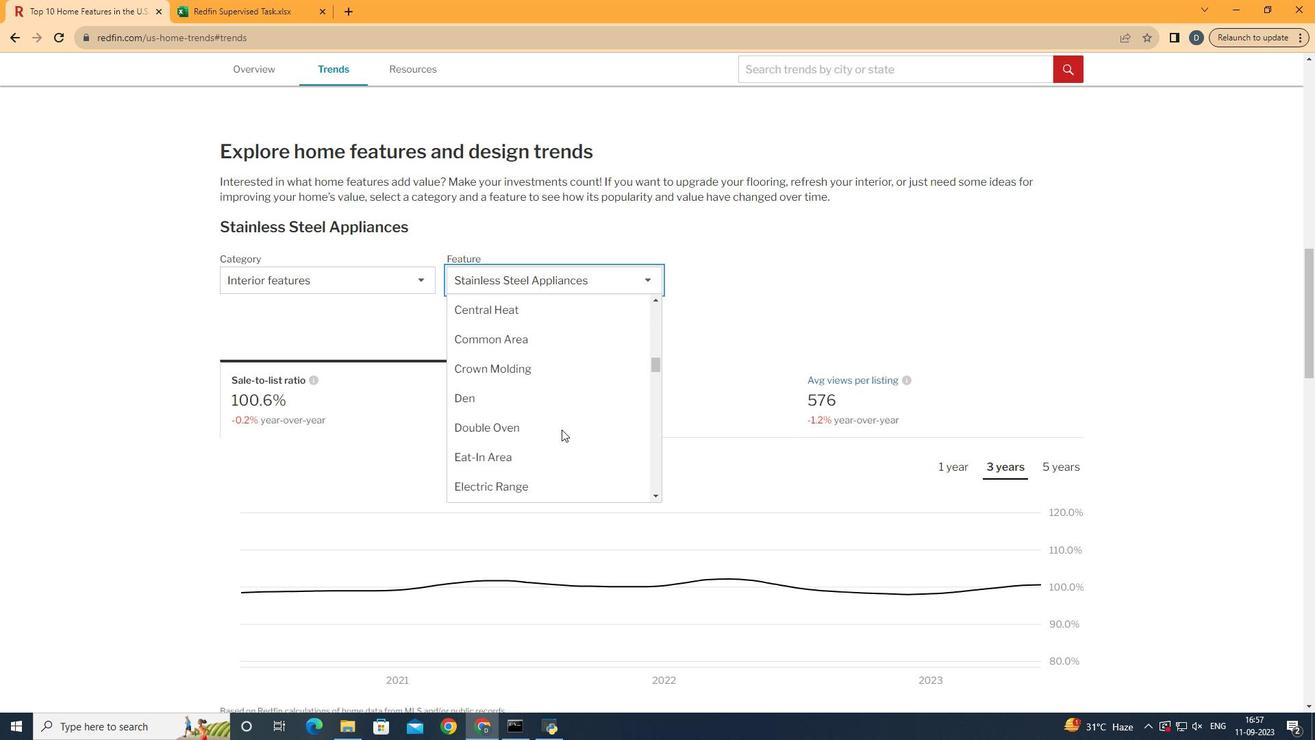 
Action: Mouse moved to (622, 412)
Screenshot: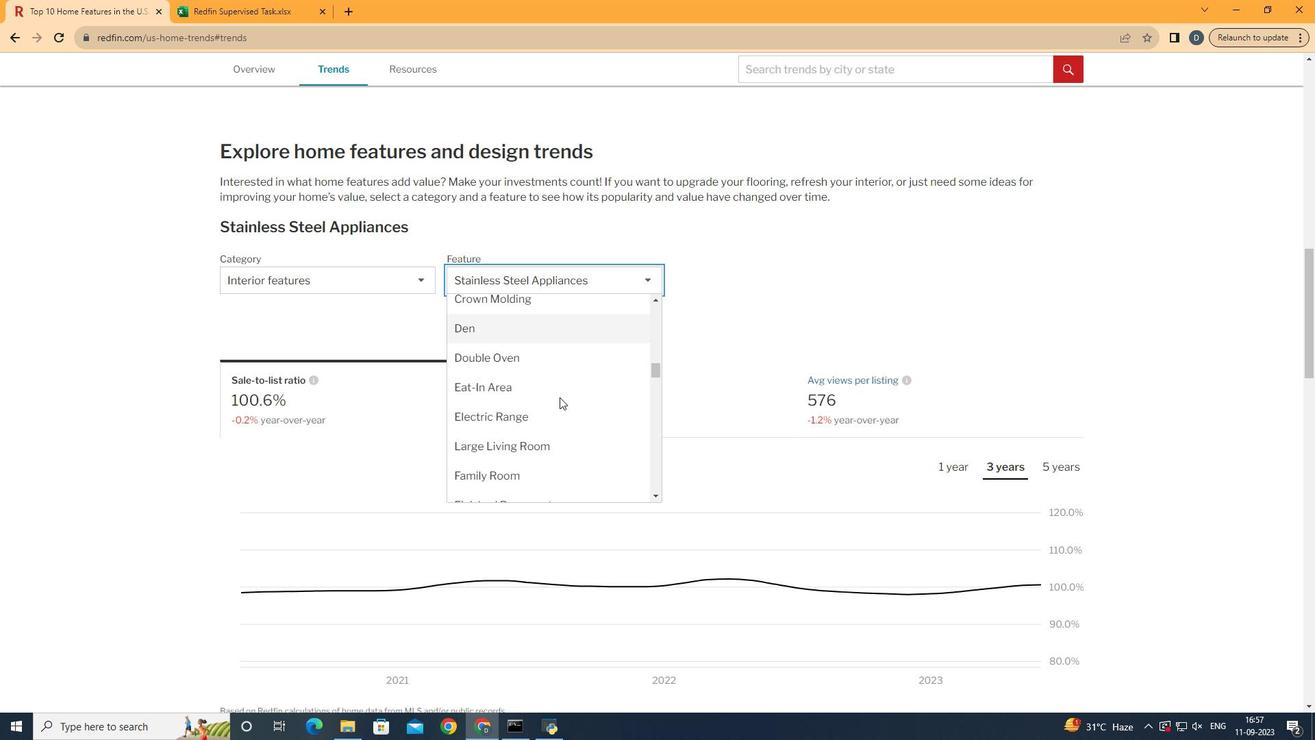 
Action: Mouse scrolled (622, 411) with delta (0, 0)
Screenshot: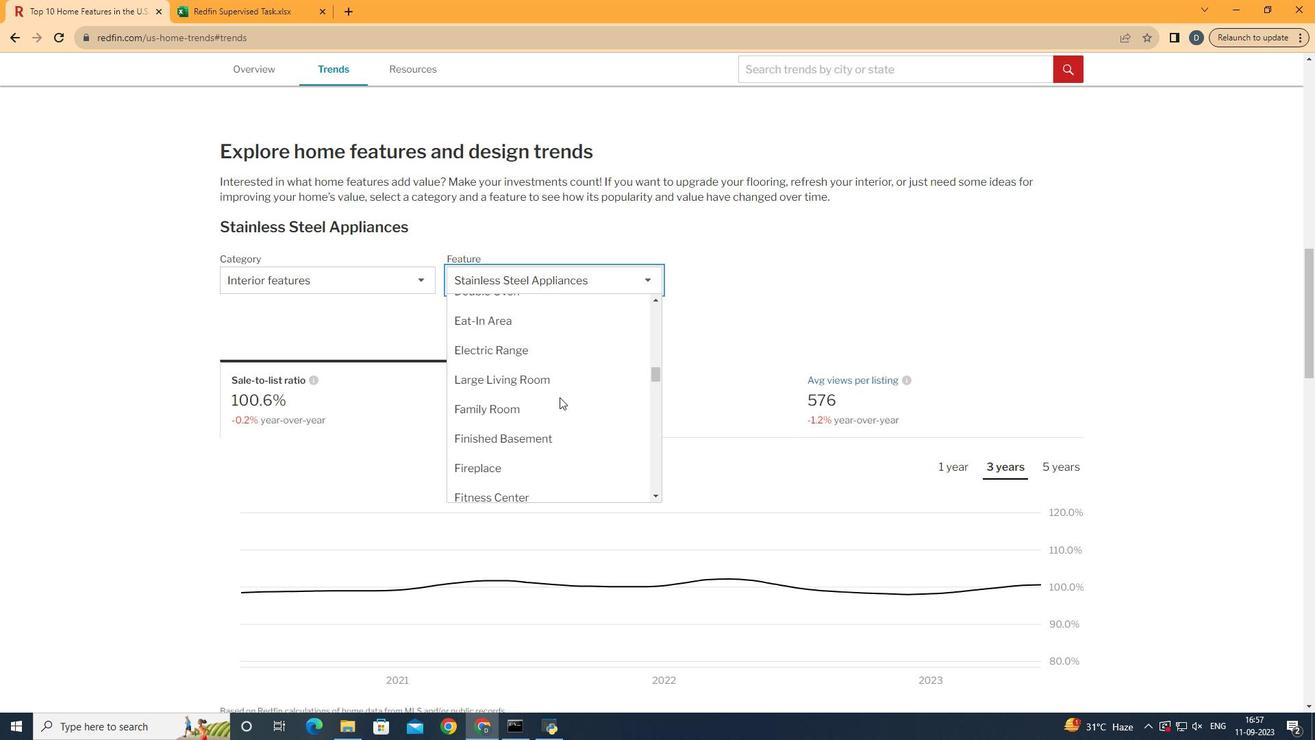
Action: Mouse scrolled (622, 411) with delta (0, 0)
Screenshot: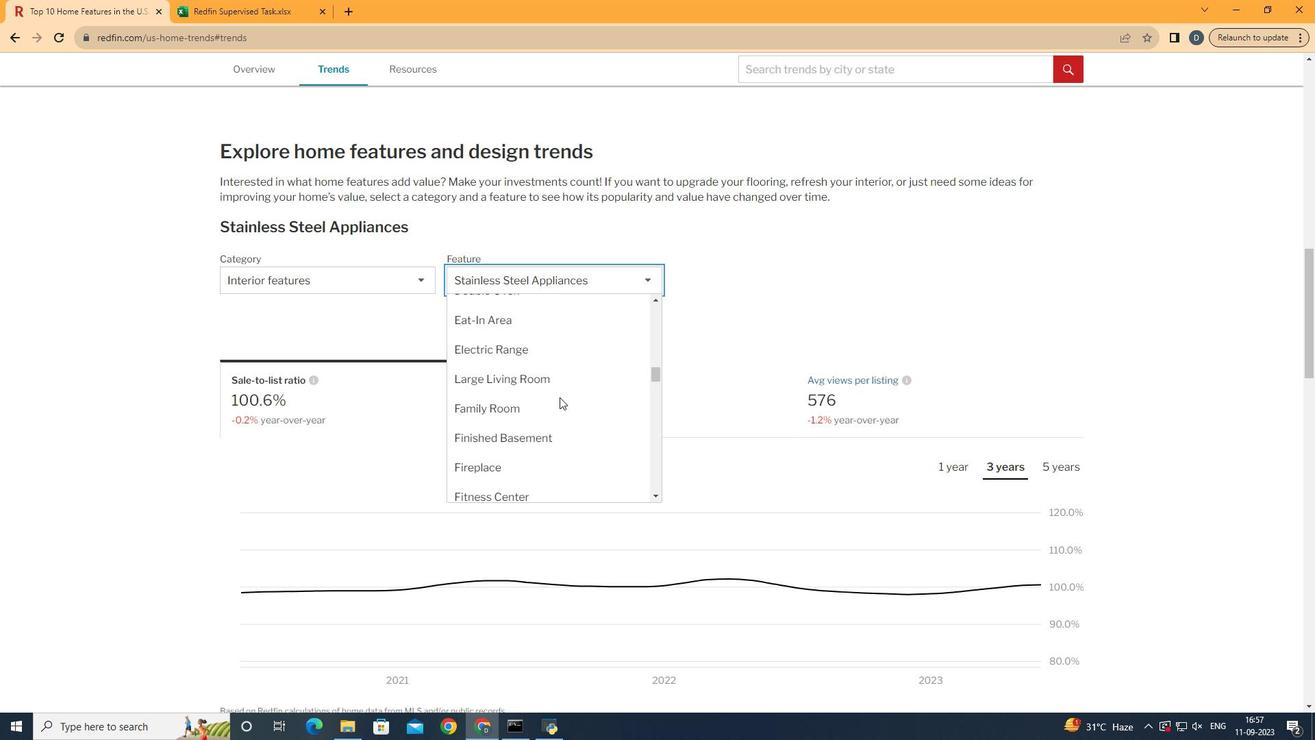 
Action: Mouse moved to (627, 405)
Screenshot: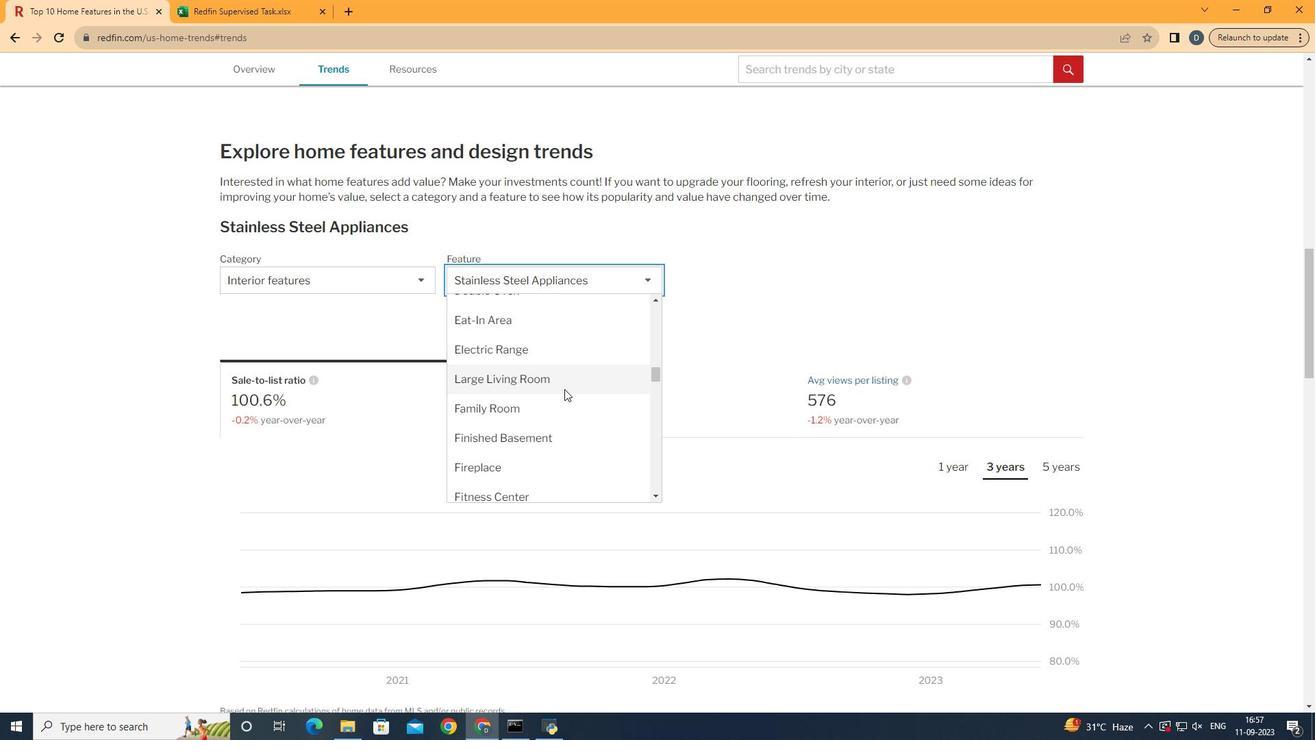 
Action: Mouse pressed left at (627, 405)
Screenshot: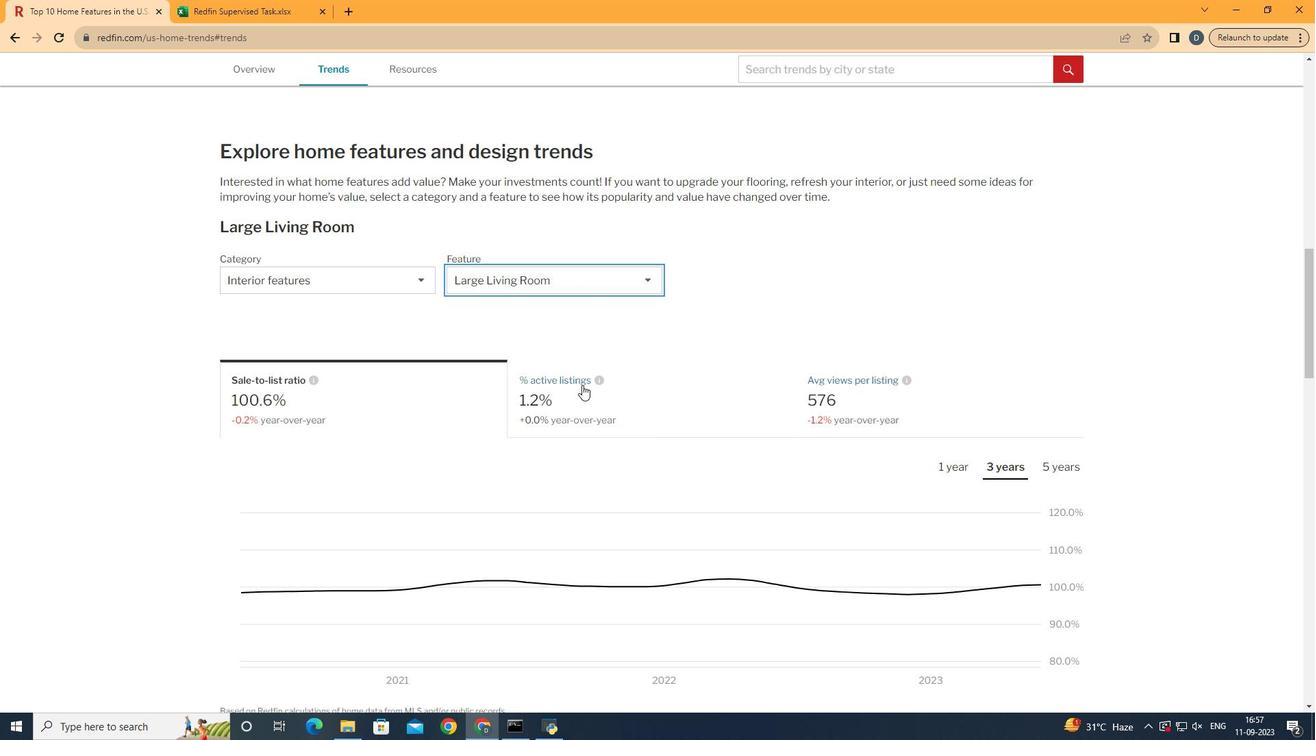 
Action: Mouse moved to (888, 331)
Screenshot: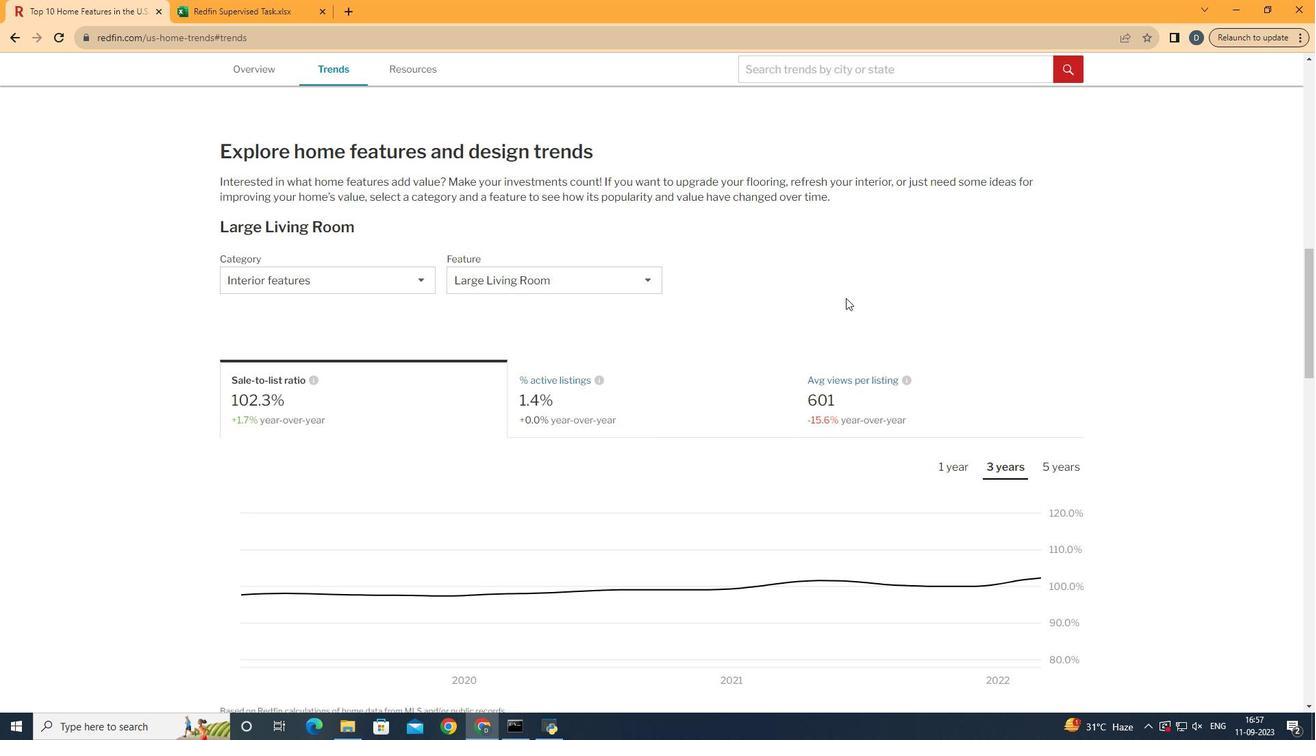 
Action: Mouse pressed left at (888, 331)
Screenshot: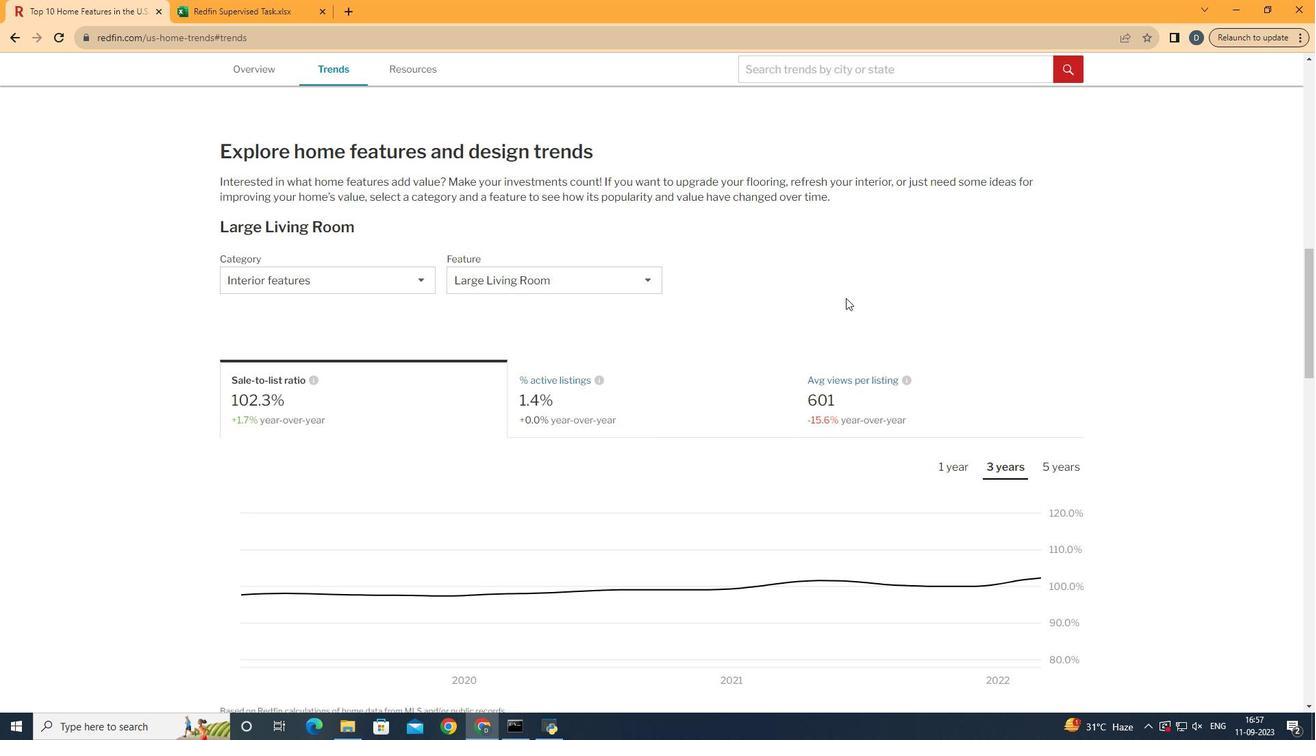 
Action: Mouse moved to (735, 427)
Screenshot: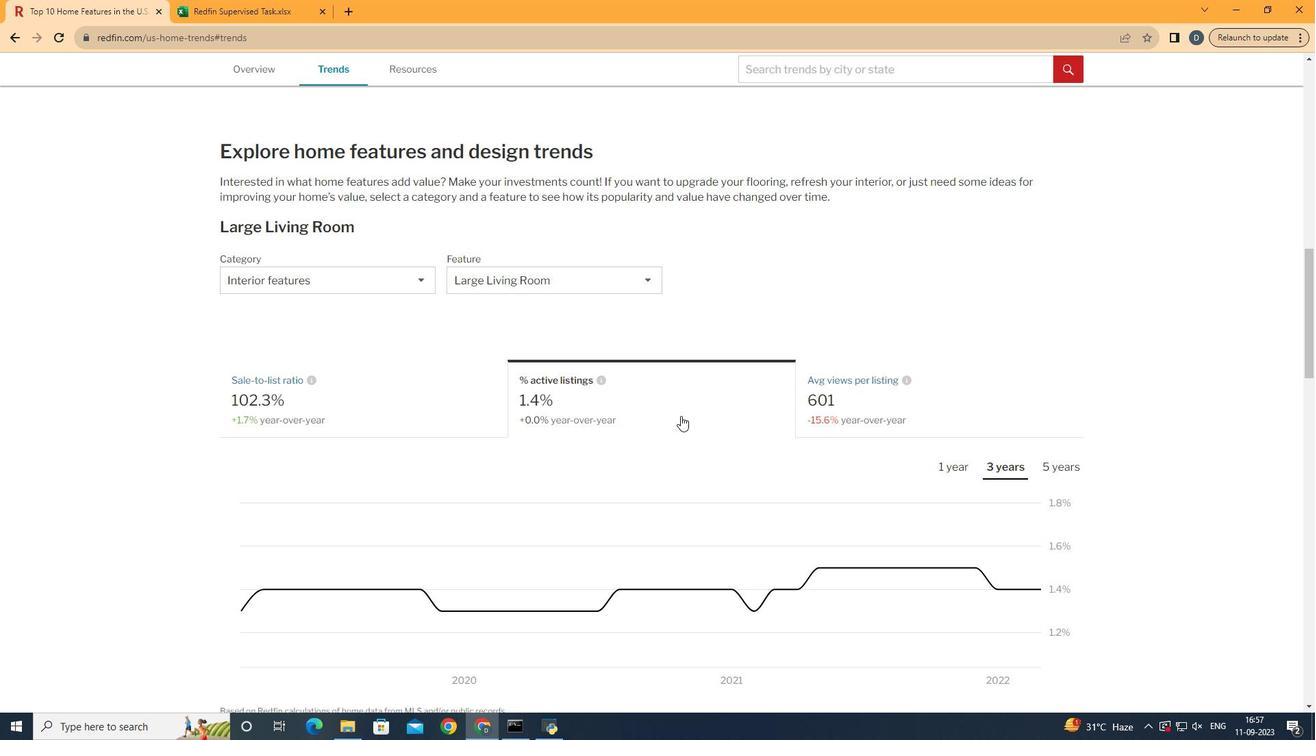 
Action: Mouse pressed left at (735, 427)
Screenshot: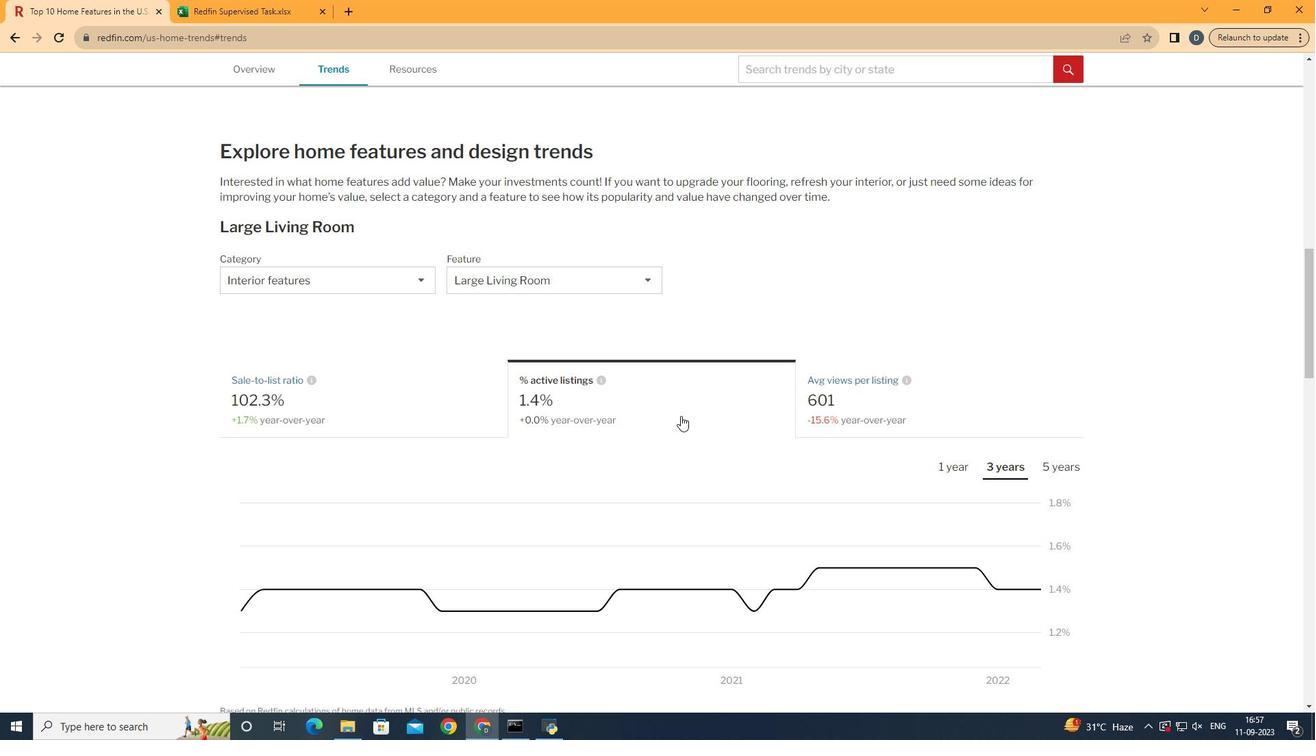 
Action: Mouse moved to (735, 426)
Screenshot: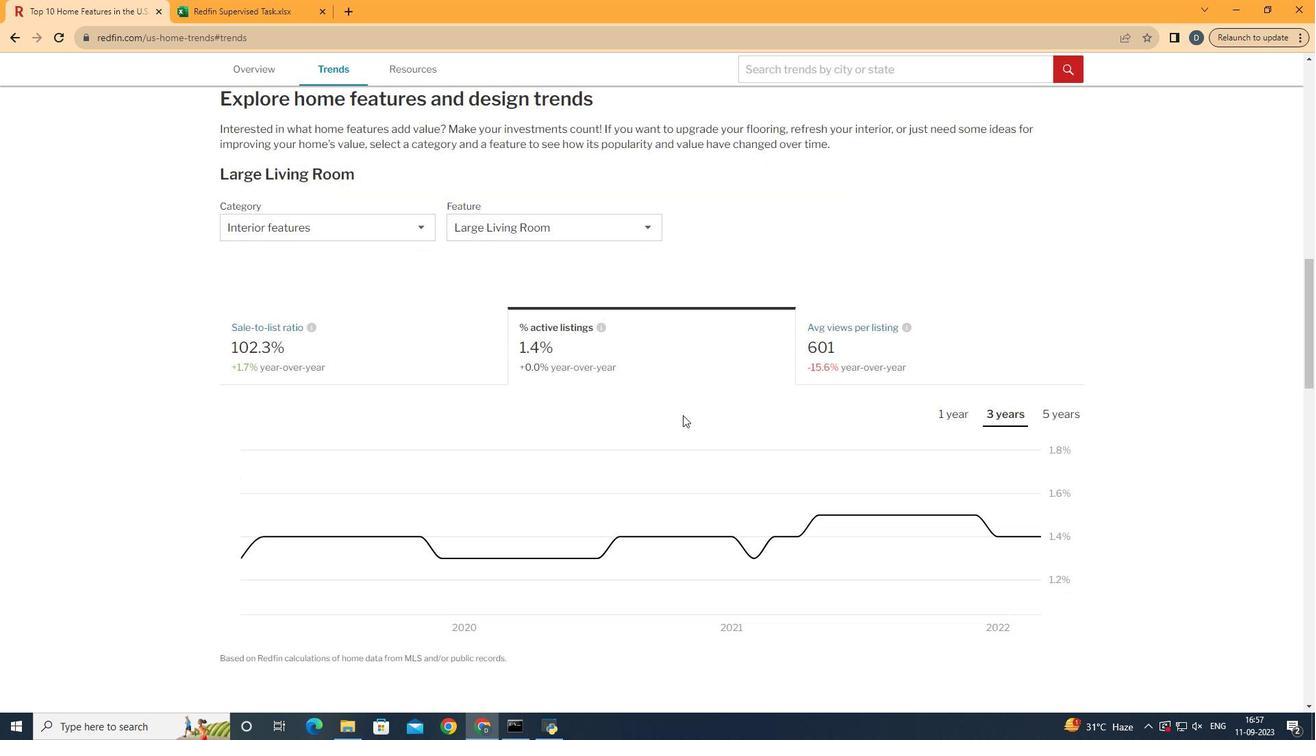 
Action: Mouse scrolled (735, 426) with delta (0, 0)
Screenshot: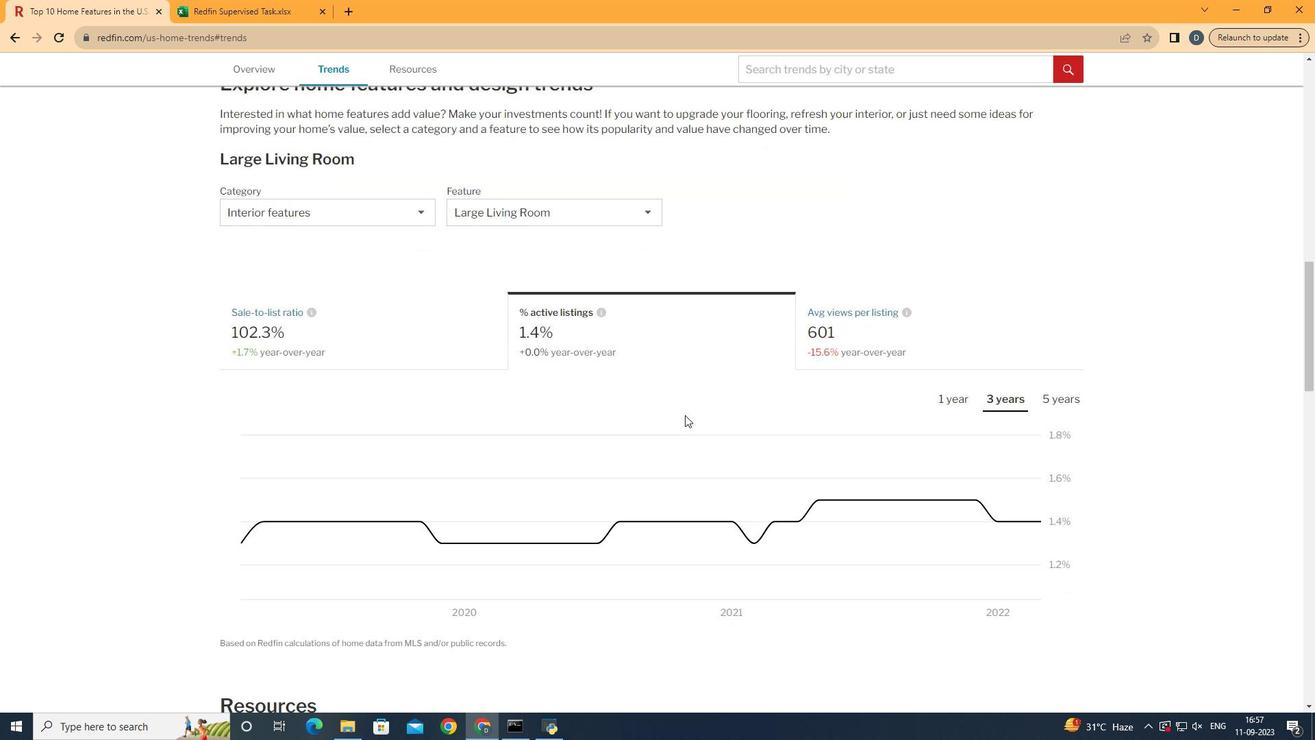 
Action: Mouse moved to (1032, 415)
Screenshot: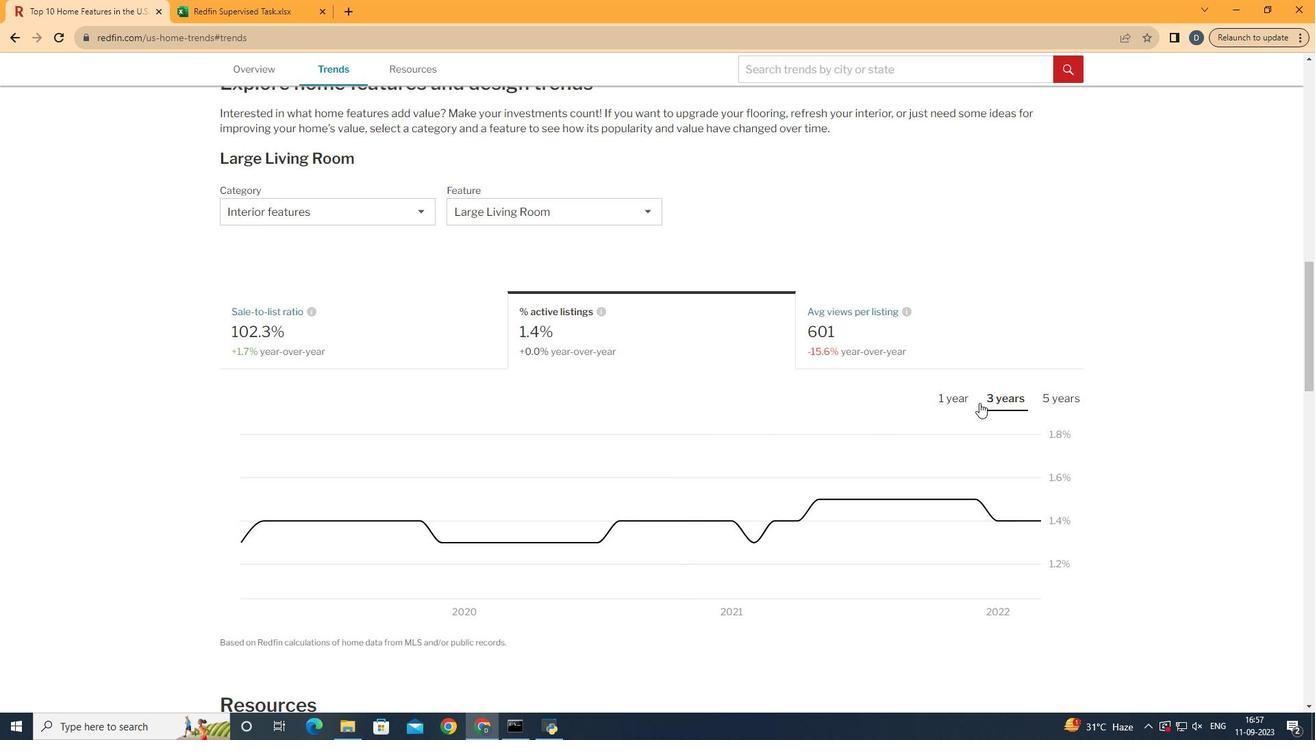 
Action: Mouse pressed left at (1032, 415)
Screenshot: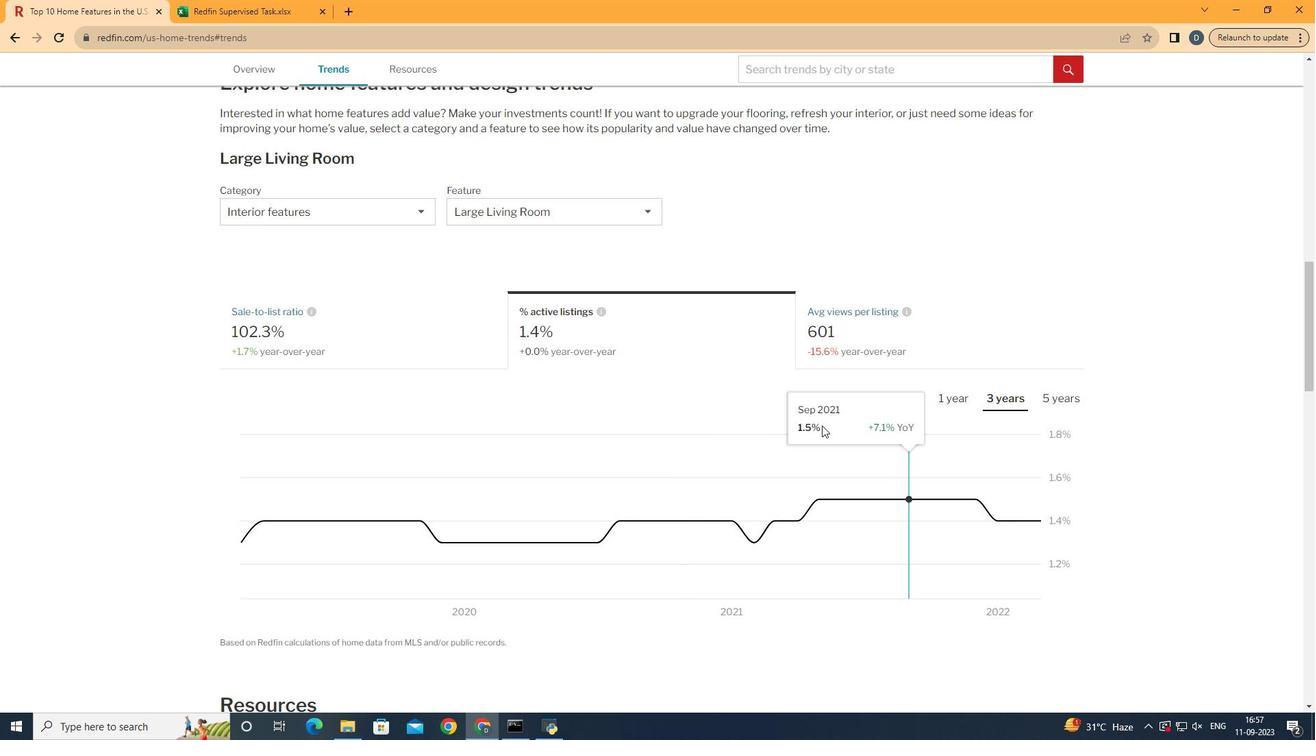 
Action: Mouse moved to (1060, 536)
Screenshot: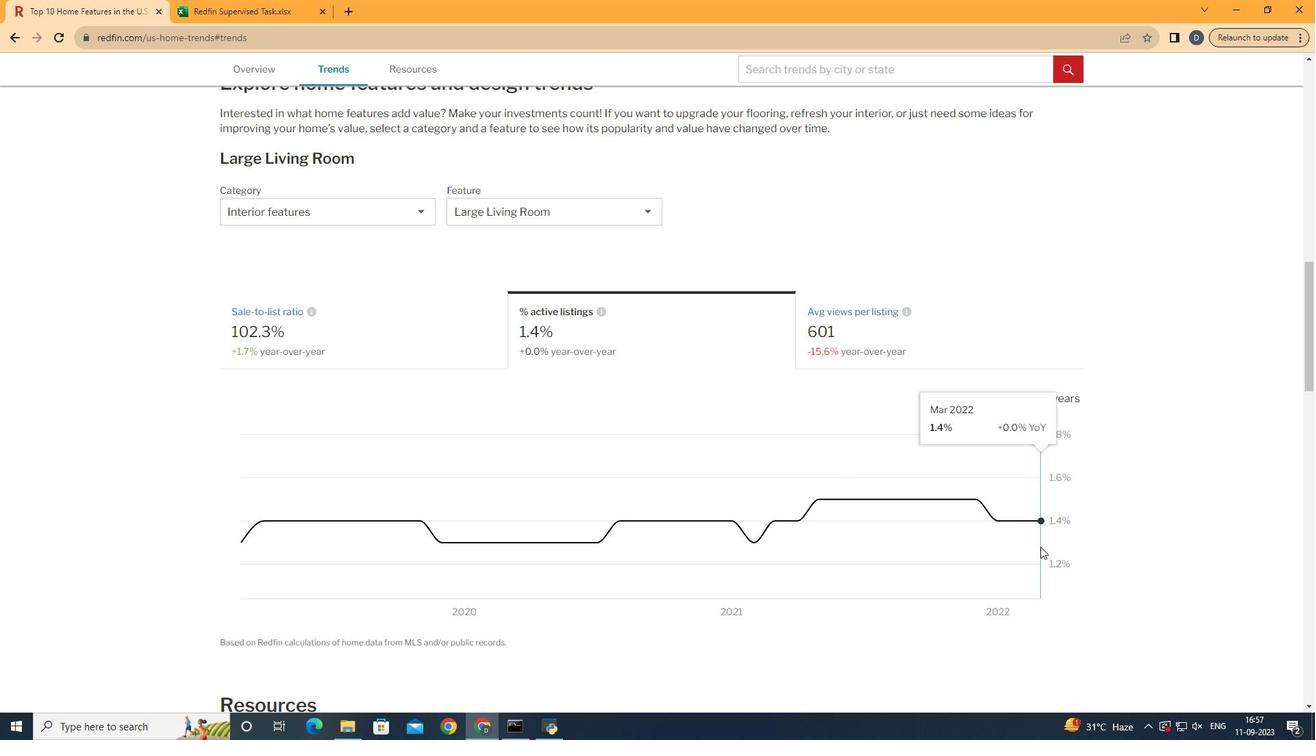 
